 Task: Find connections with filter location Rakovník with filter topic #Jobinterviewswith filter profile language German with filter current company VMLY&R with filter school Rajagiri School of Engineering & Technology with filter industry Internet Publishing with filter service category Strategic Planning with filter keywords title Continuous Improvement Consultant
Action: Mouse moved to (695, 88)
Screenshot: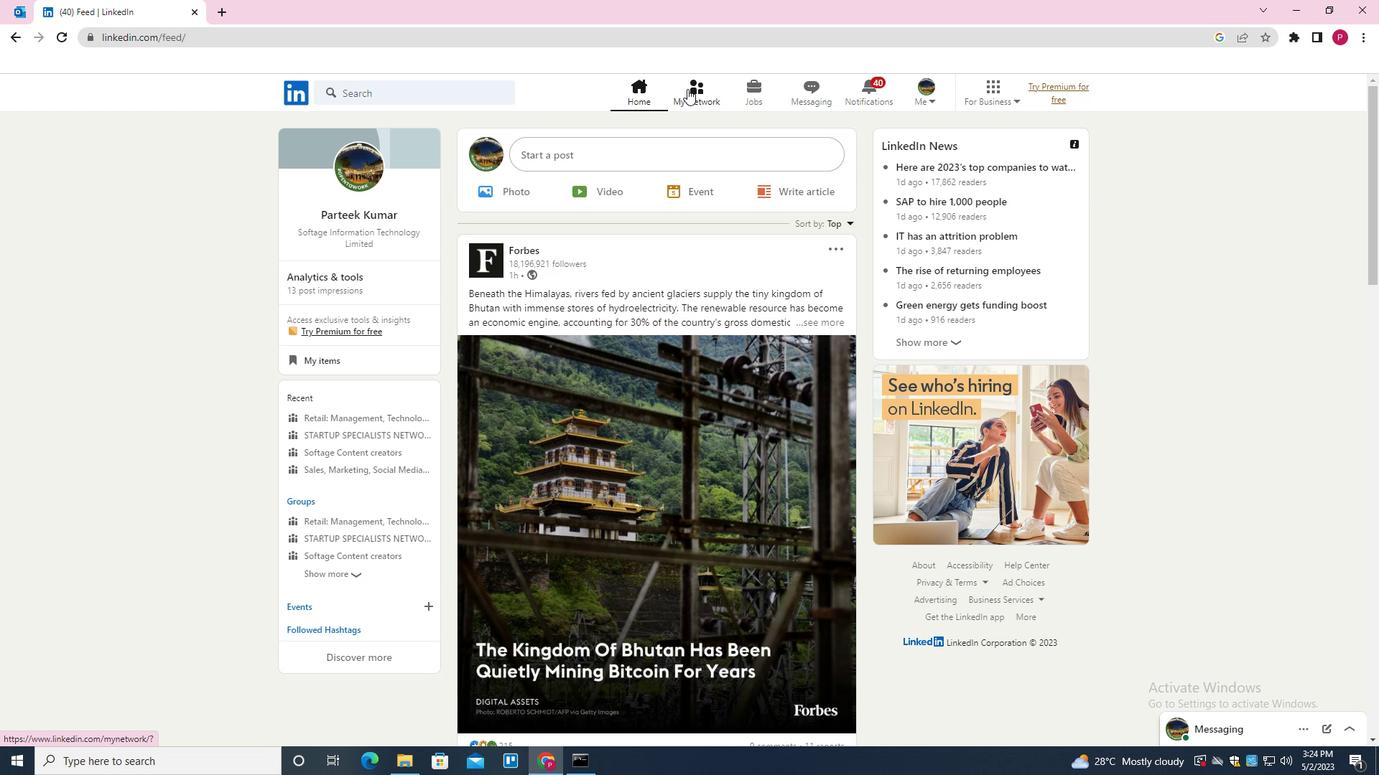 
Action: Mouse pressed left at (695, 88)
Screenshot: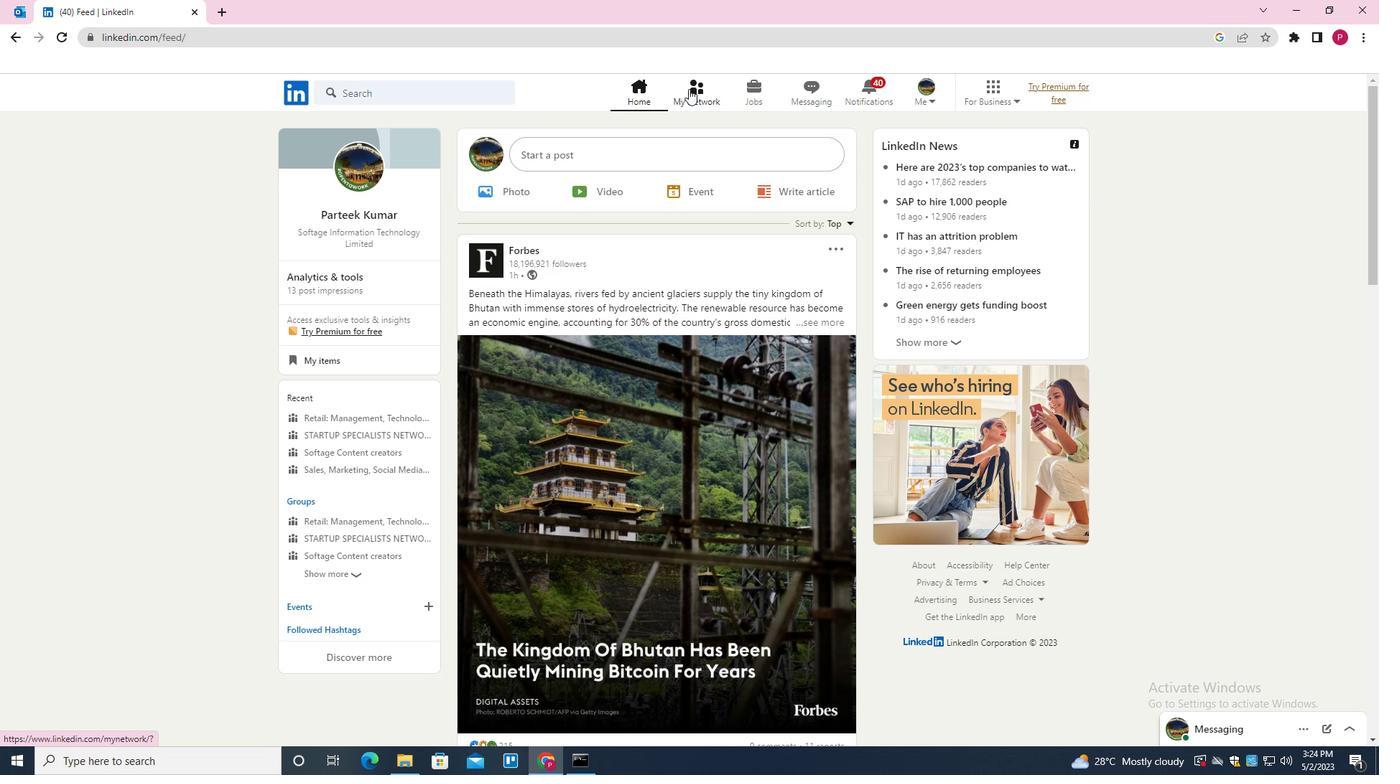 
Action: Mouse moved to (441, 178)
Screenshot: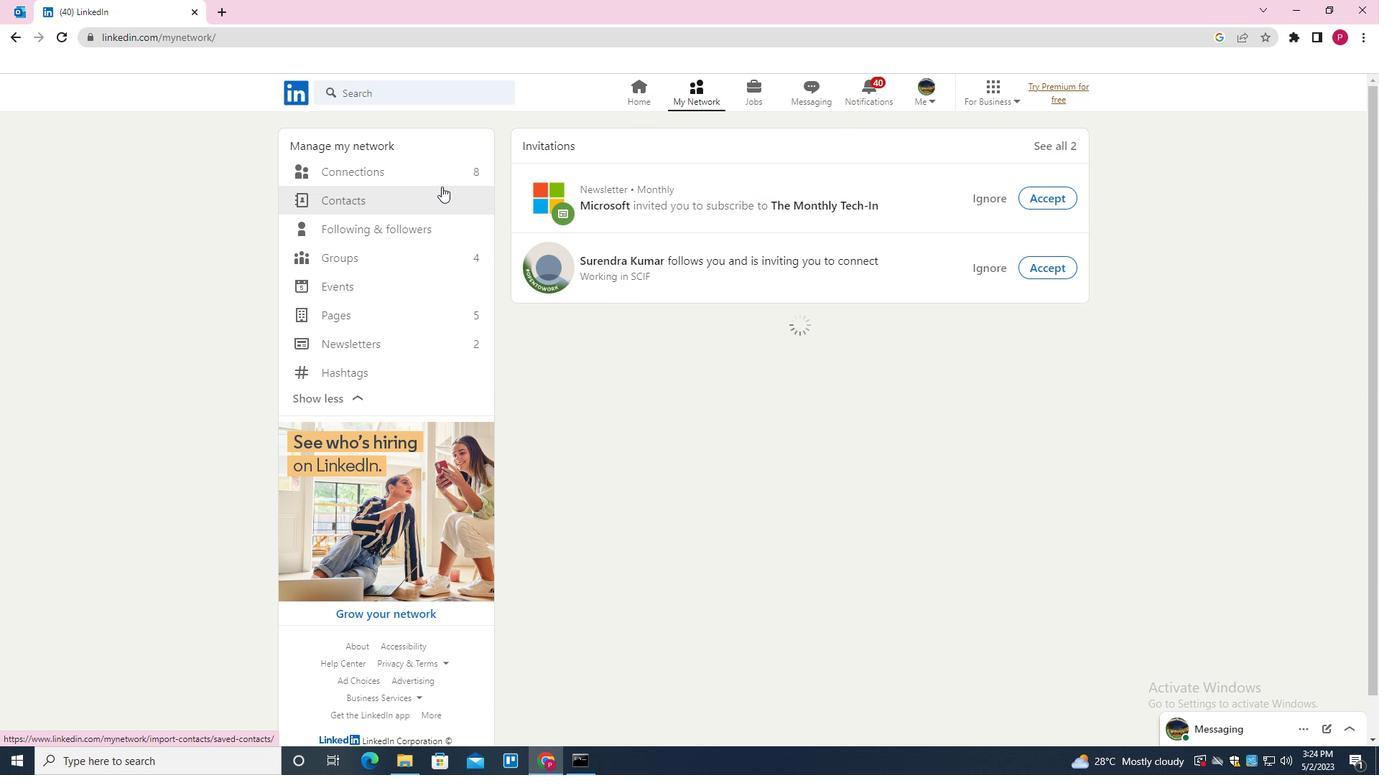 
Action: Mouse pressed left at (441, 178)
Screenshot: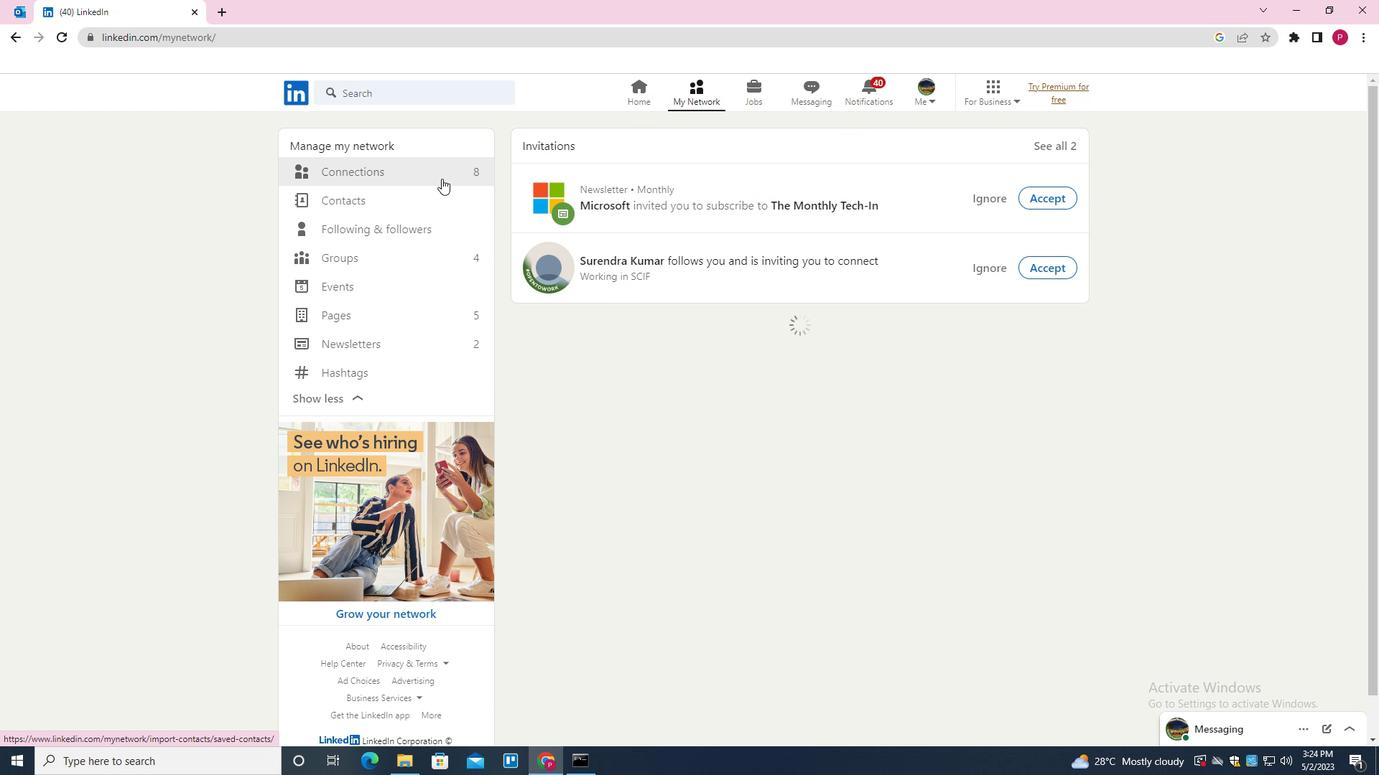 
Action: Mouse moved to (825, 168)
Screenshot: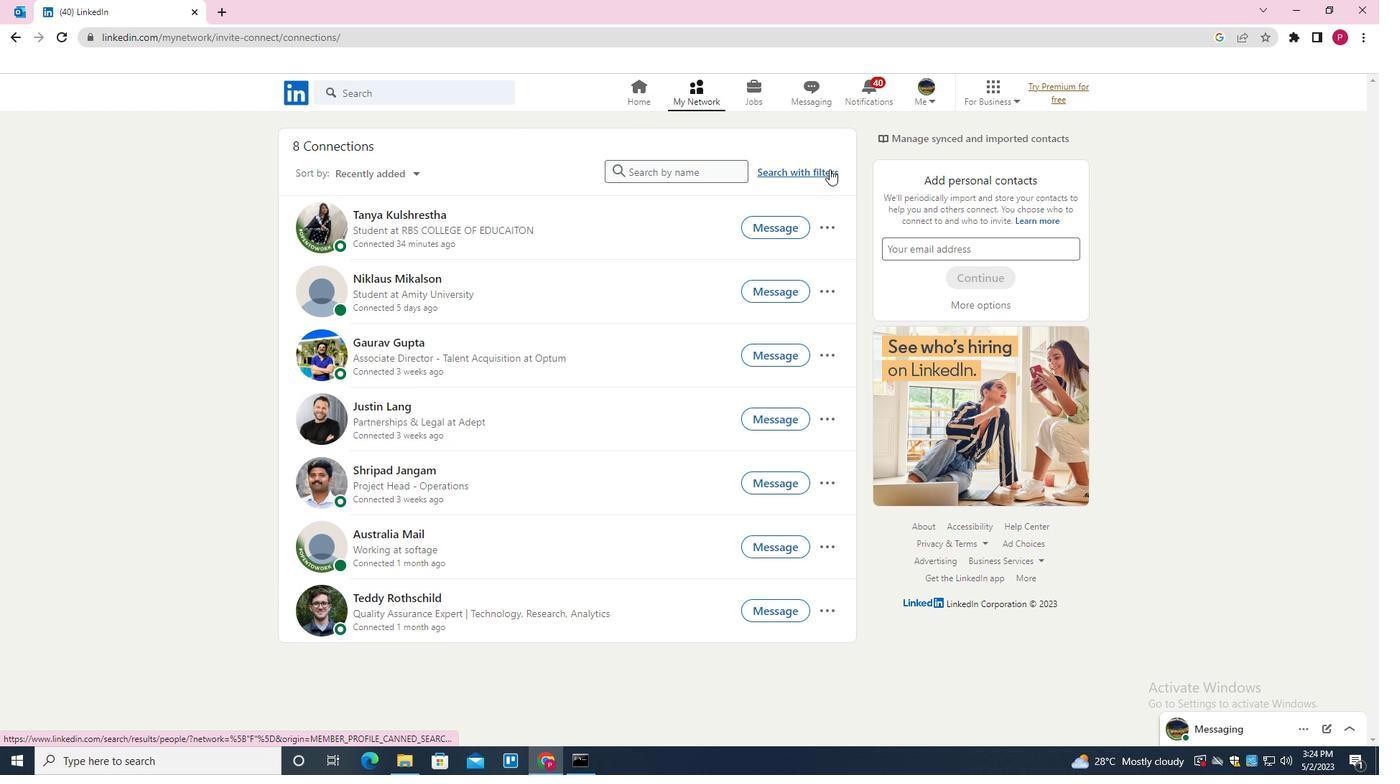 
Action: Mouse pressed left at (825, 168)
Screenshot: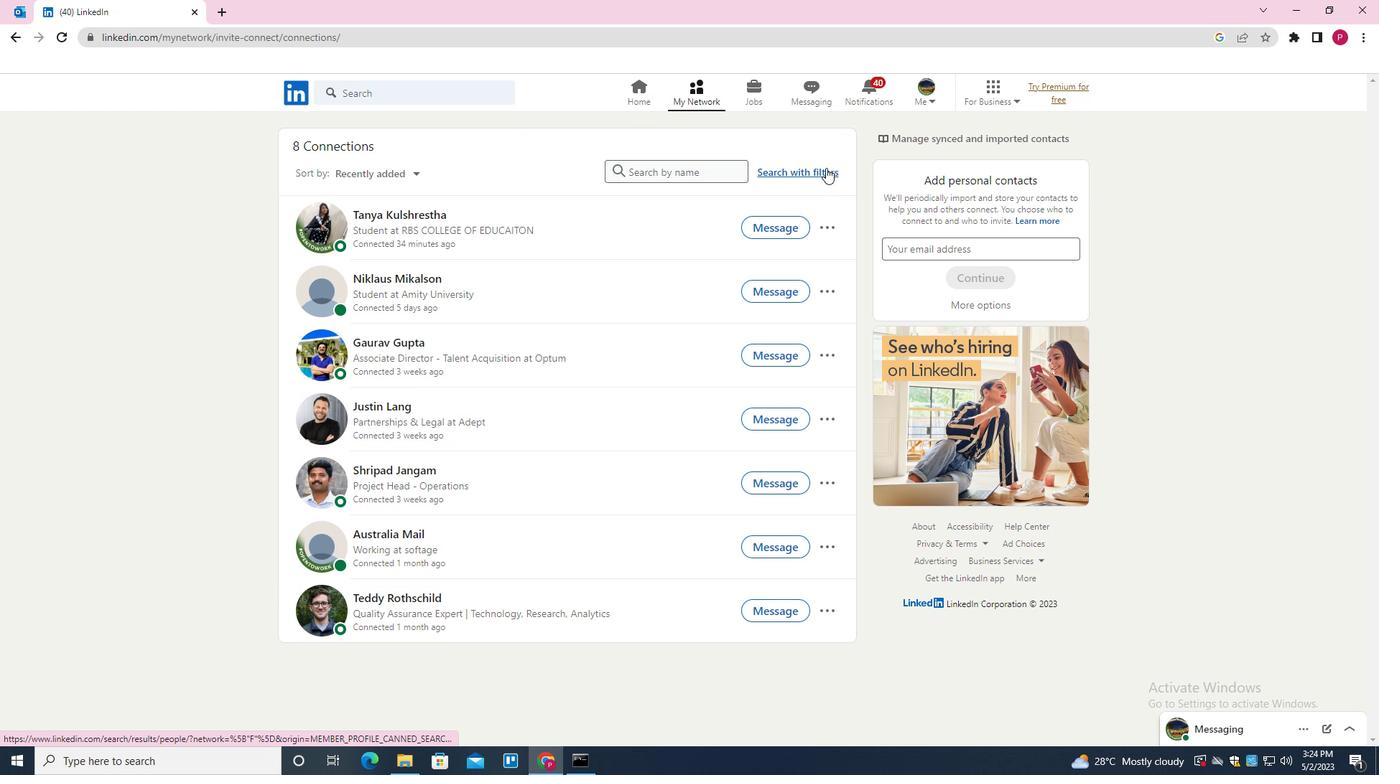 
Action: Mouse moved to (736, 137)
Screenshot: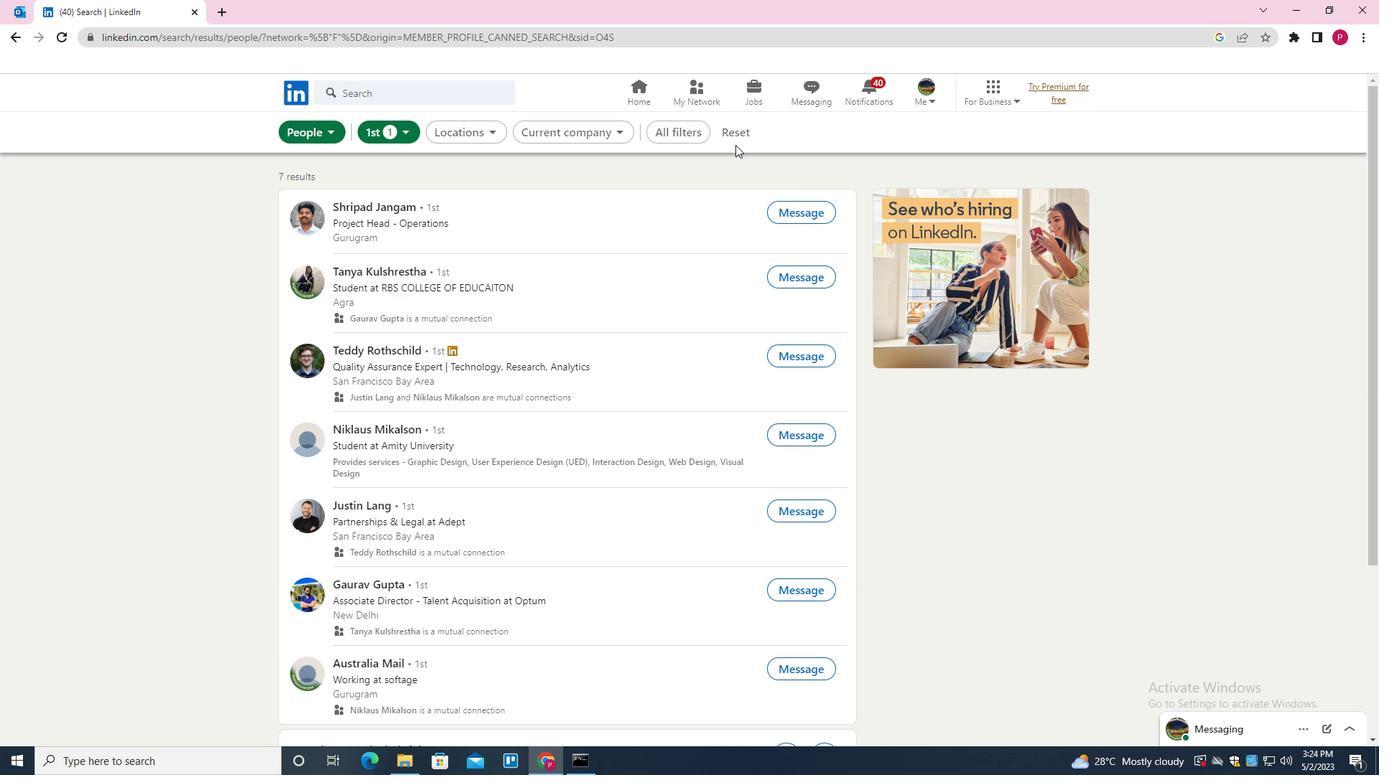 
Action: Mouse pressed left at (736, 137)
Screenshot: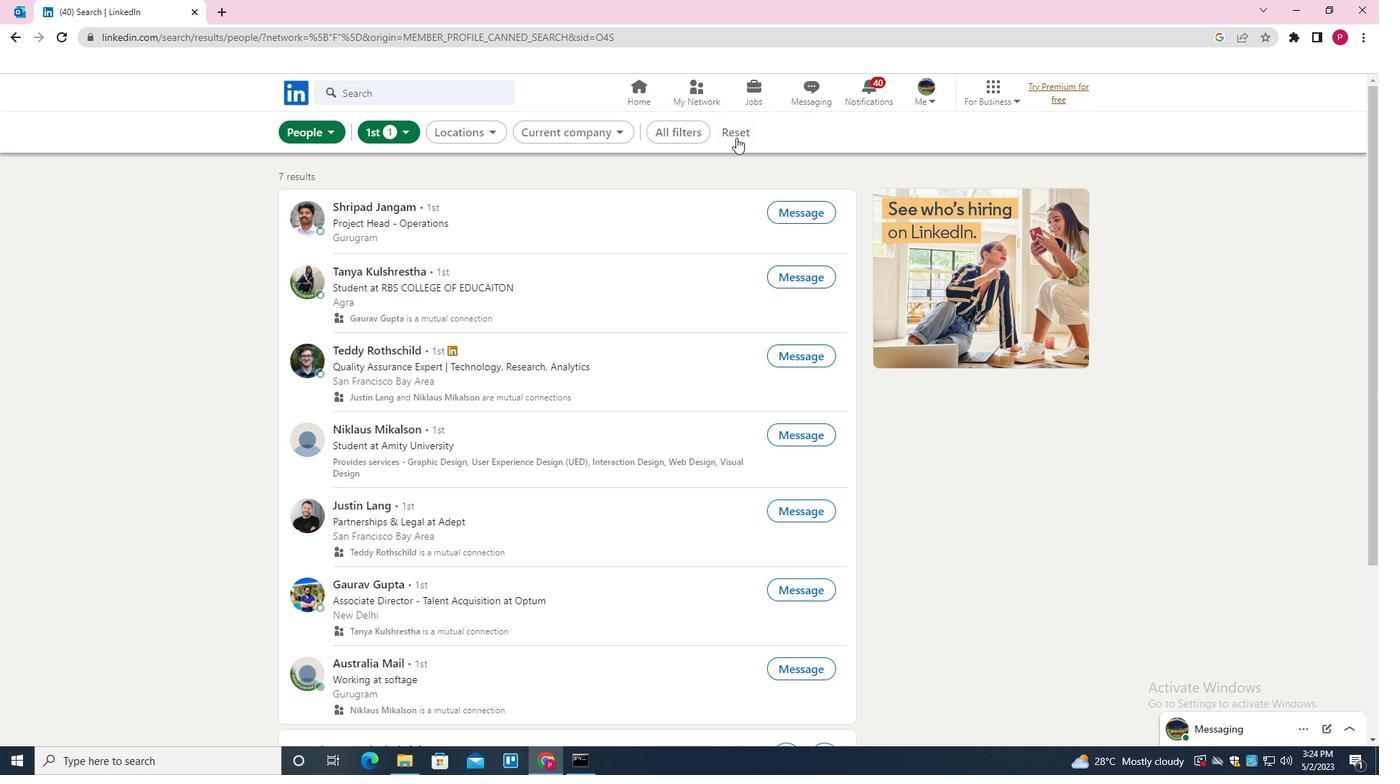
Action: Mouse moved to (707, 136)
Screenshot: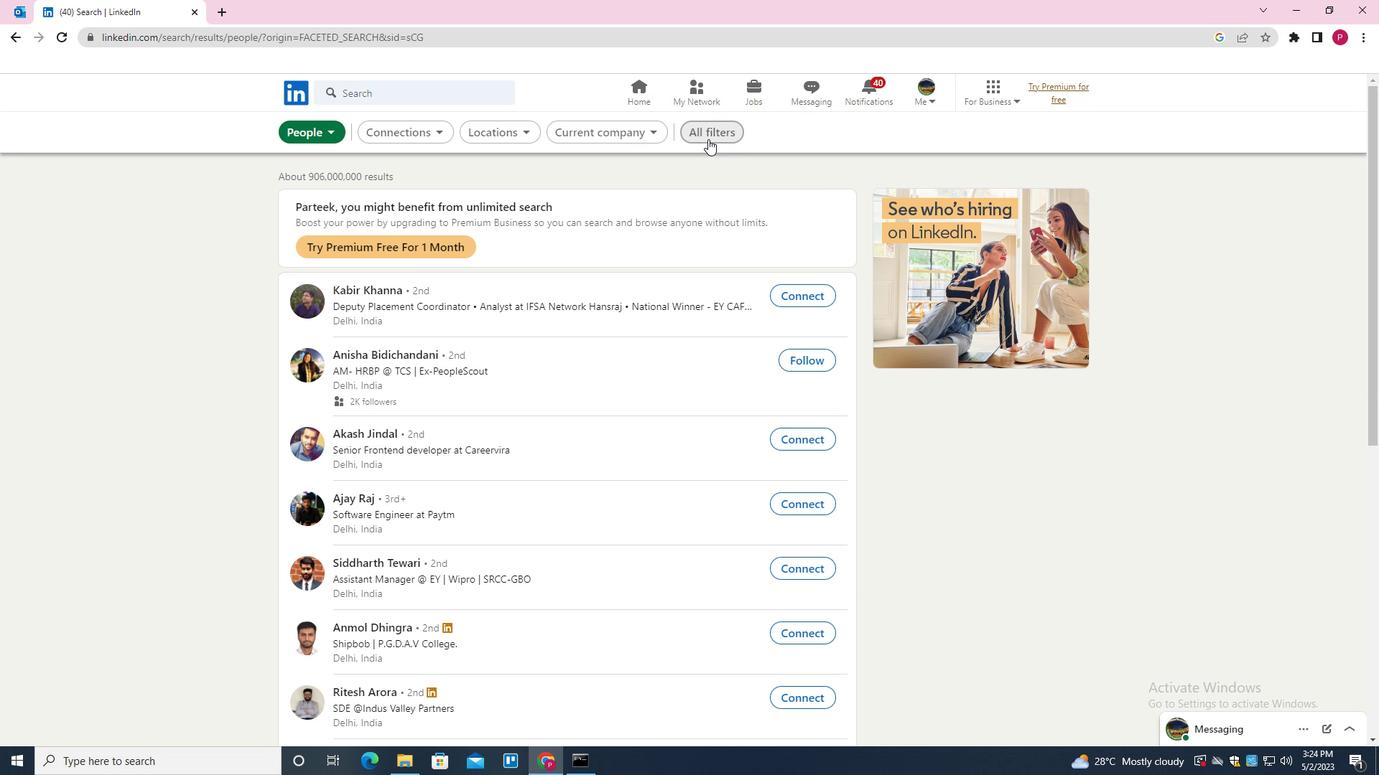 
Action: Mouse pressed left at (707, 136)
Screenshot: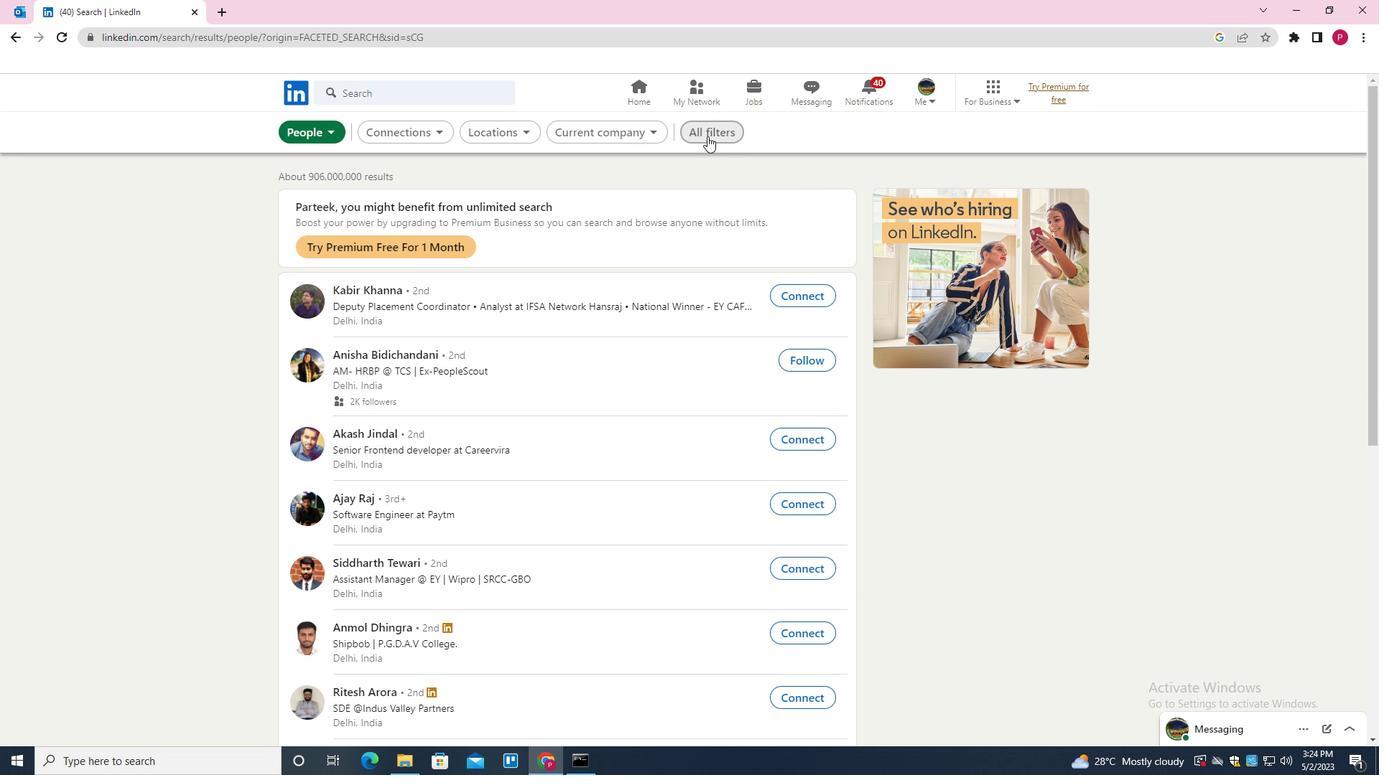 
Action: Mouse moved to (1105, 372)
Screenshot: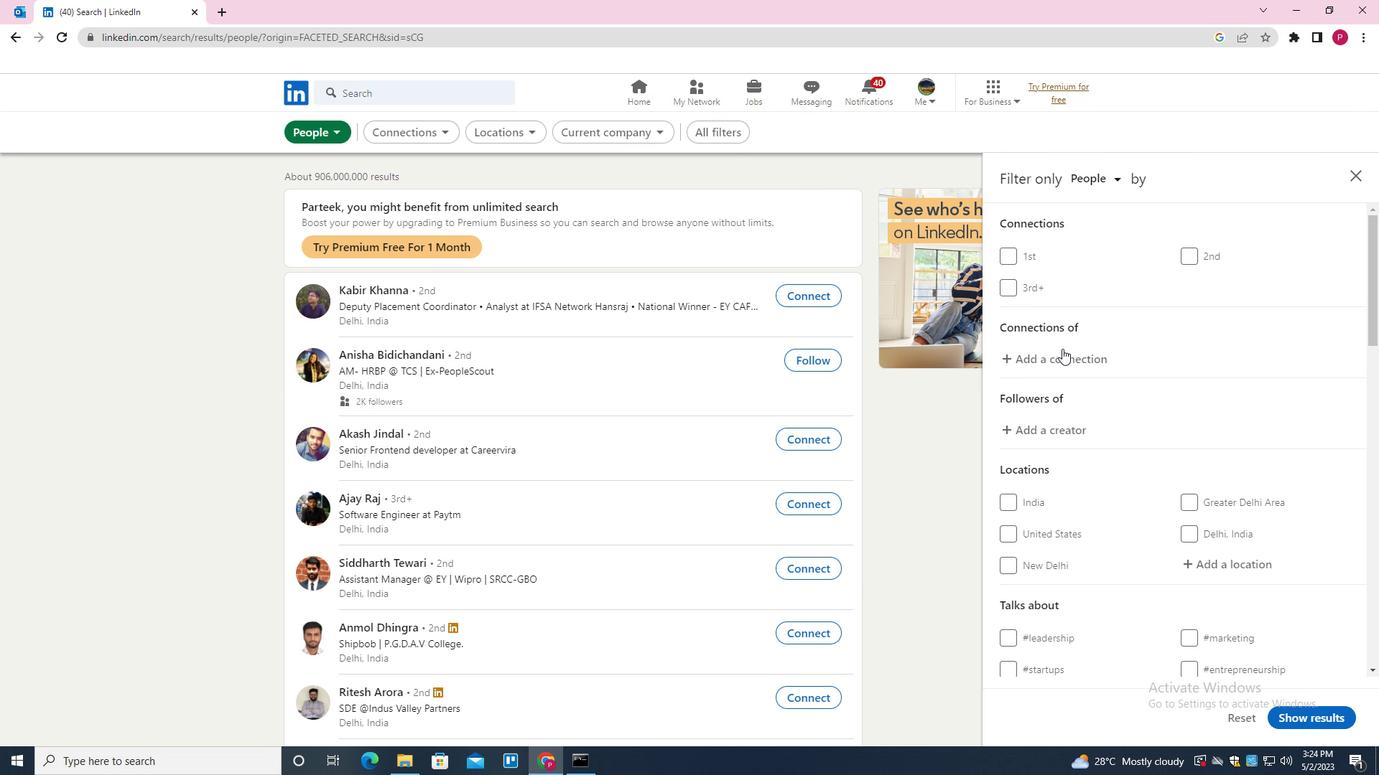 
Action: Mouse scrolled (1105, 372) with delta (0, 0)
Screenshot: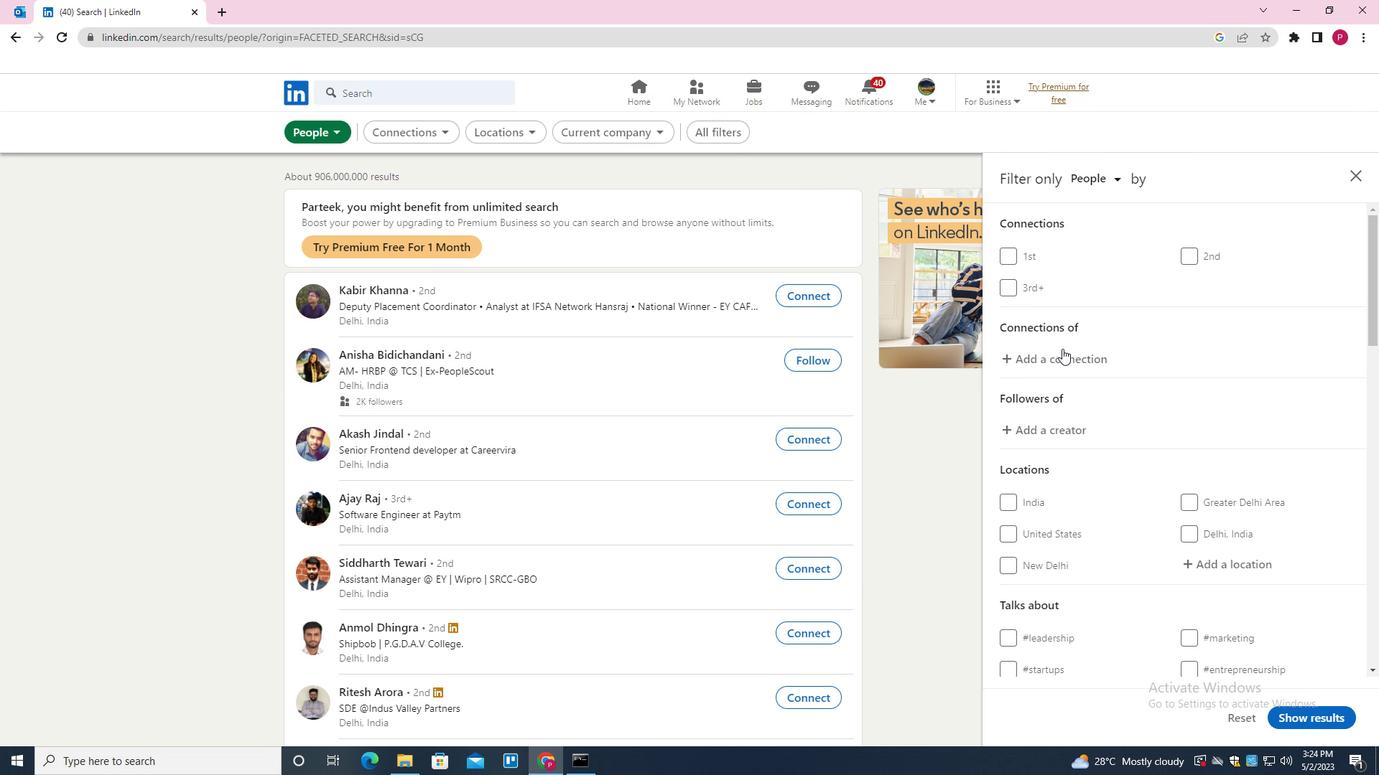 
Action: Mouse moved to (1107, 372)
Screenshot: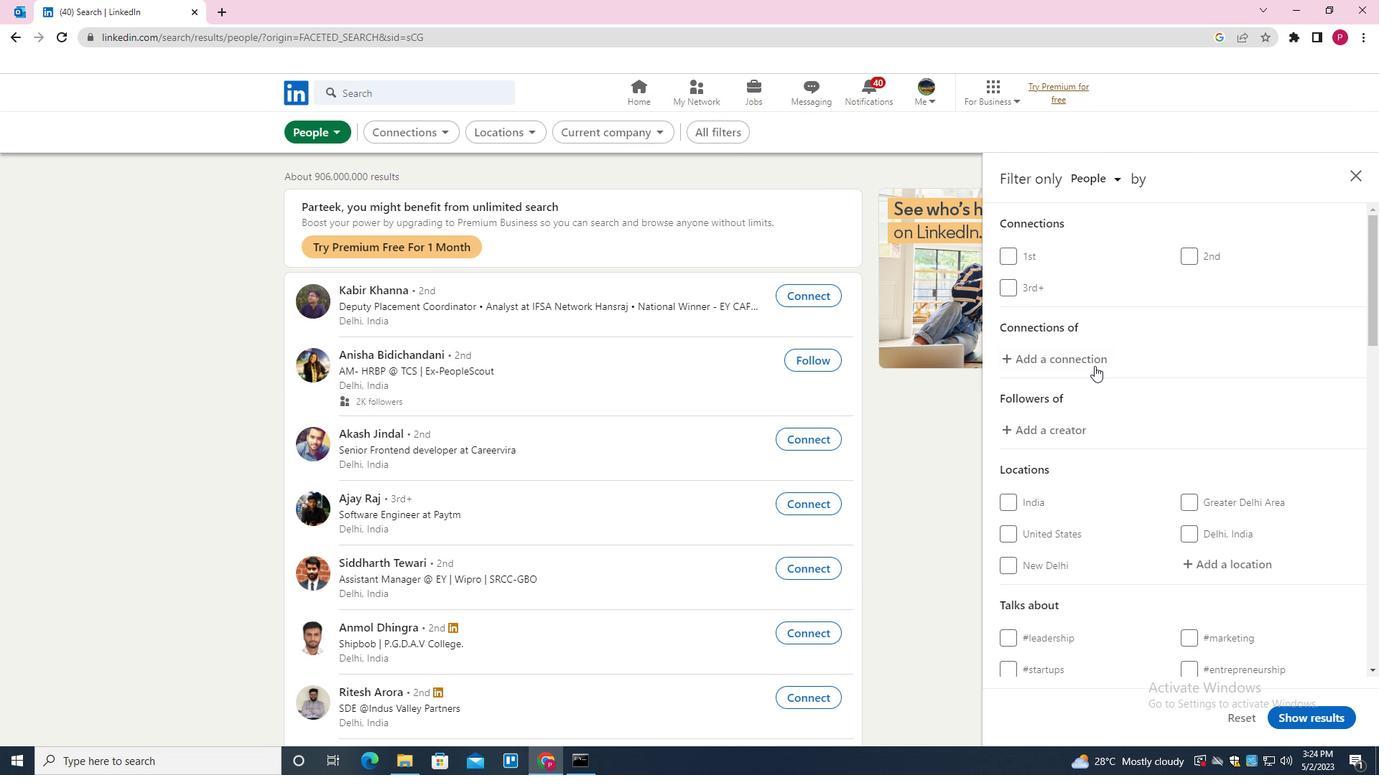 
Action: Mouse scrolled (1107, 372) with delta (0, 0)
Screenshot: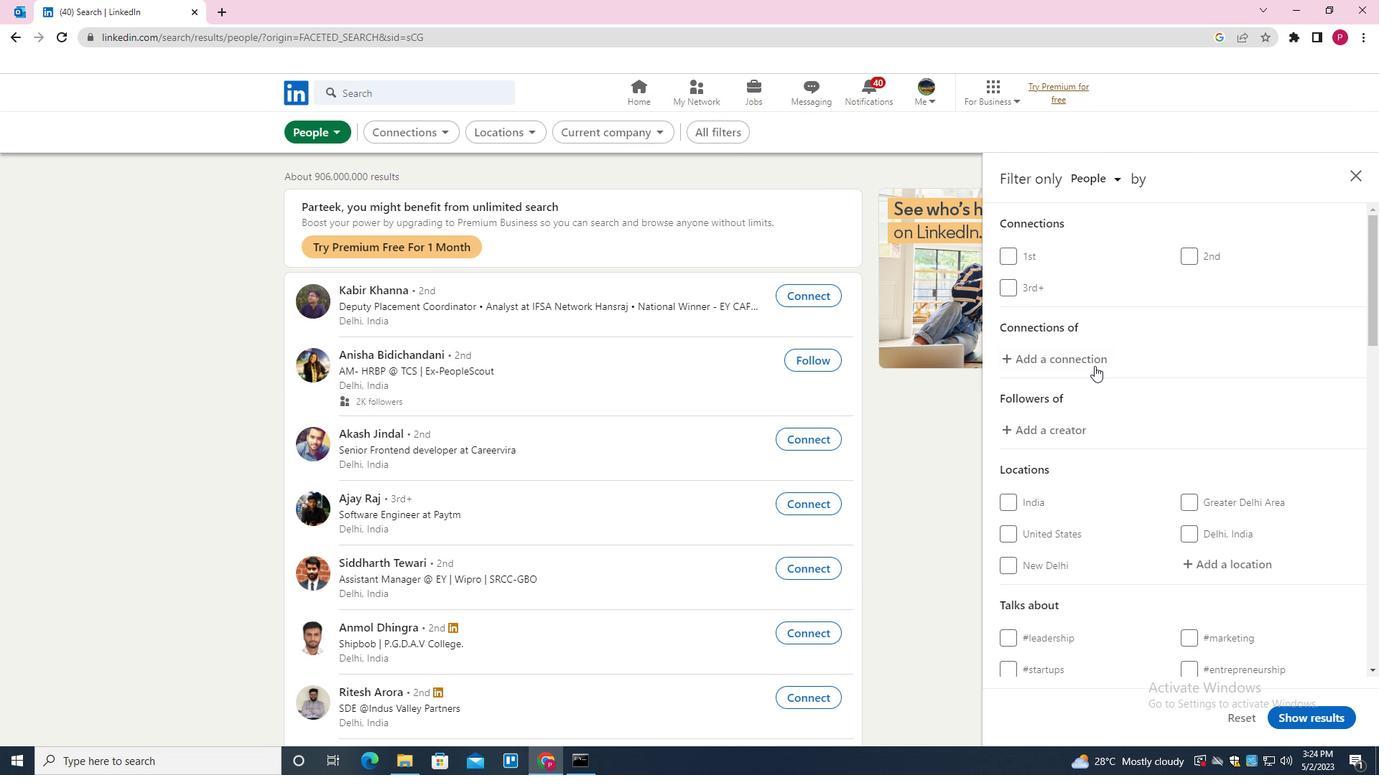 
Action: Mouse moved to (1230, 423)
Screenshot: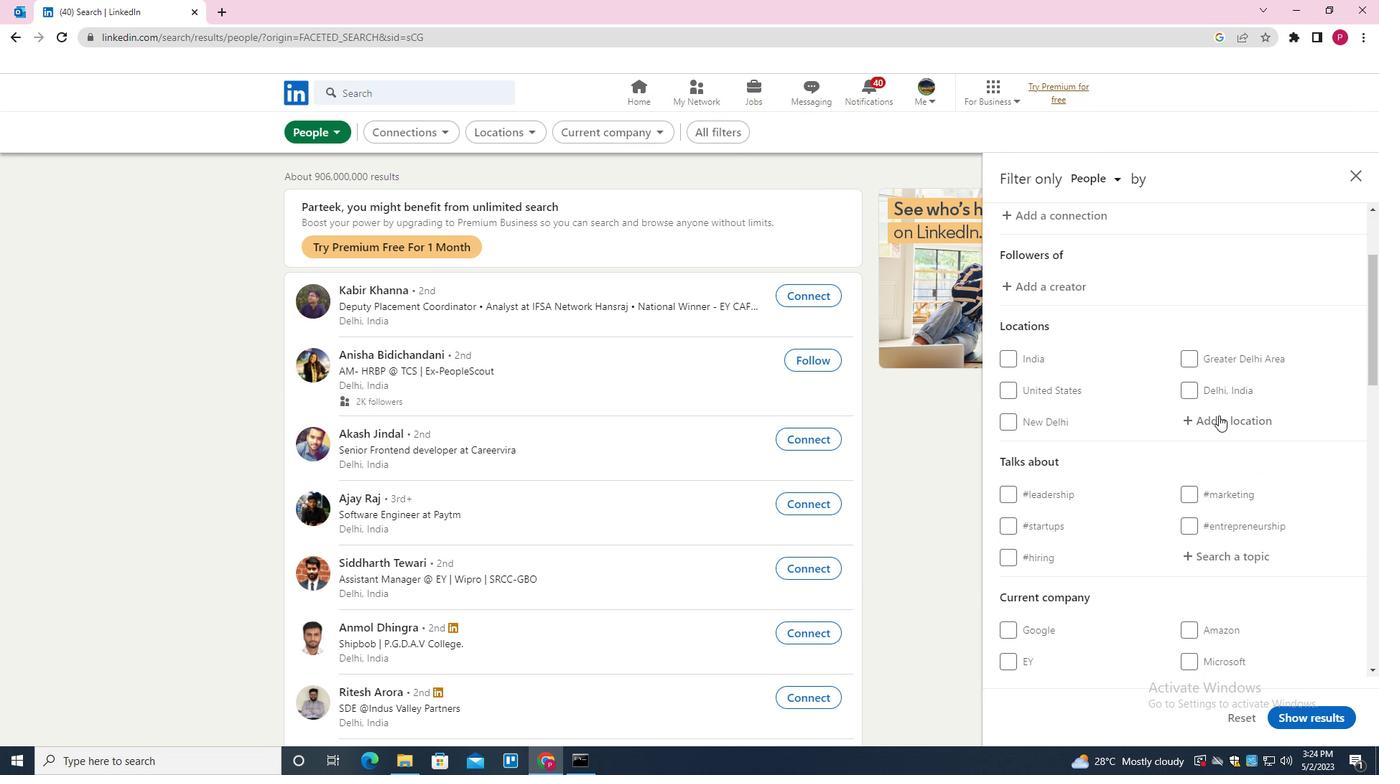 
Action: Mouse pressed left at (1230, 423)
Screenshot: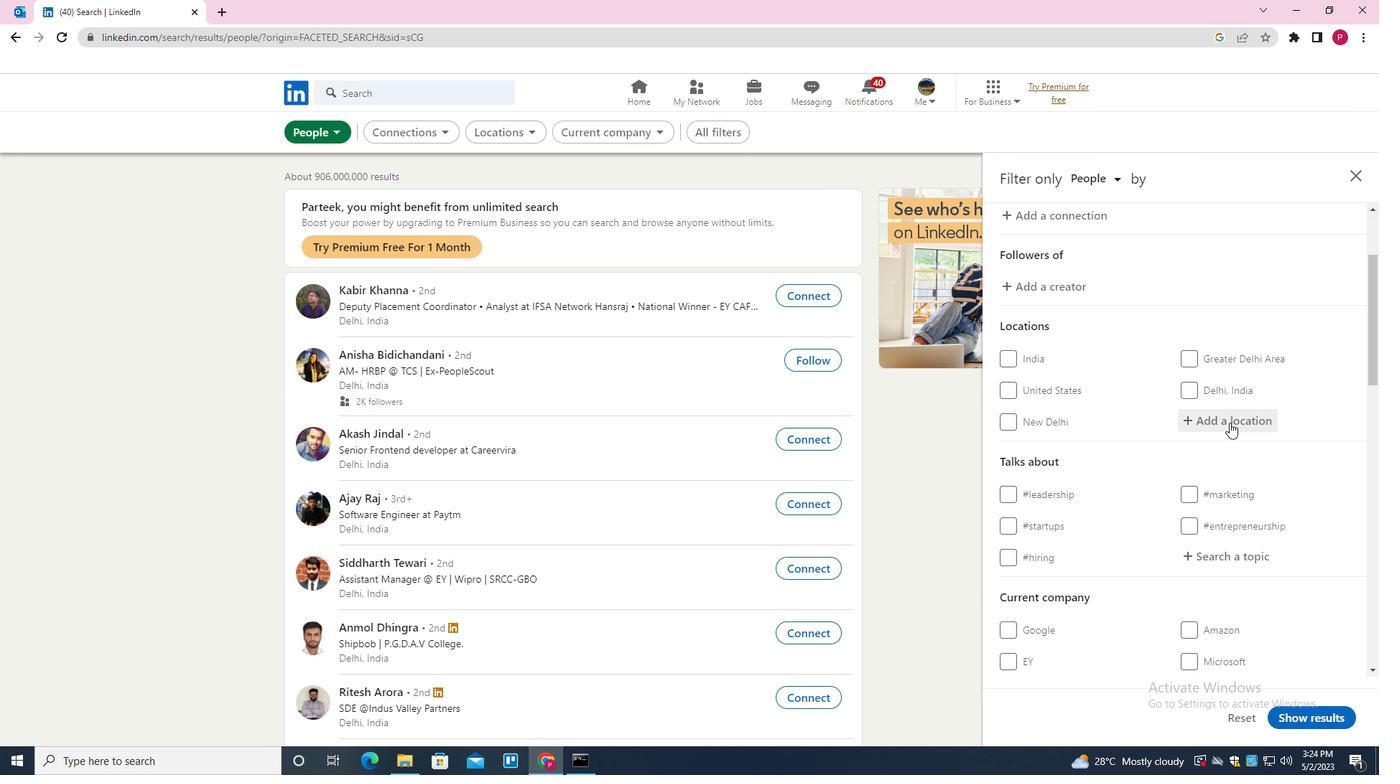 
Action: Mouse moved to (1222, 427)
Screenshot: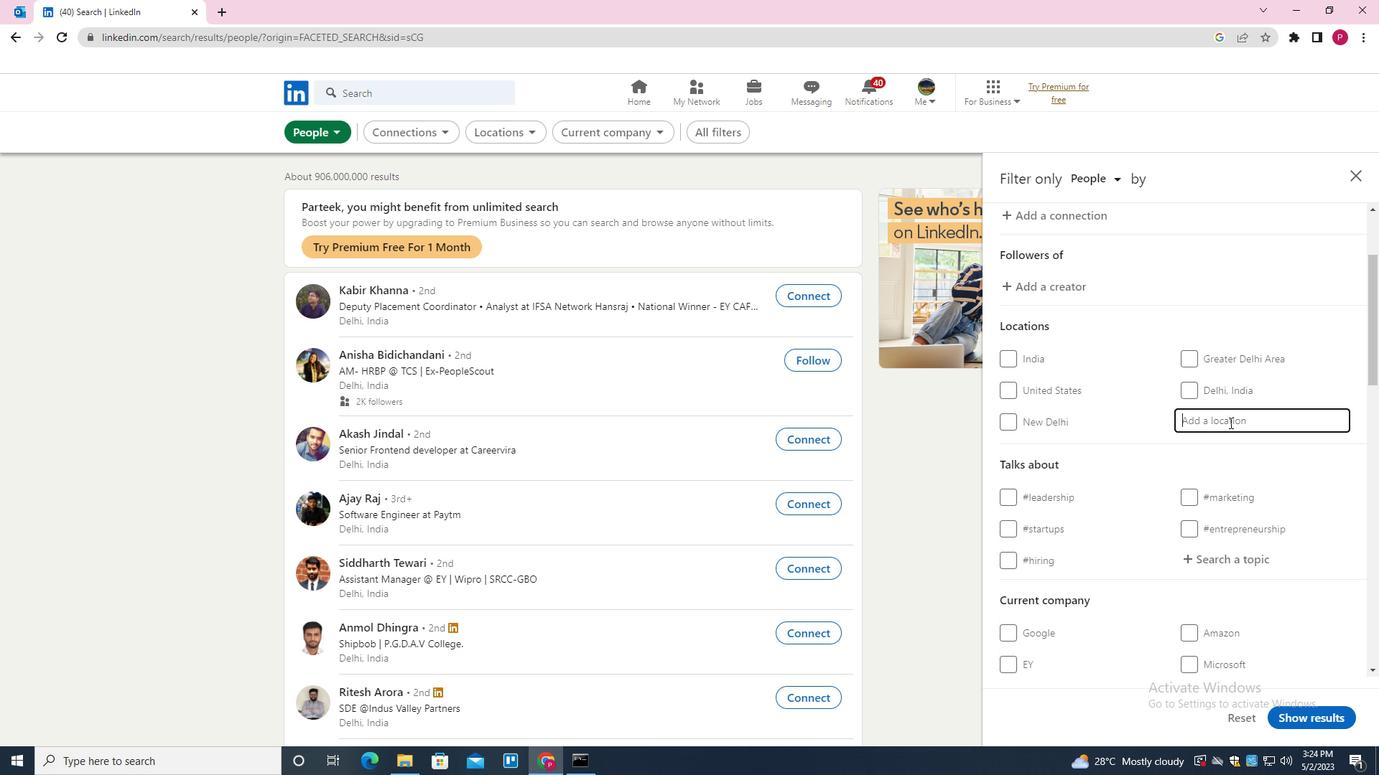 
Action: Key pressed <Key.shift>RAKOVNIK<Key.down><Key.enter>
Screenshot: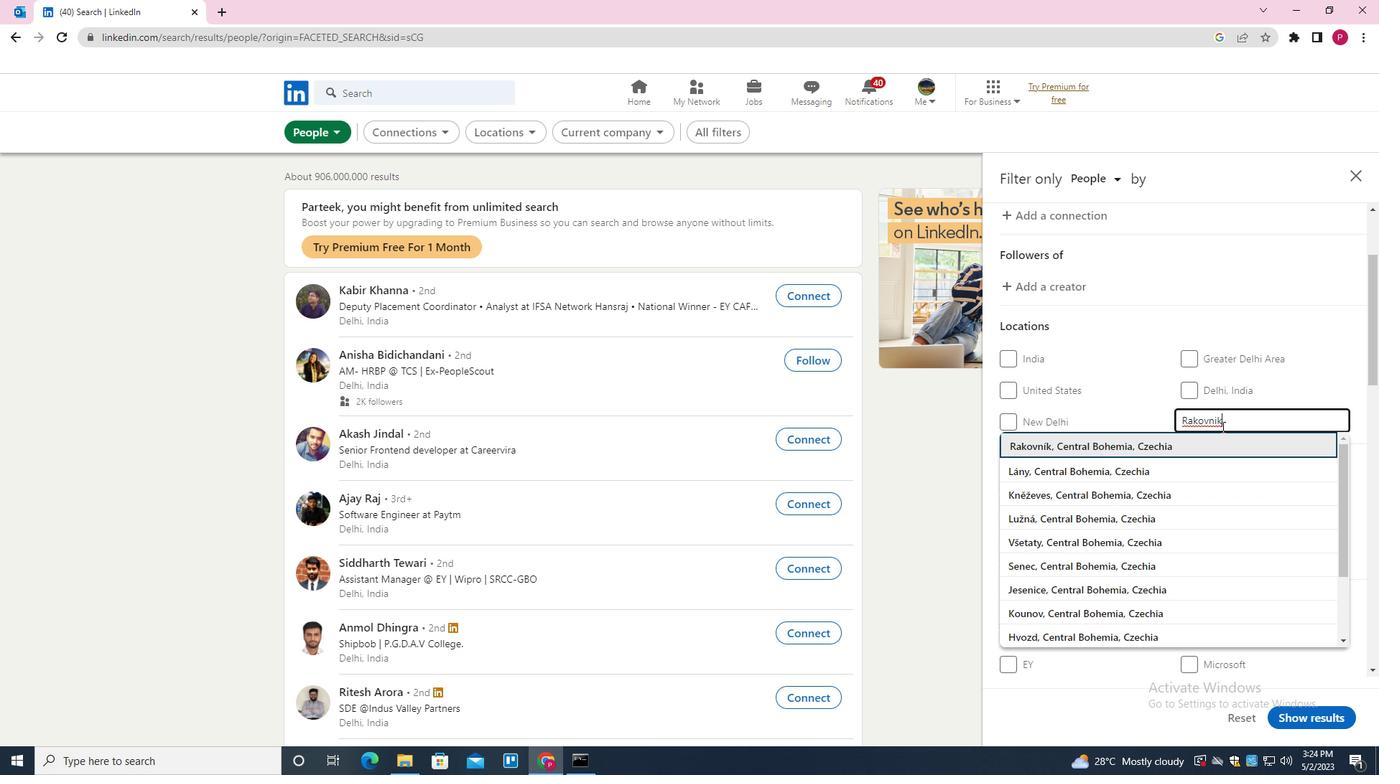 
Action: Mouse moved to (1133, 439)
Screenshot: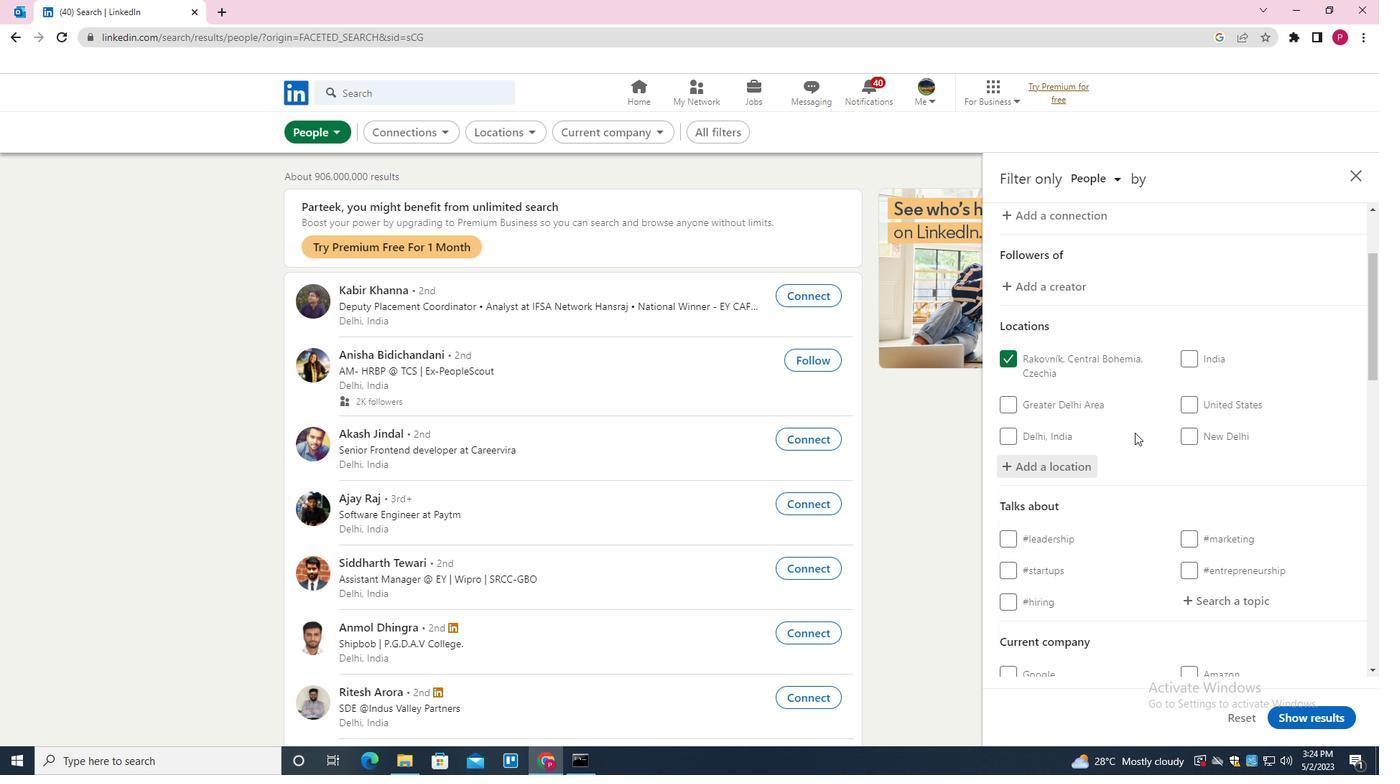 
Action: Mouse scrolled (1133, 438) with delta (0, 0)
Screenshot: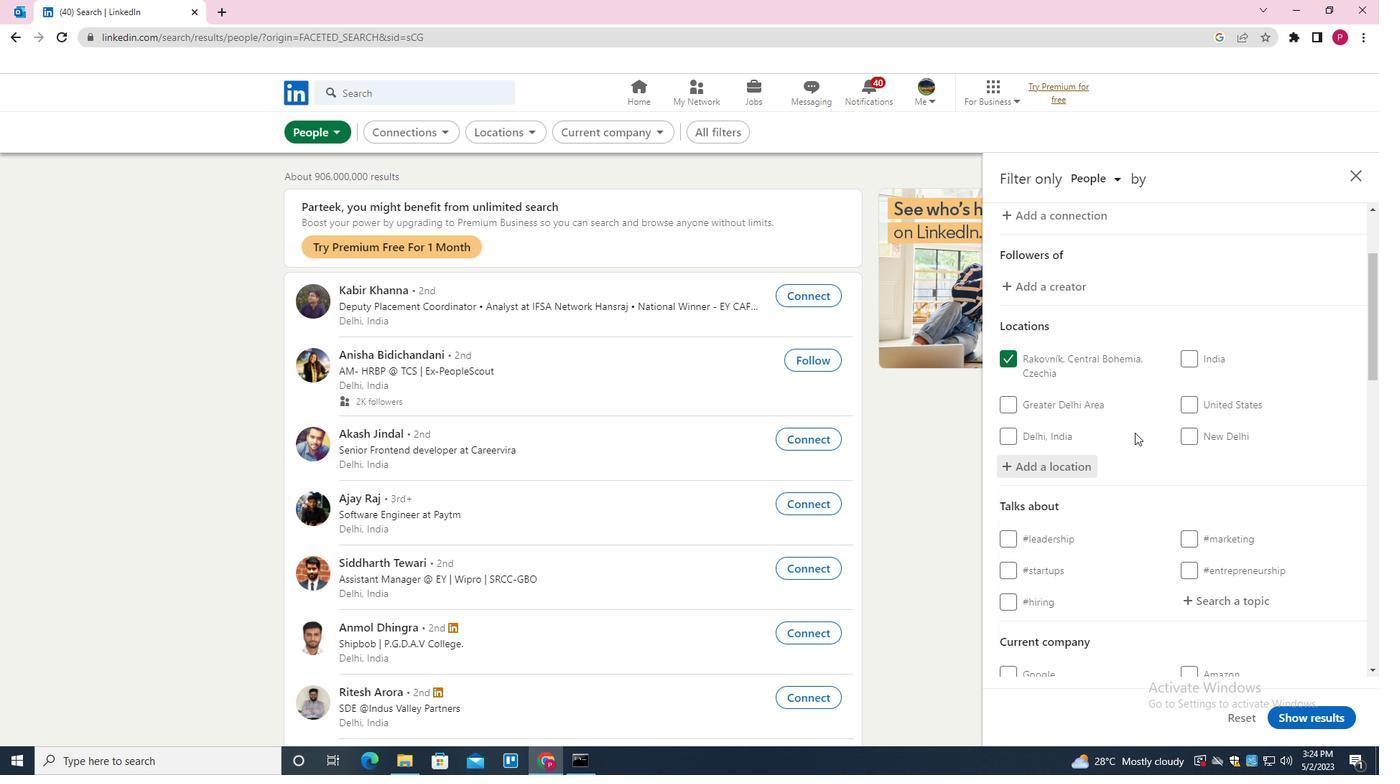 
Action: Mouse moved to (1135, 444)
Screenshot: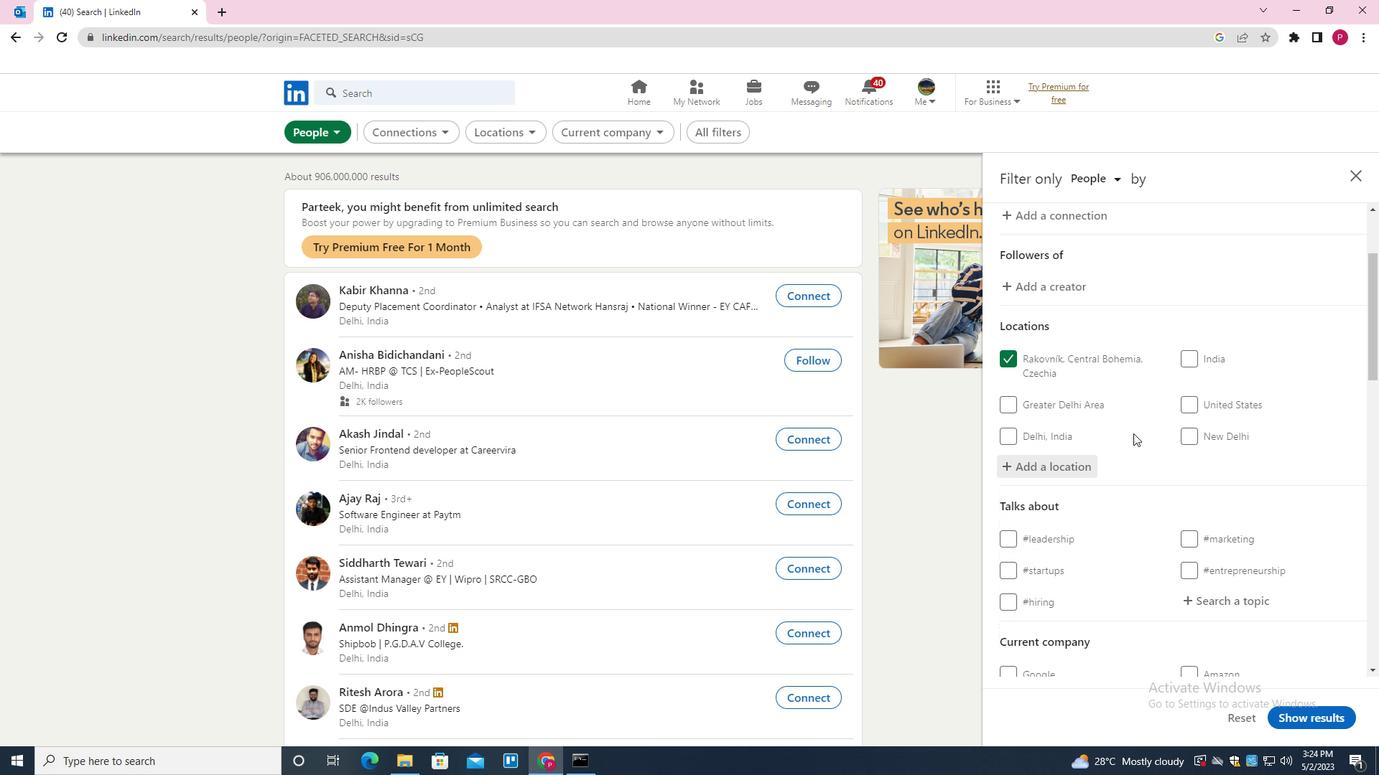 
Action: Mouse scrolled (1135, 443) with delta (0, 0)
Screenshot: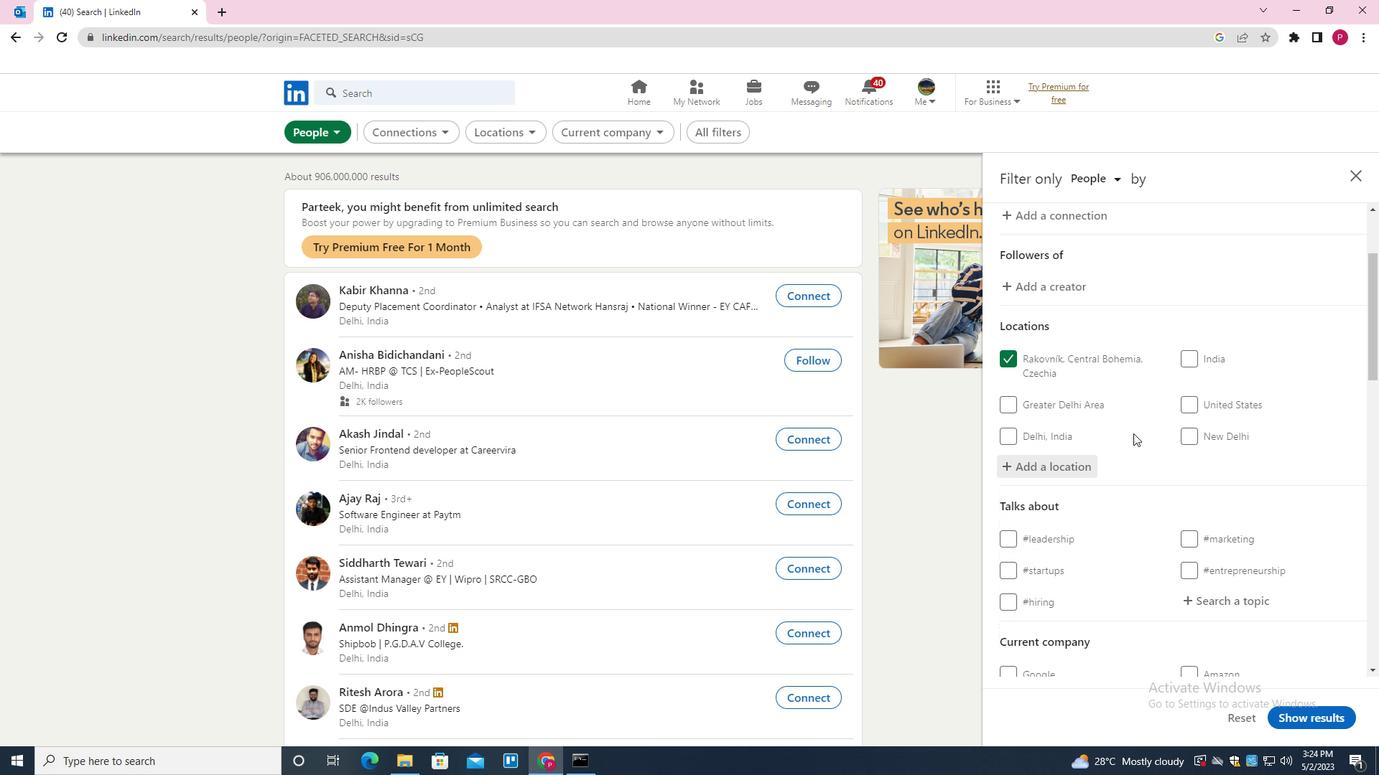 
Action: Mouse moved to (1138, 446)
Screenshot: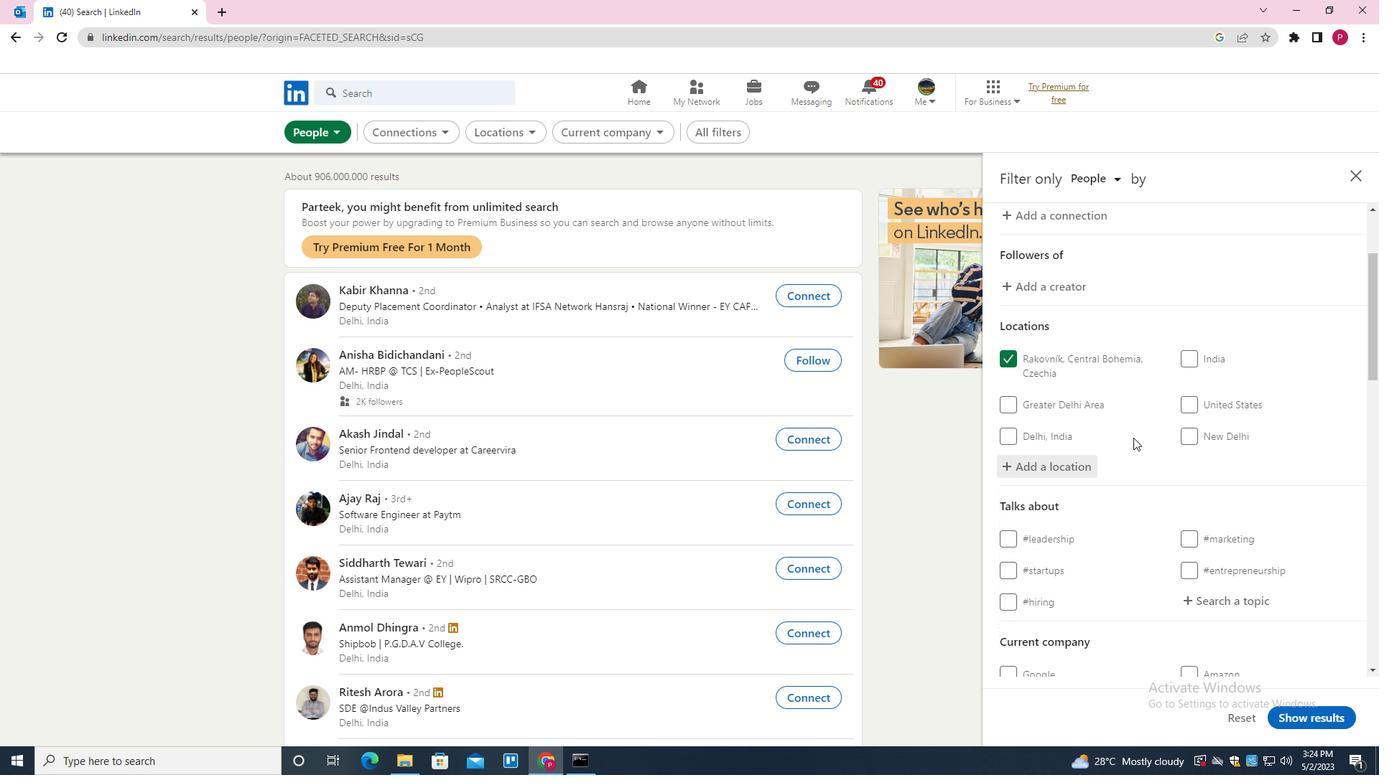 
Action: Mouse scrolled (1138, 445) with delta (0, 0)
Screenshot: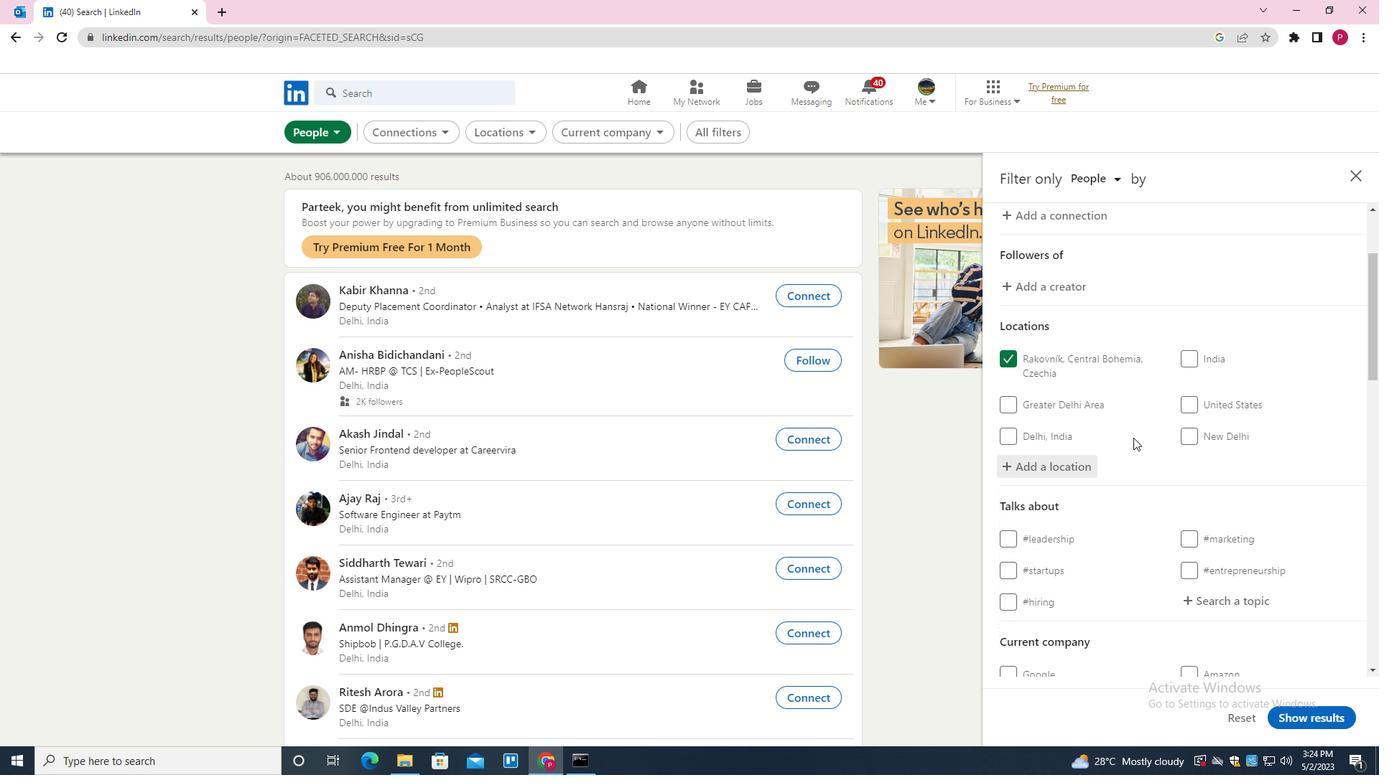 
Action: Mouse moved to (1215, 385)
Screenshot: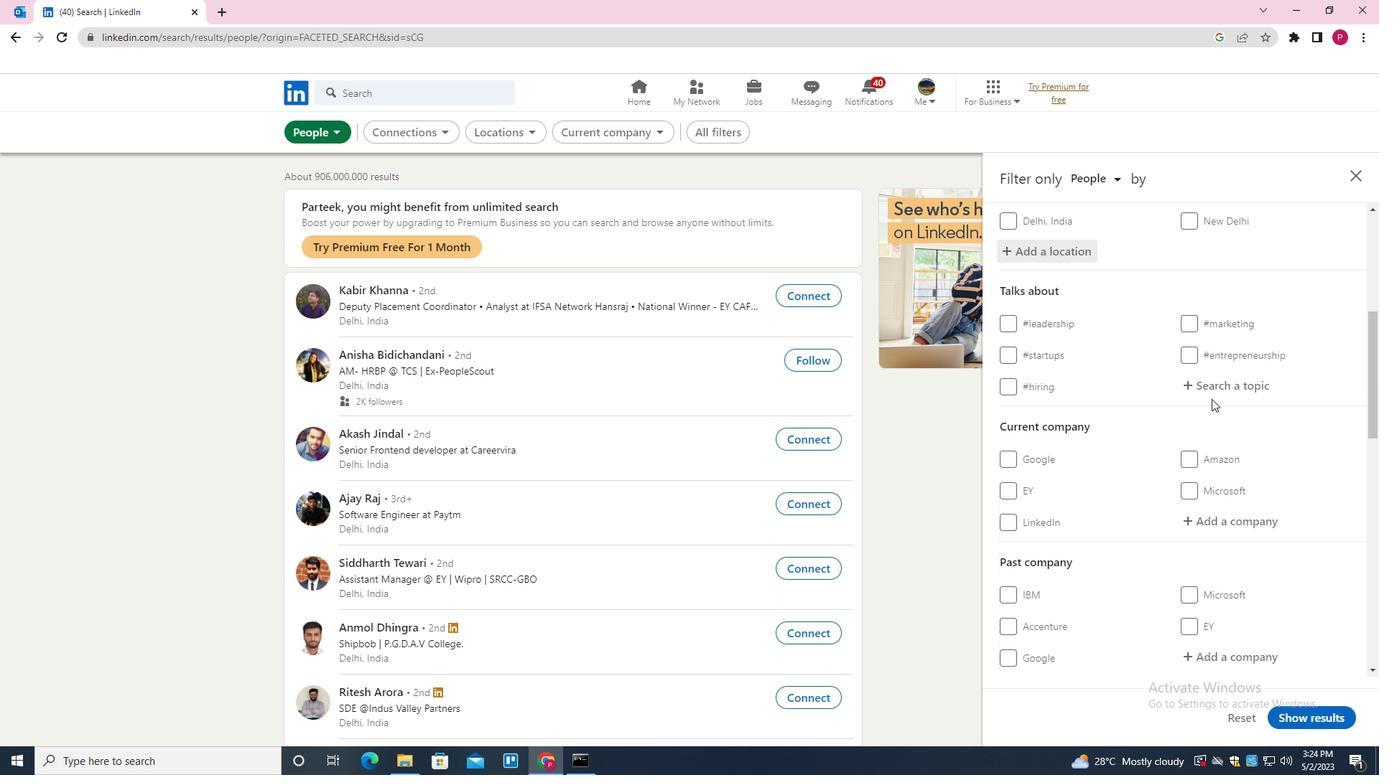 
Action: Mouse pressed left at (1215, 385)
Screenshot: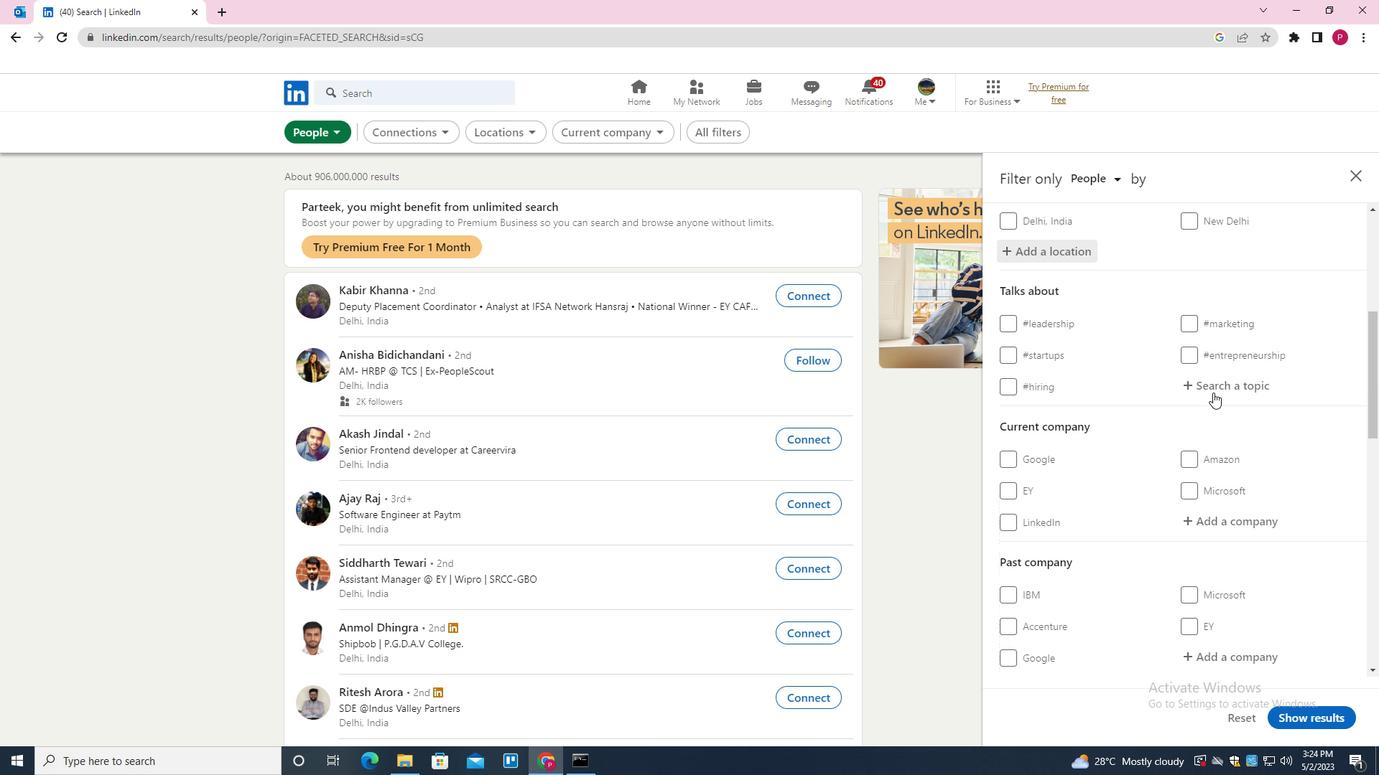 
Action: Mouse moved to (1209, 382)
Screenshot: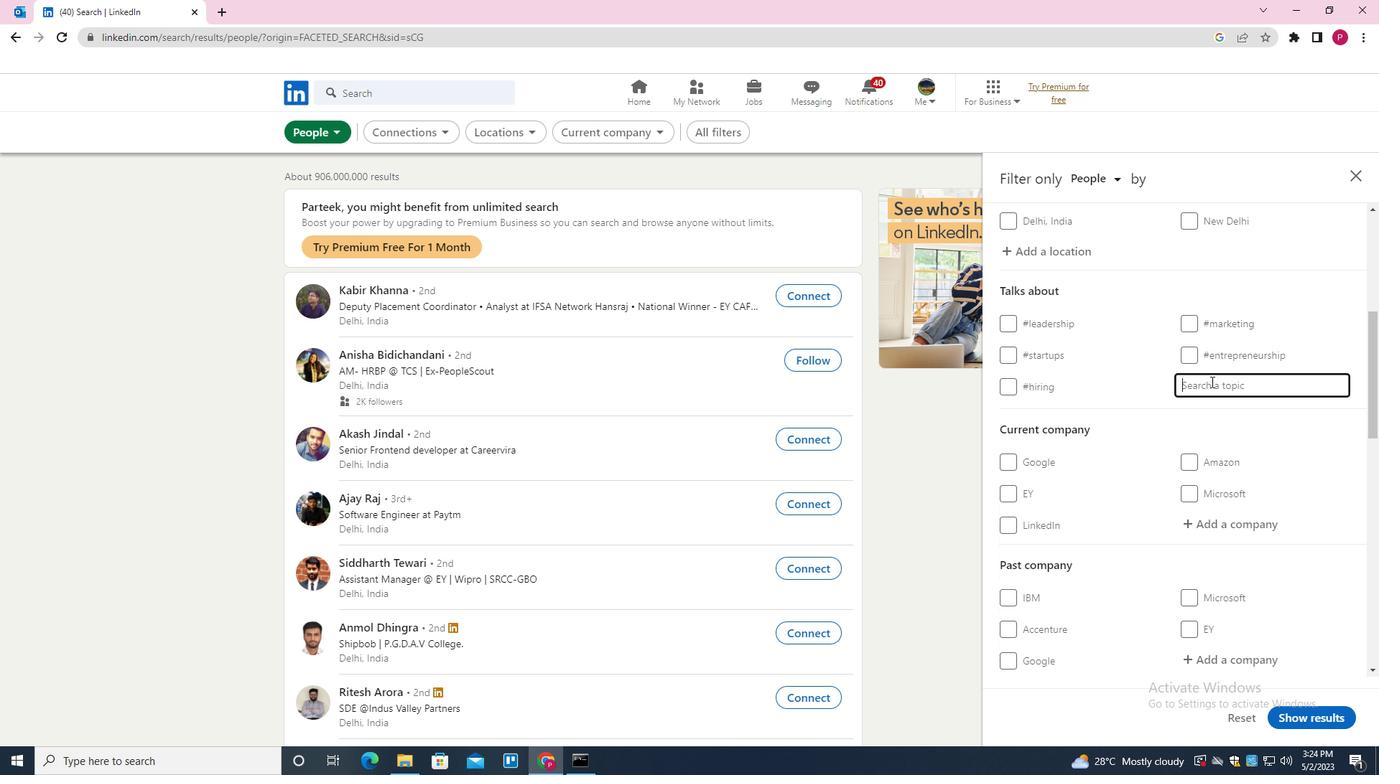 
Action: Key pressed JOBINTERVIEW<Key.down><Key.enter>
Screenshot: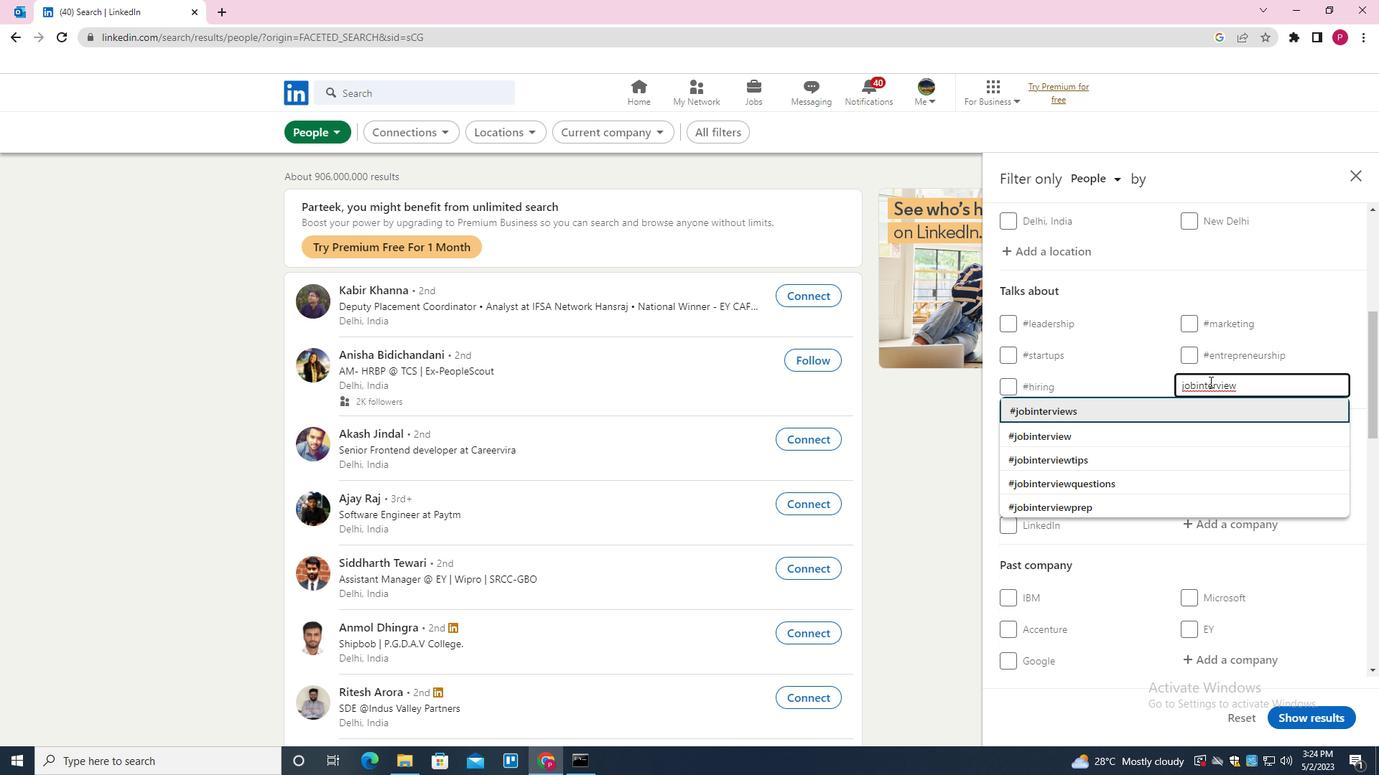 
Action: Mouse moved to (1214, 441)
Screenshot: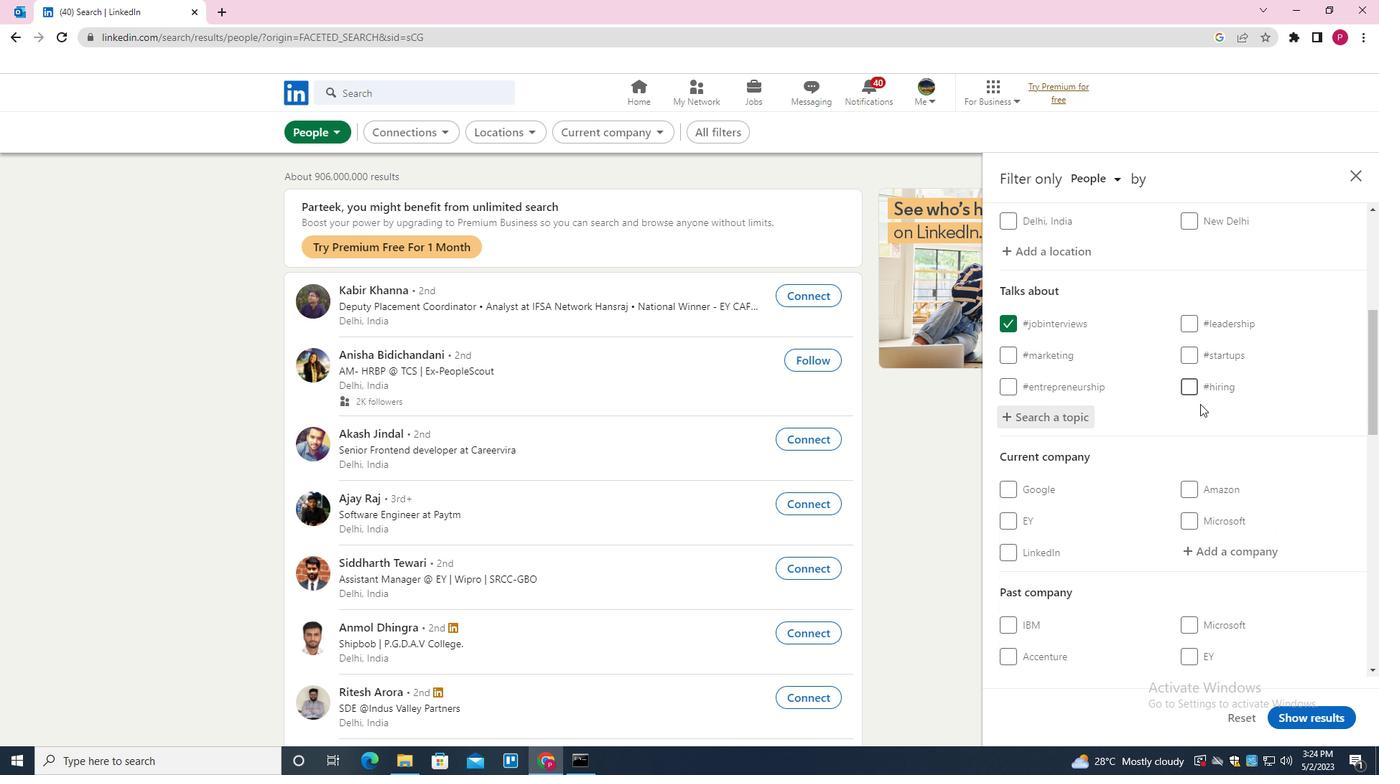
Action: Mouse scrolled (1214, 441) with delta (0, 0)
Screenshot: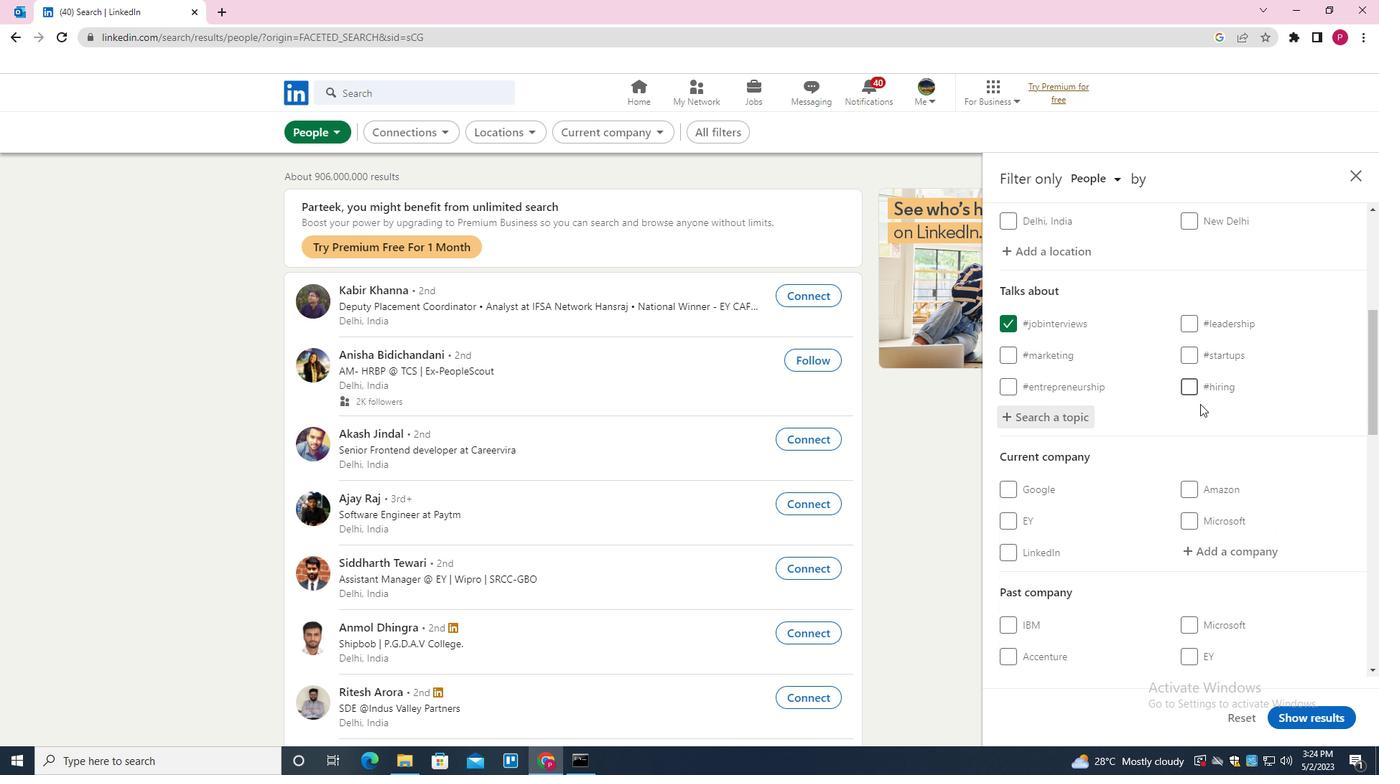 
Action: Mouse moved to (1212, 448)
Screenshot: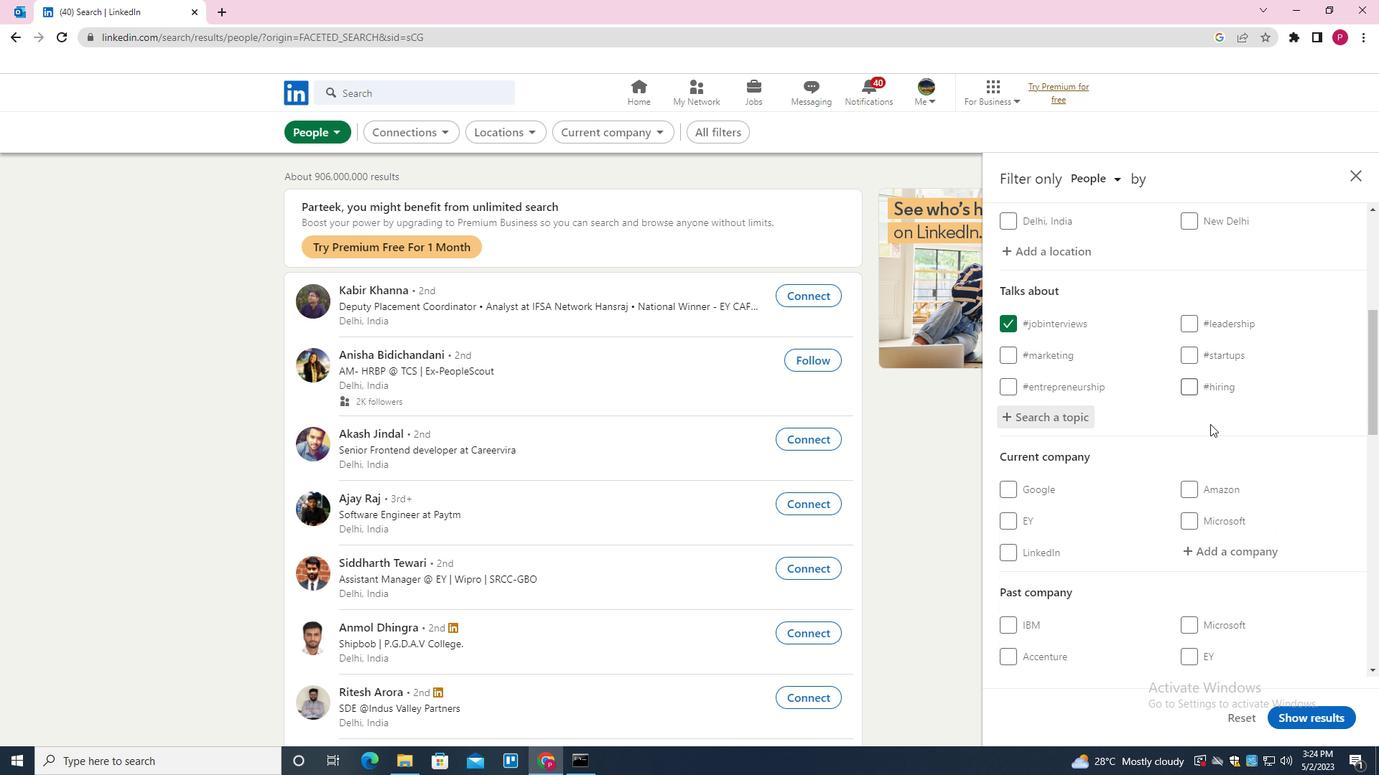 
Action: Mouse scrolled (1212, 447) with delta (0, 0)
Screenshot: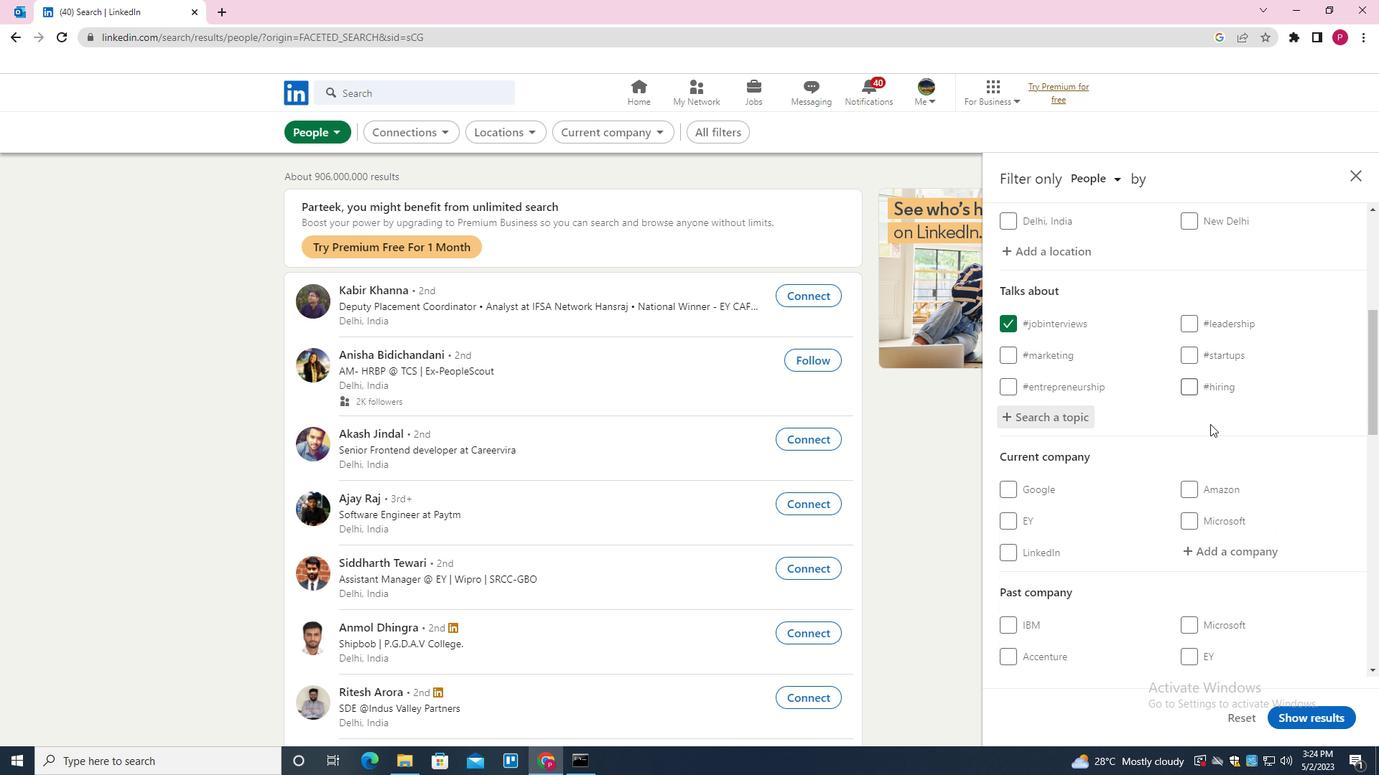 
Action: Mouse moved to (1207, 456)
Screenshot: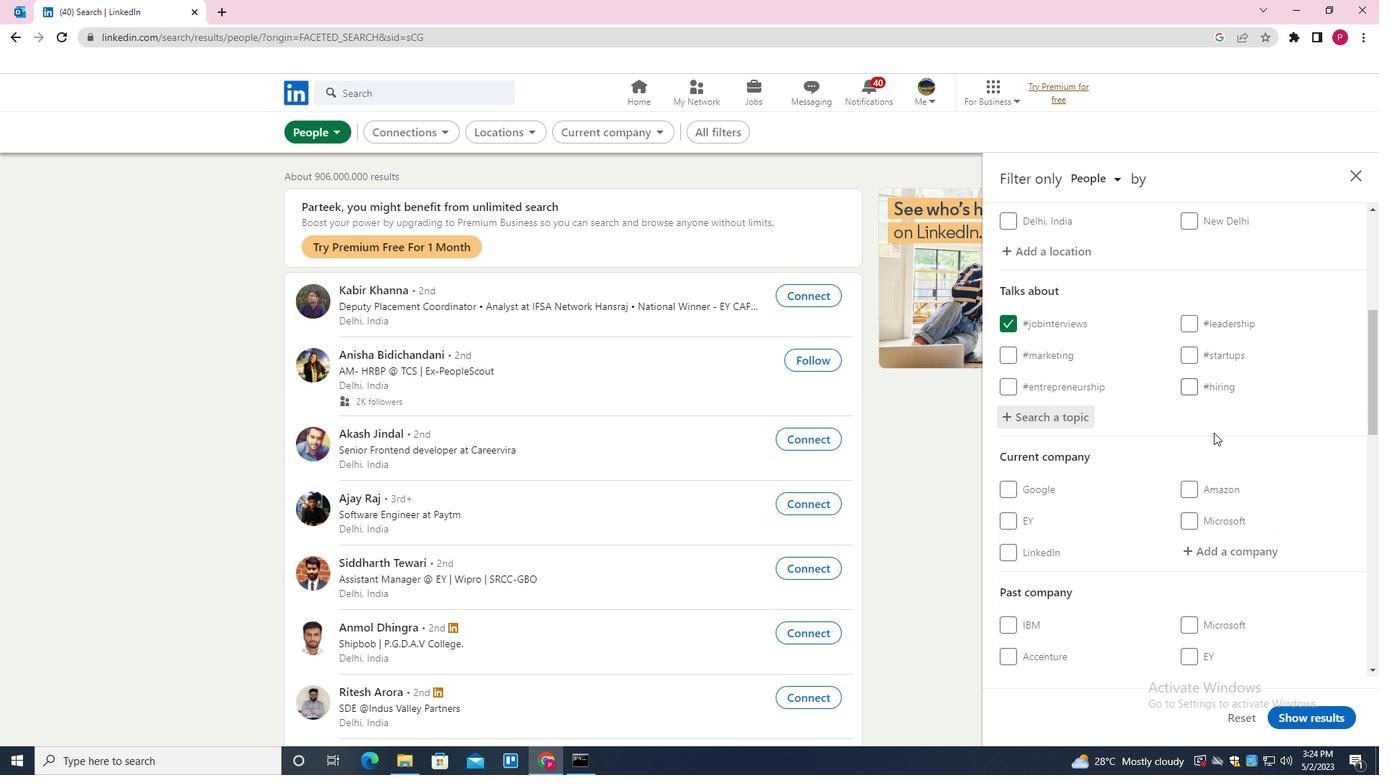 
Action: Mouse scrolled (1207, 456) with delta (0, 0)
Screenshot: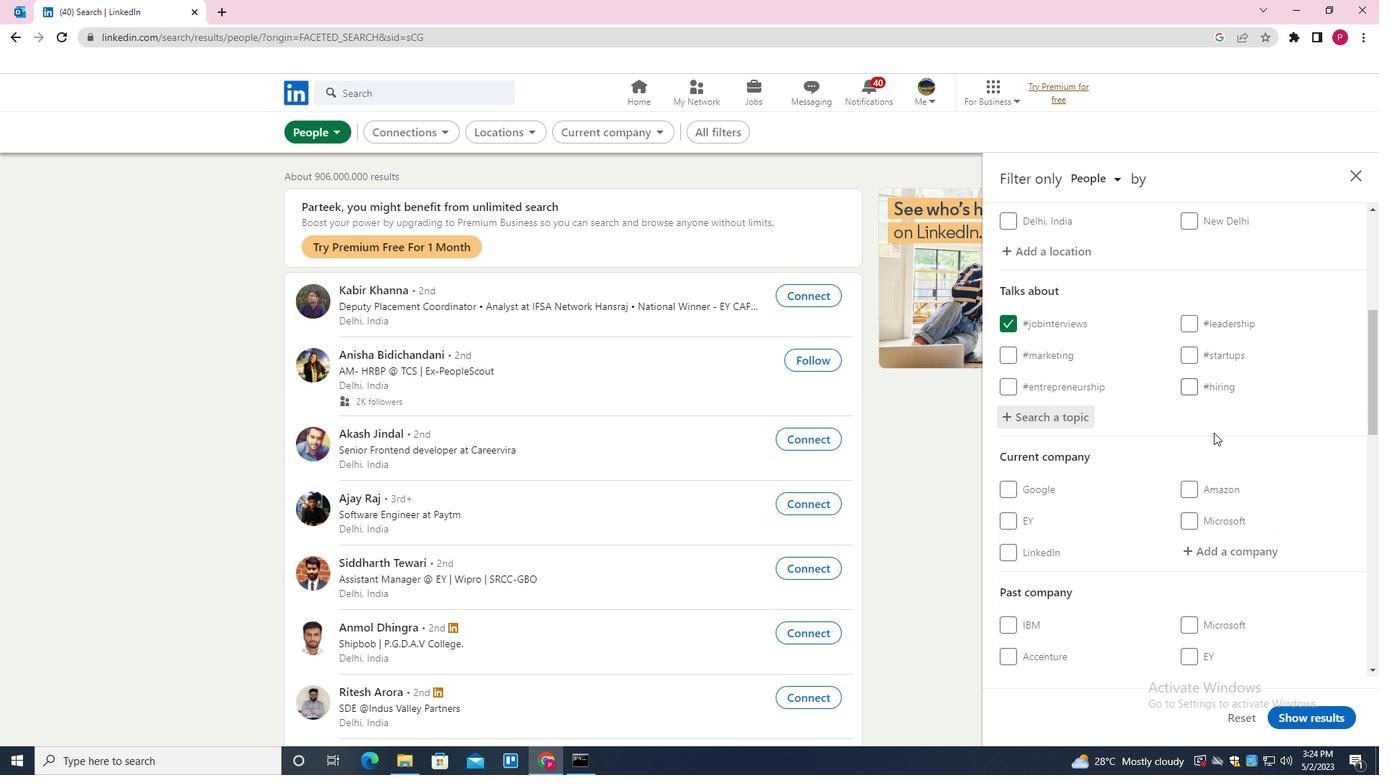 
Action: Mouse moved to (1204, 461)
Screenshot: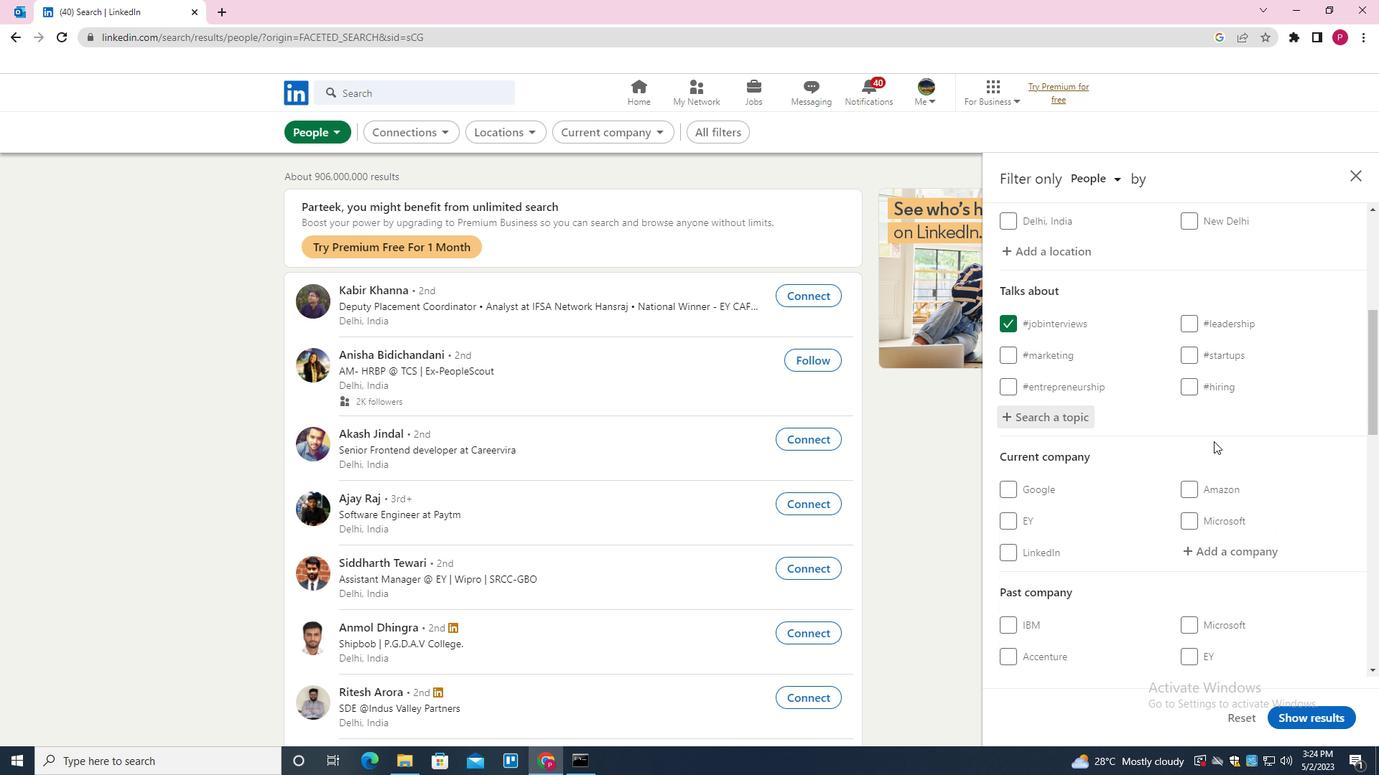 
Action: Mouse scrolled (1204, 461) with delta (0, 0)
Screenshot: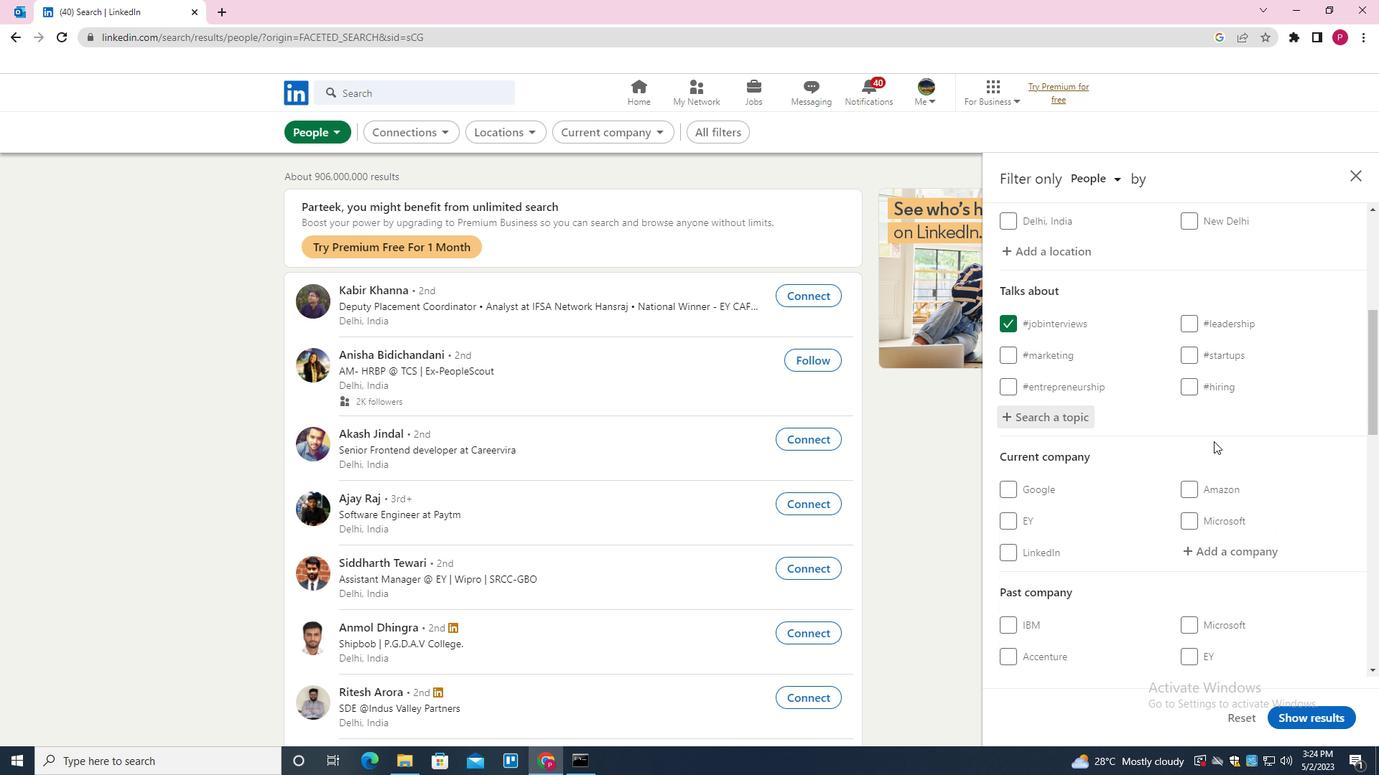 
Action: Mouse moved to (1201, 467)
Screenshot: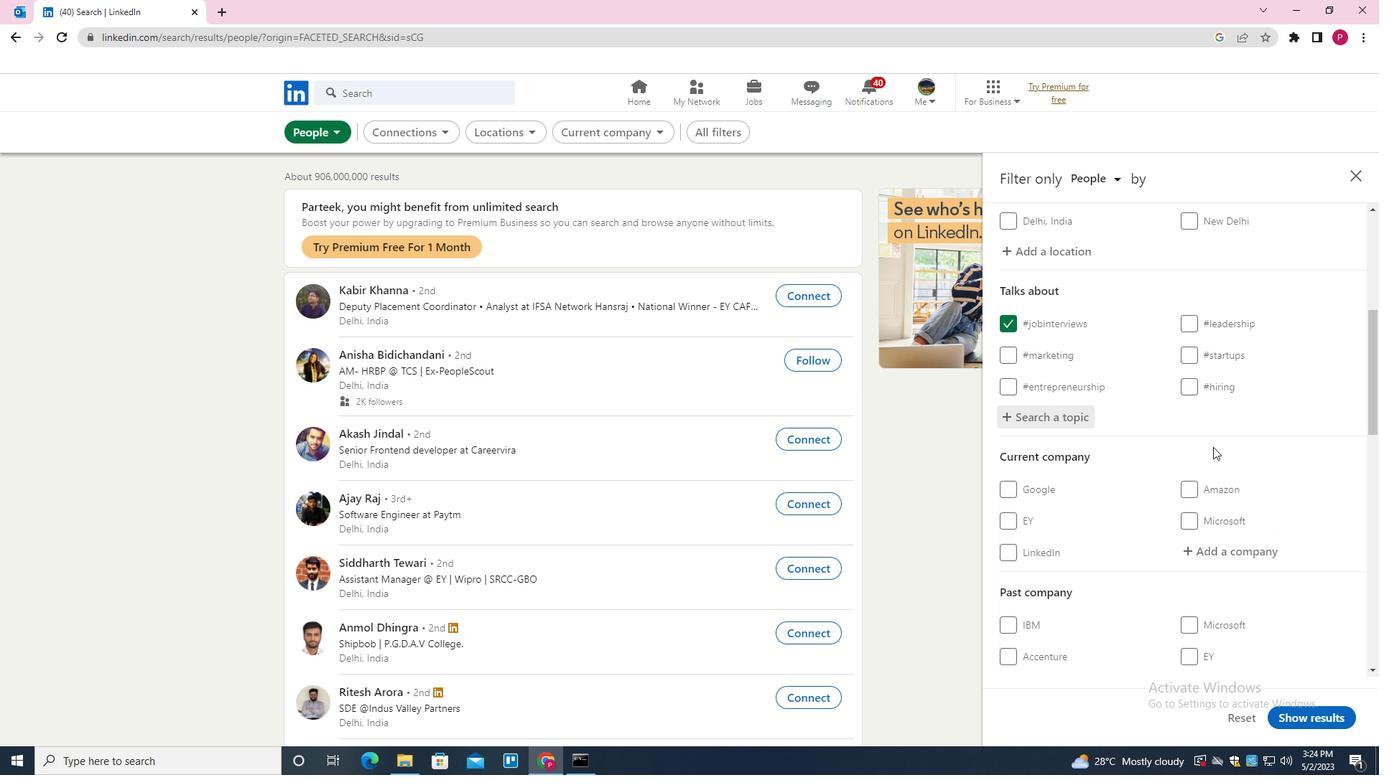 
Action: Mouse scrolled (1201, 466) with delta (0, 0)
Screenshot: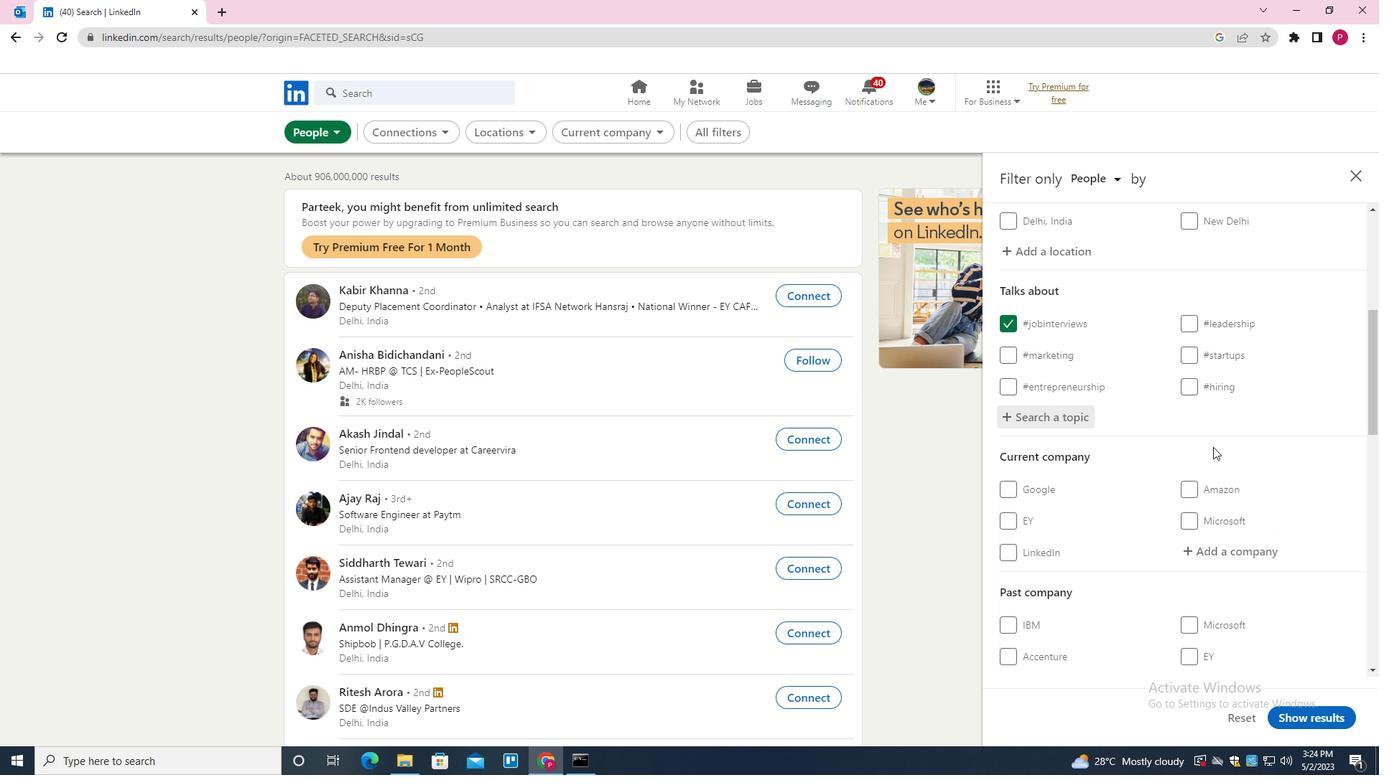 
Action: Mouse moved to (1200, 472)
Screenshot: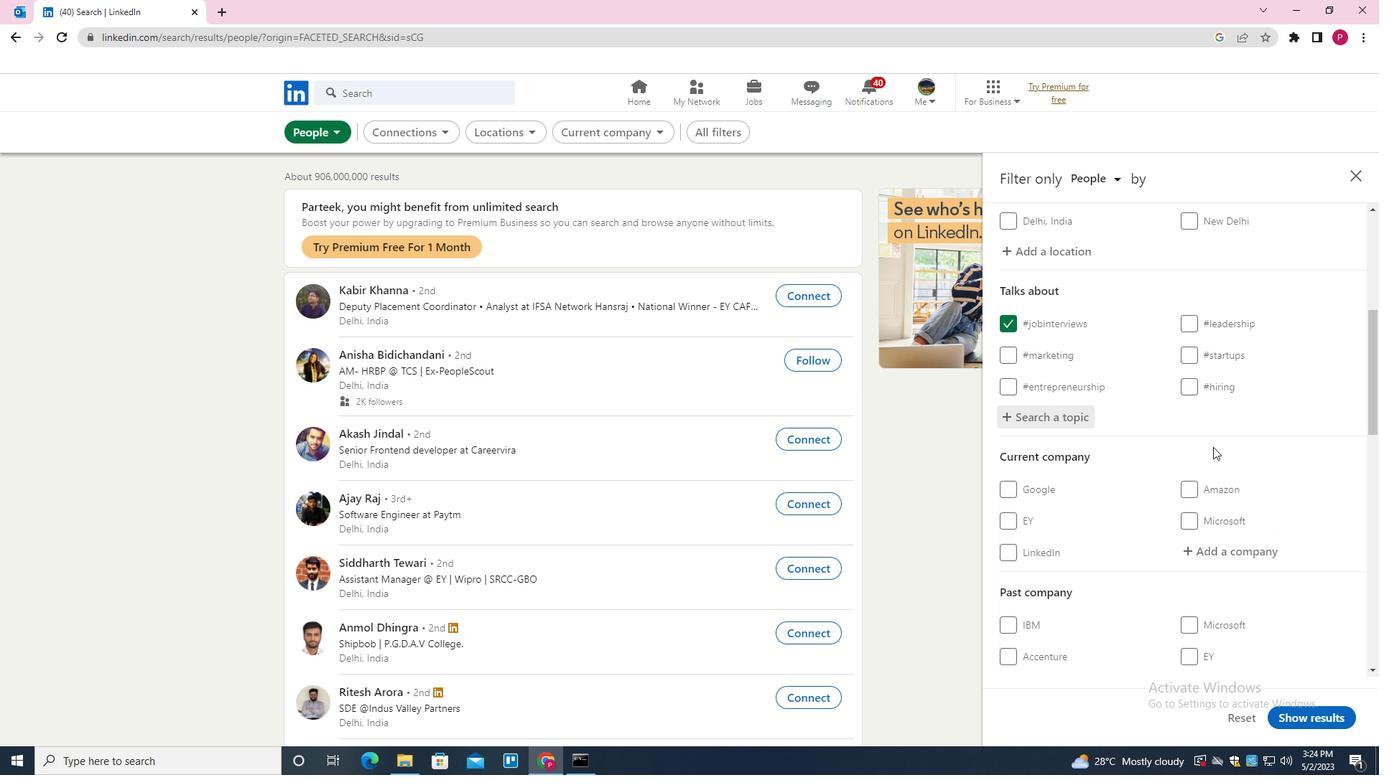 
Action: Mouse scrolled (1200, 471) with delta (0, 0)
Screenshot: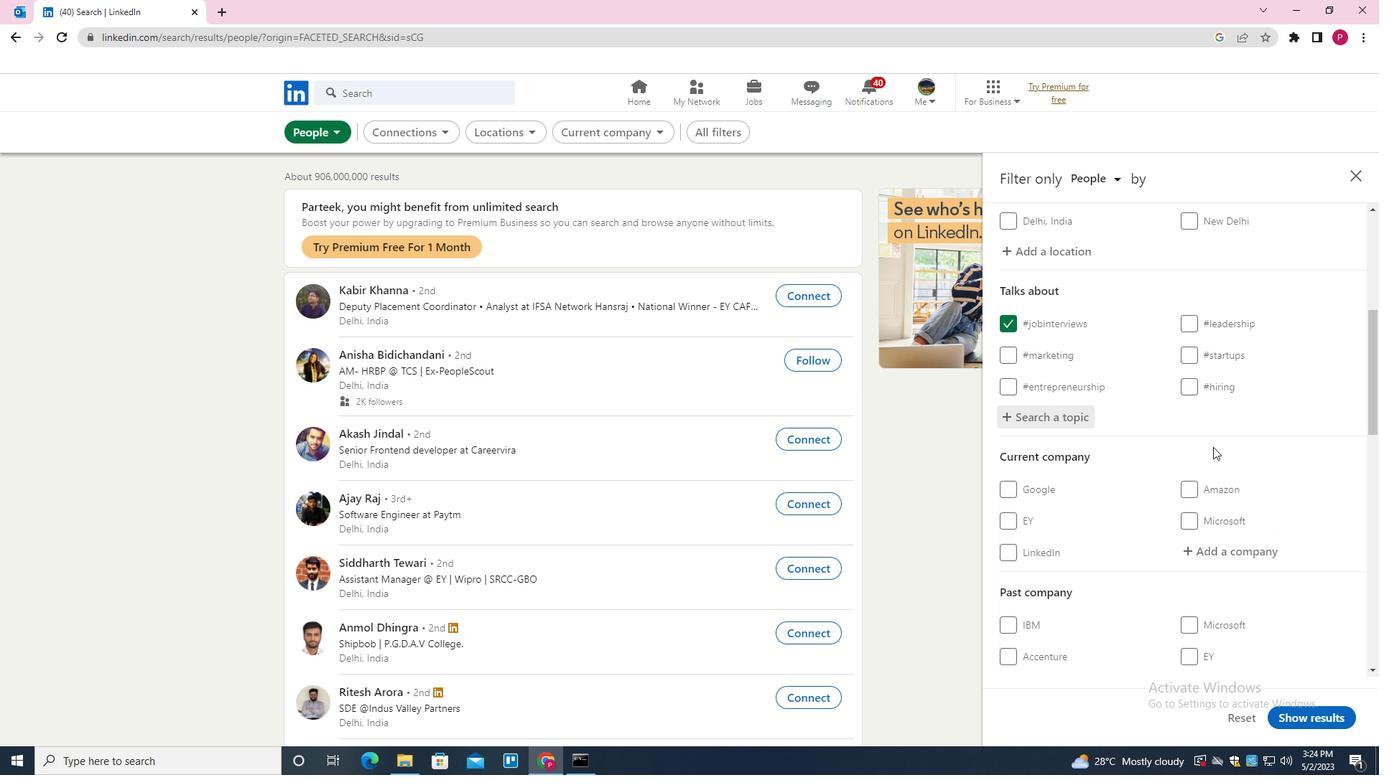 
Action: Mouse moved to (1092, 493)
Screenshot: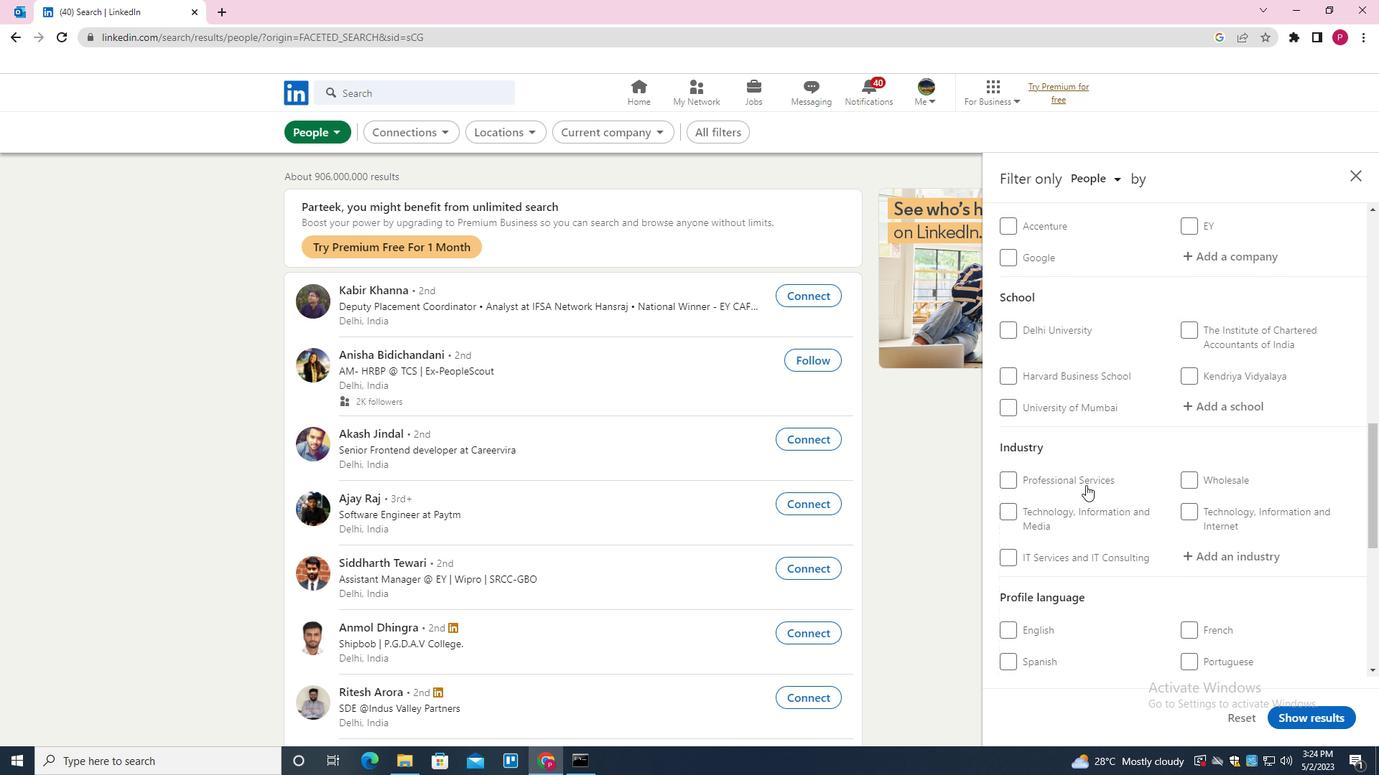 
Action: Mouse scrolled (1092, 492) with delta (0, 0)
Screenshot: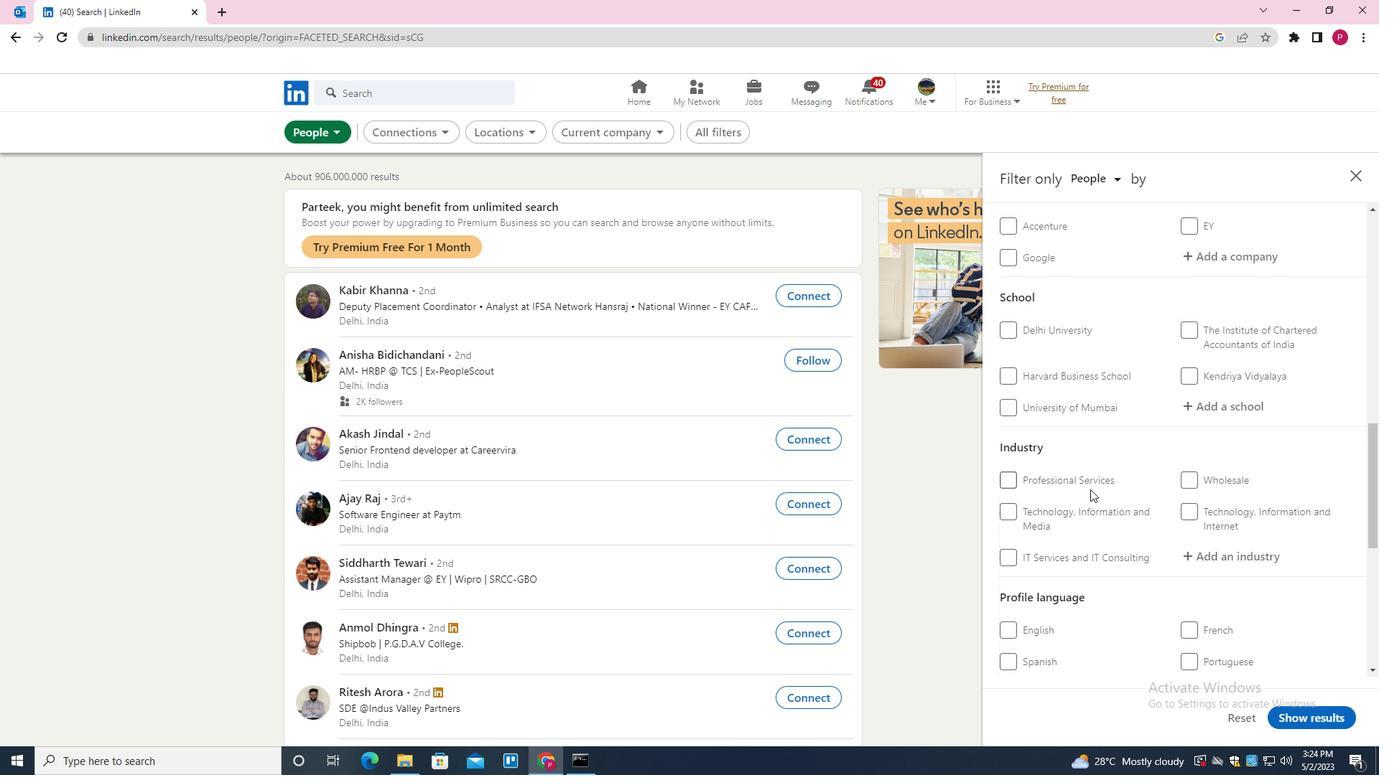 
Action: Mouse moved to (1092, 495)
Screenshot: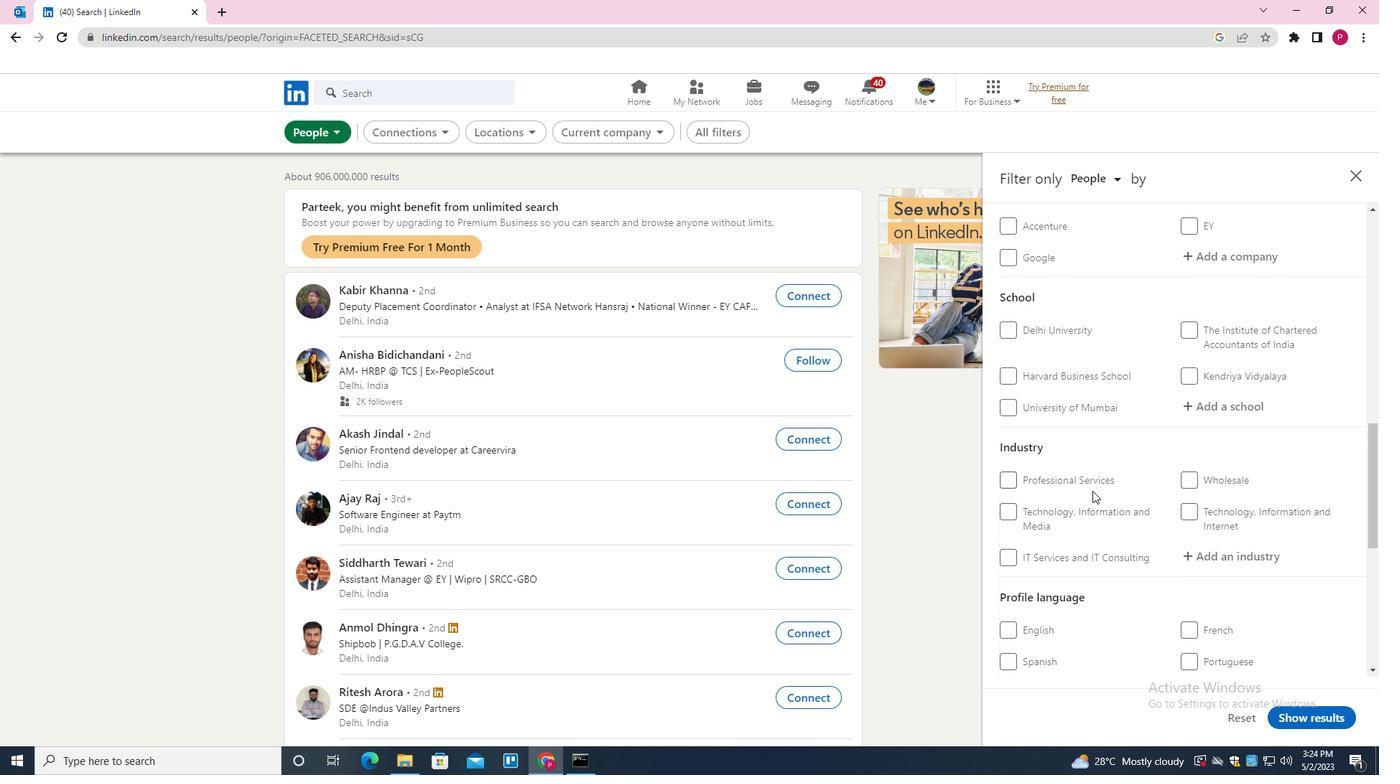 
Action: Mouse scrolled (1092, 494) with delta (0, 0)
Screenshot: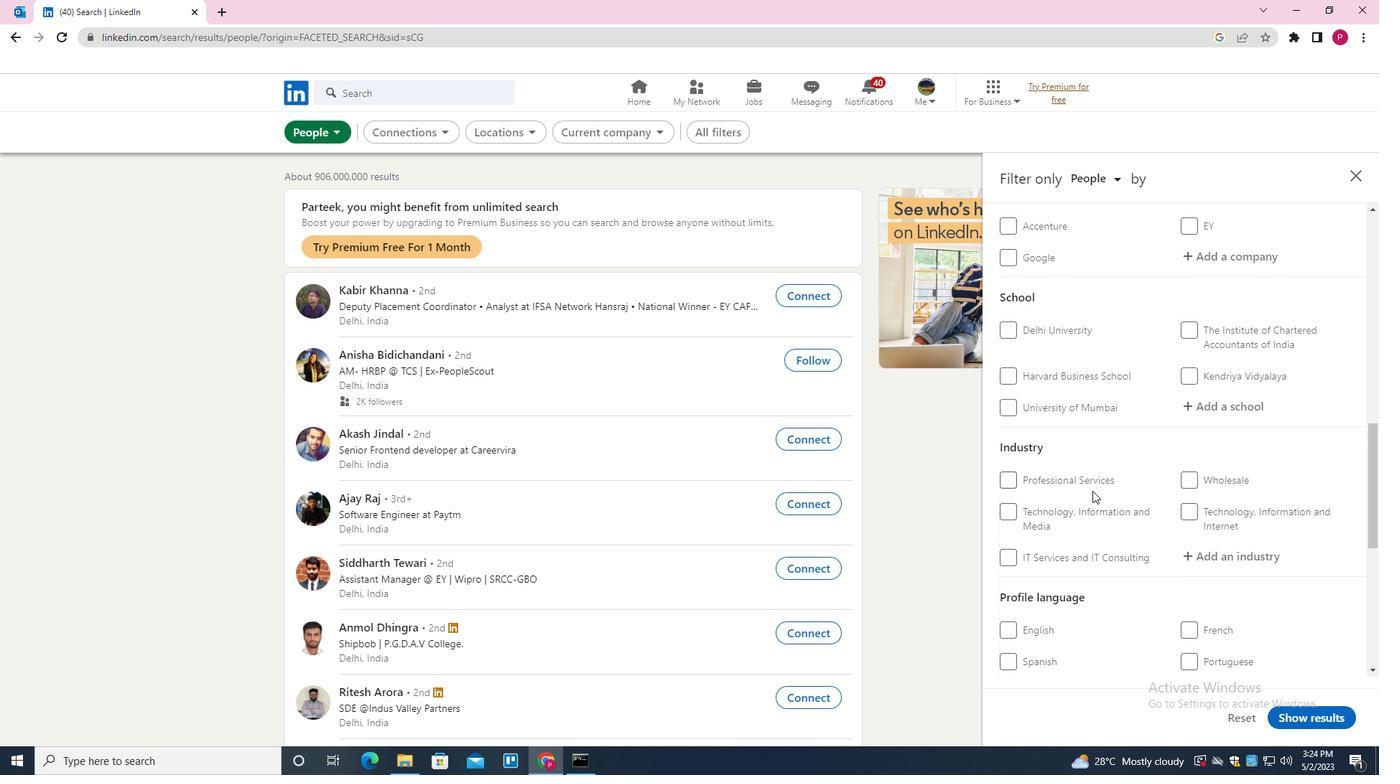 
Action: Mouse moved to (1092, 495)
Screenshot: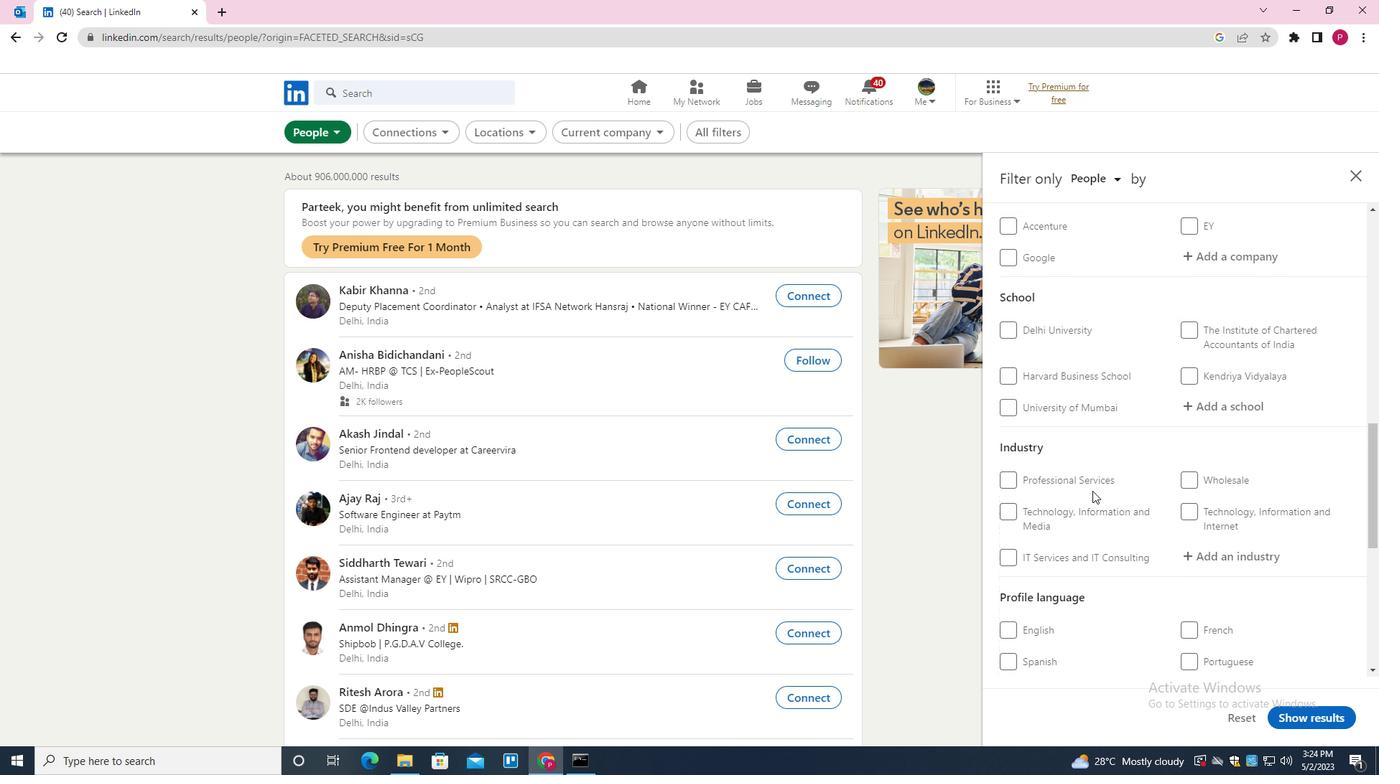 
Action: Mouse scrolled (1092, 495) with delta (0, 0)
Screenshot: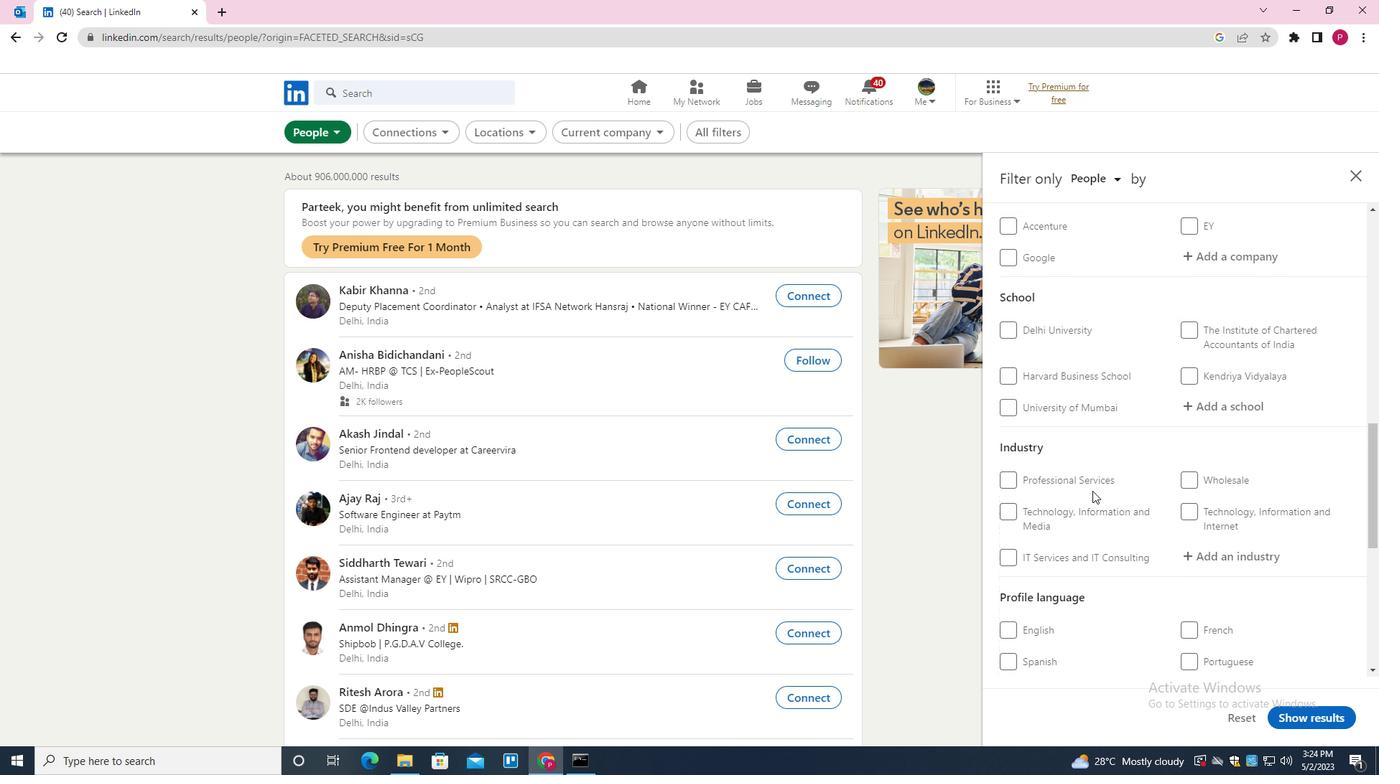 
Action: Mouse moved to (1036, 482)
Screenshot: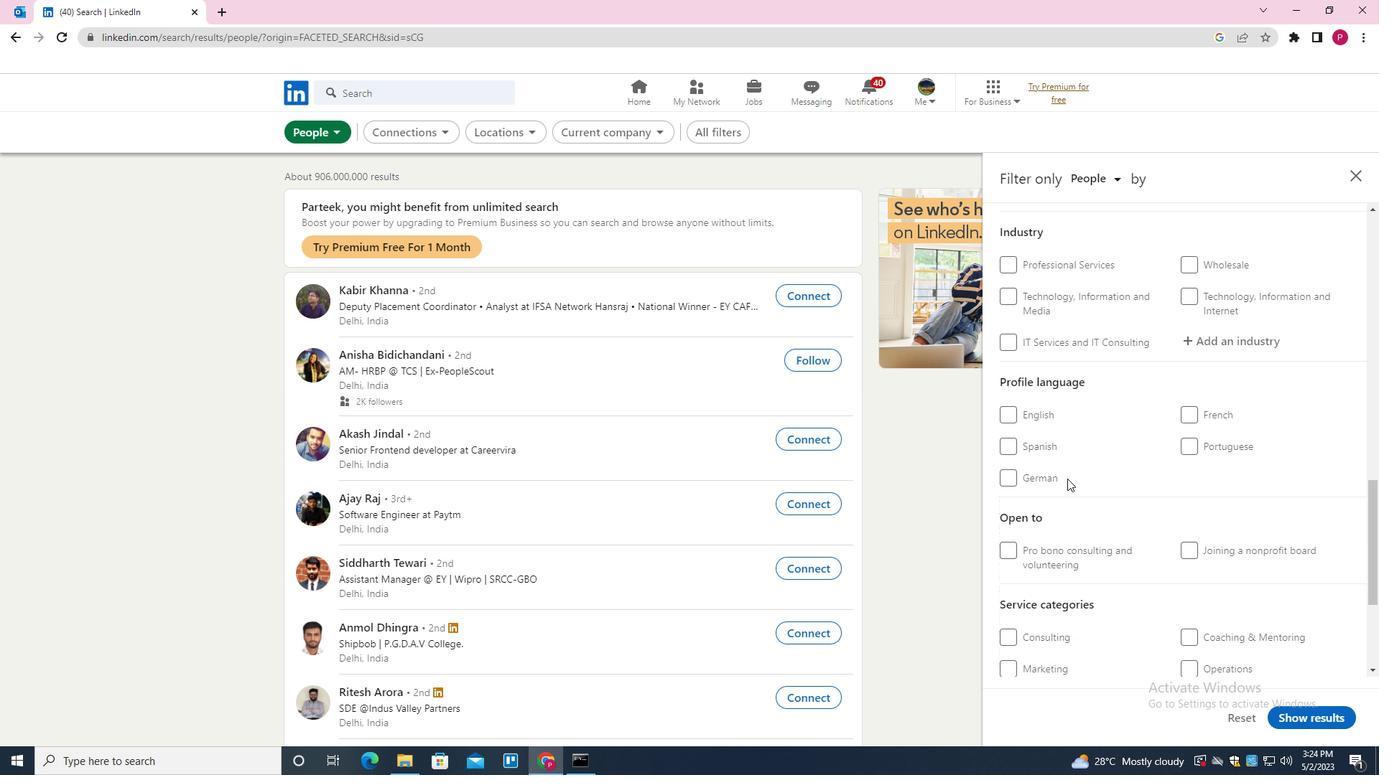 
Action: Mouse pressed left at (1036, 482)
Screenshot: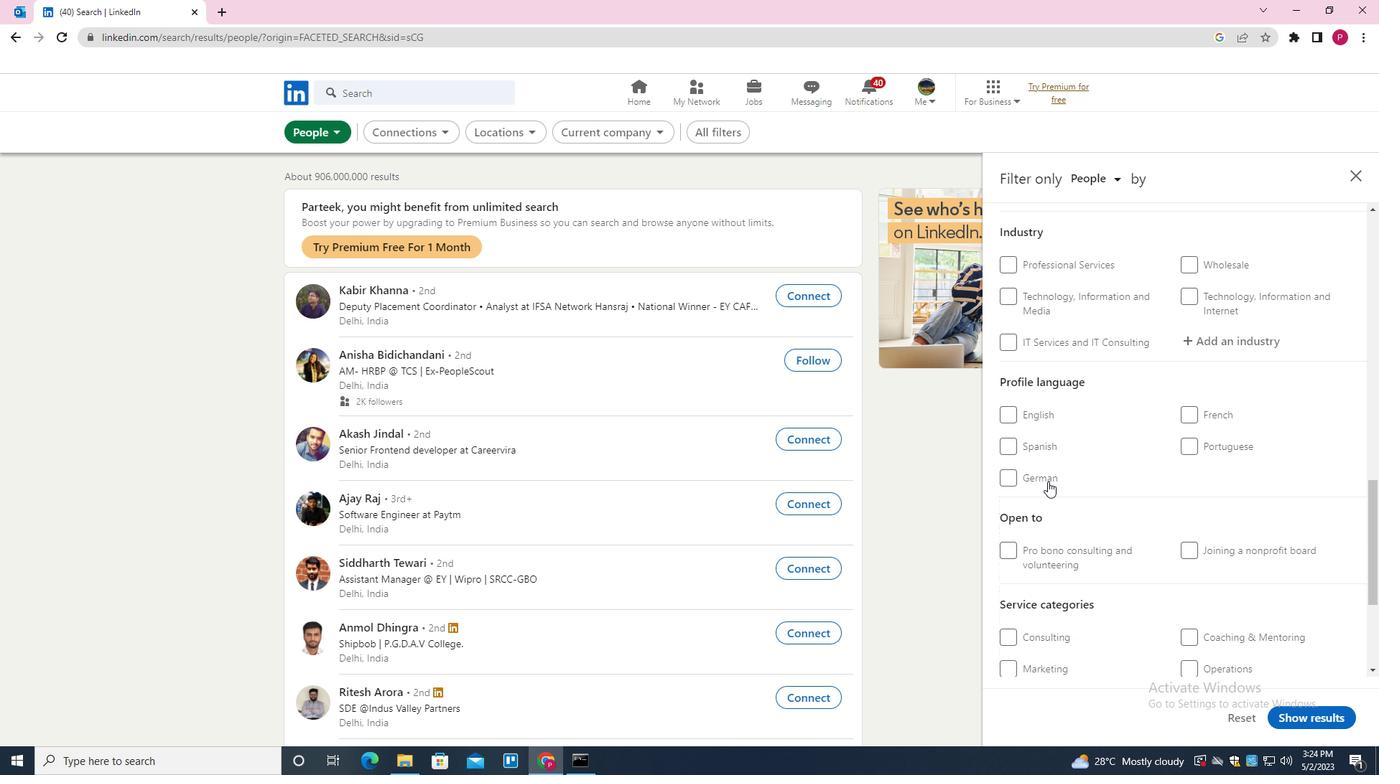 
Action: Mouse moved to (1135, 495)
Screenshot: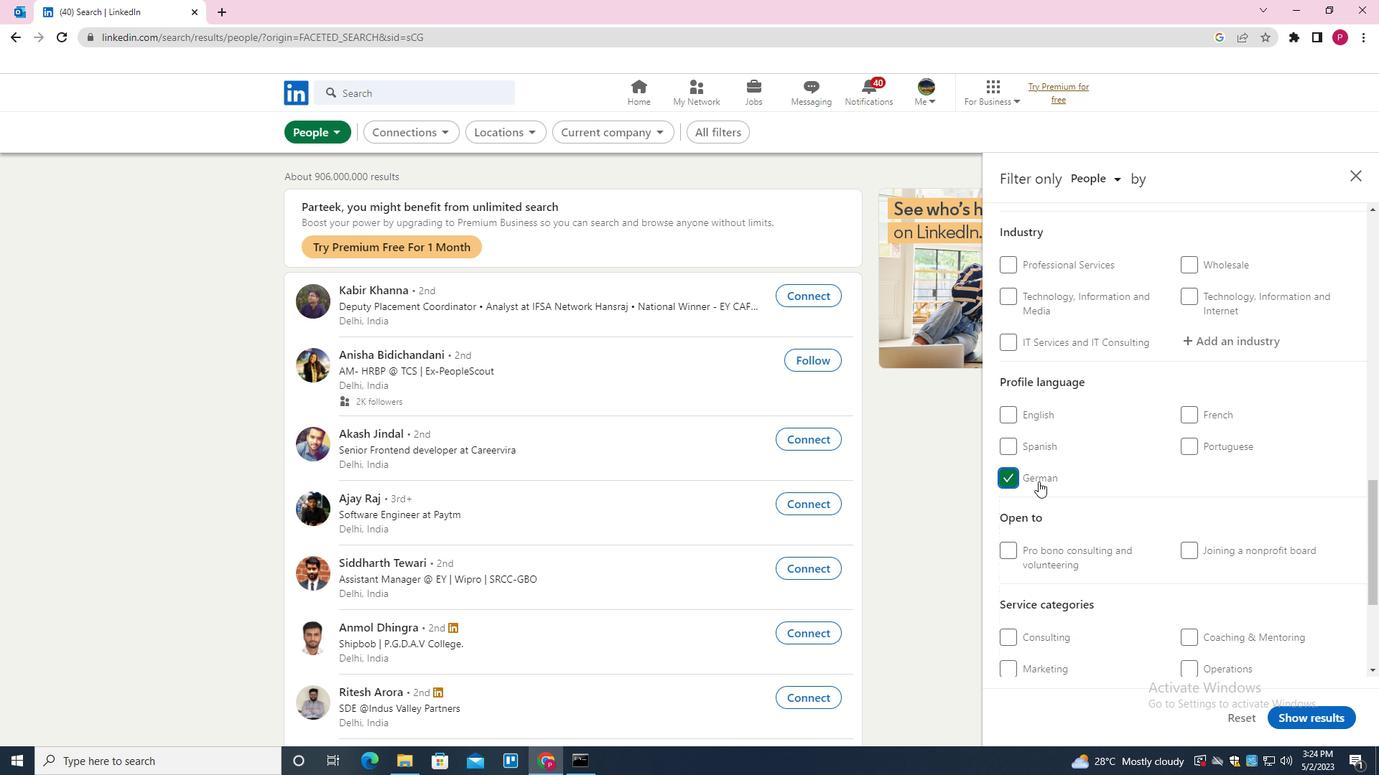
Action: Mouse scrolled (1135, 496) with delta (0, 0)
Screenshot: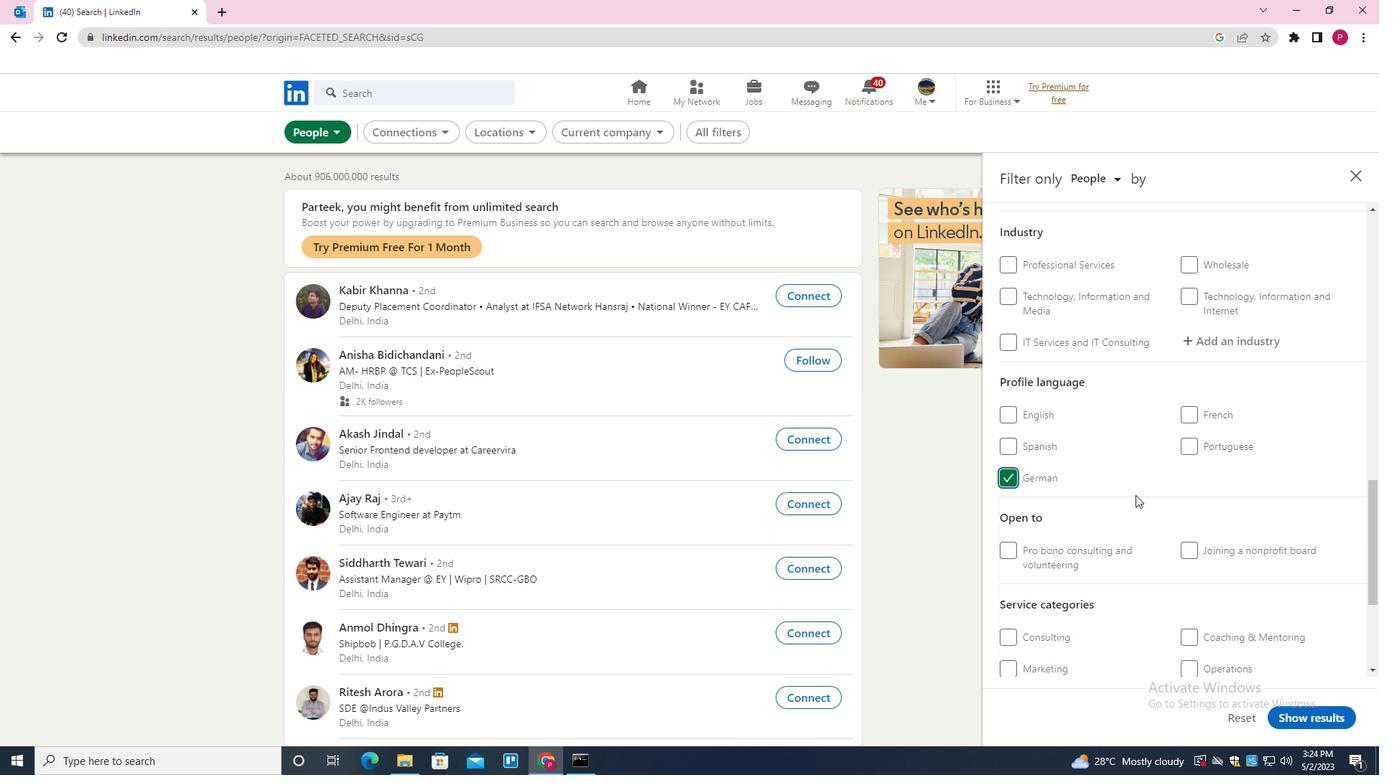 
Action: Mouse scrolled (1135, 496) with delta (0, 0)
Screenshot: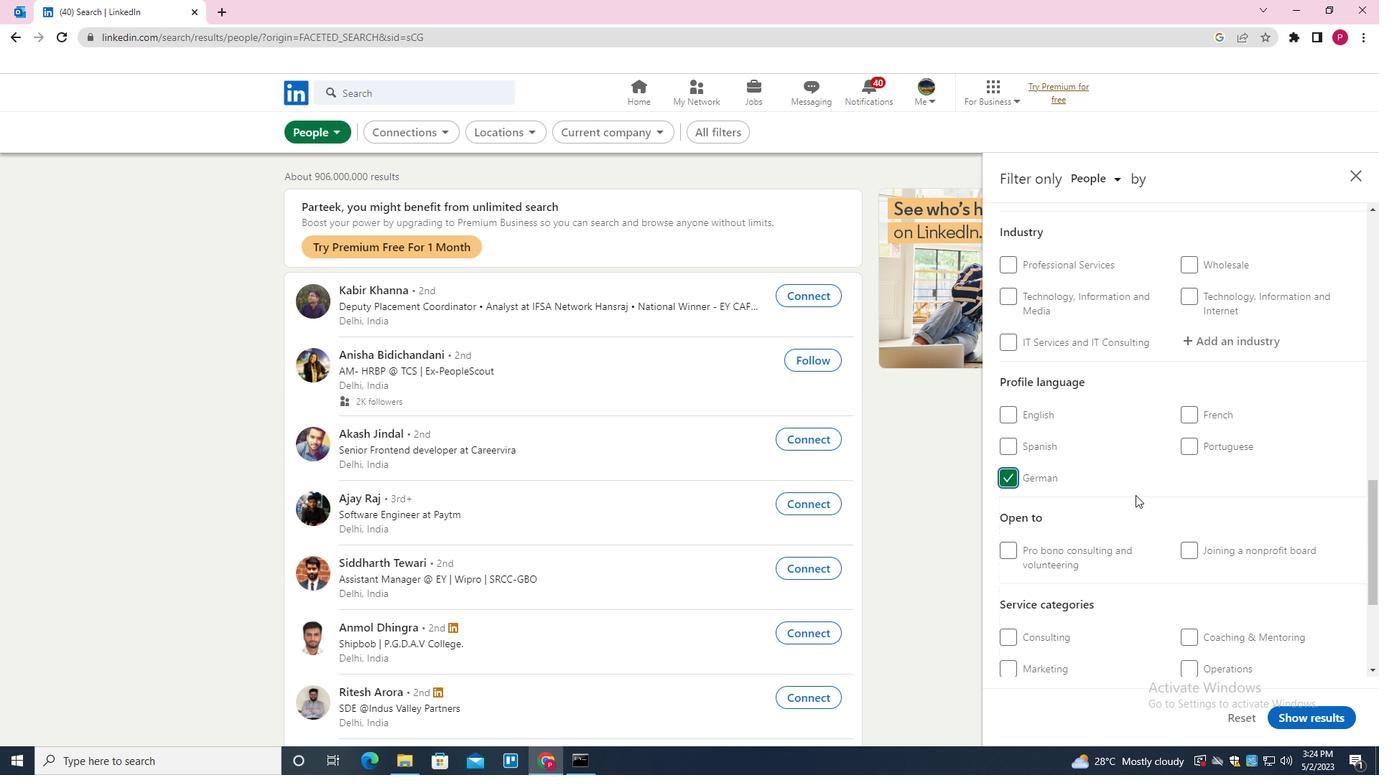 
Action: Mouse scrolled (1135, 496) with delta (0, 0)
Screenshot: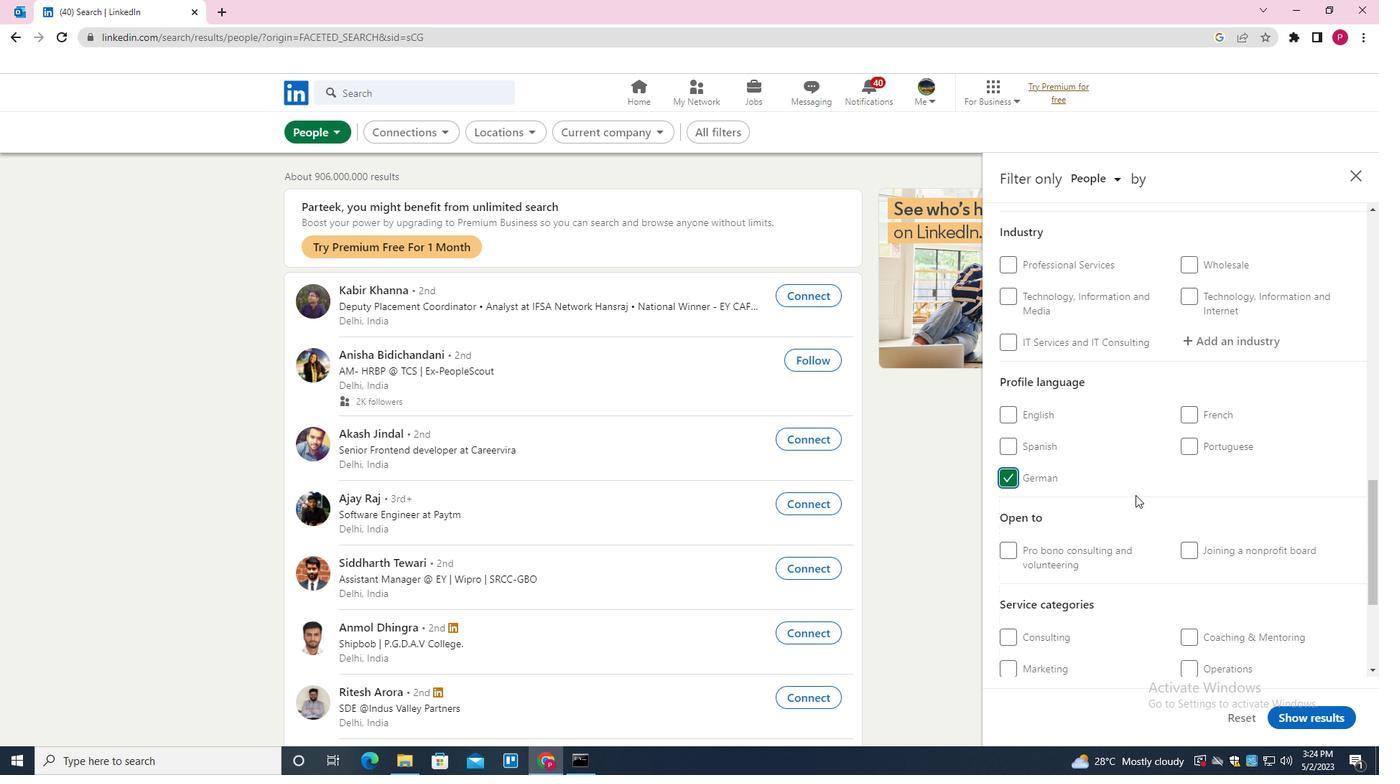 
Action: Mouse scrolled (1135, 496) with delta (0, 0)
Screenshot: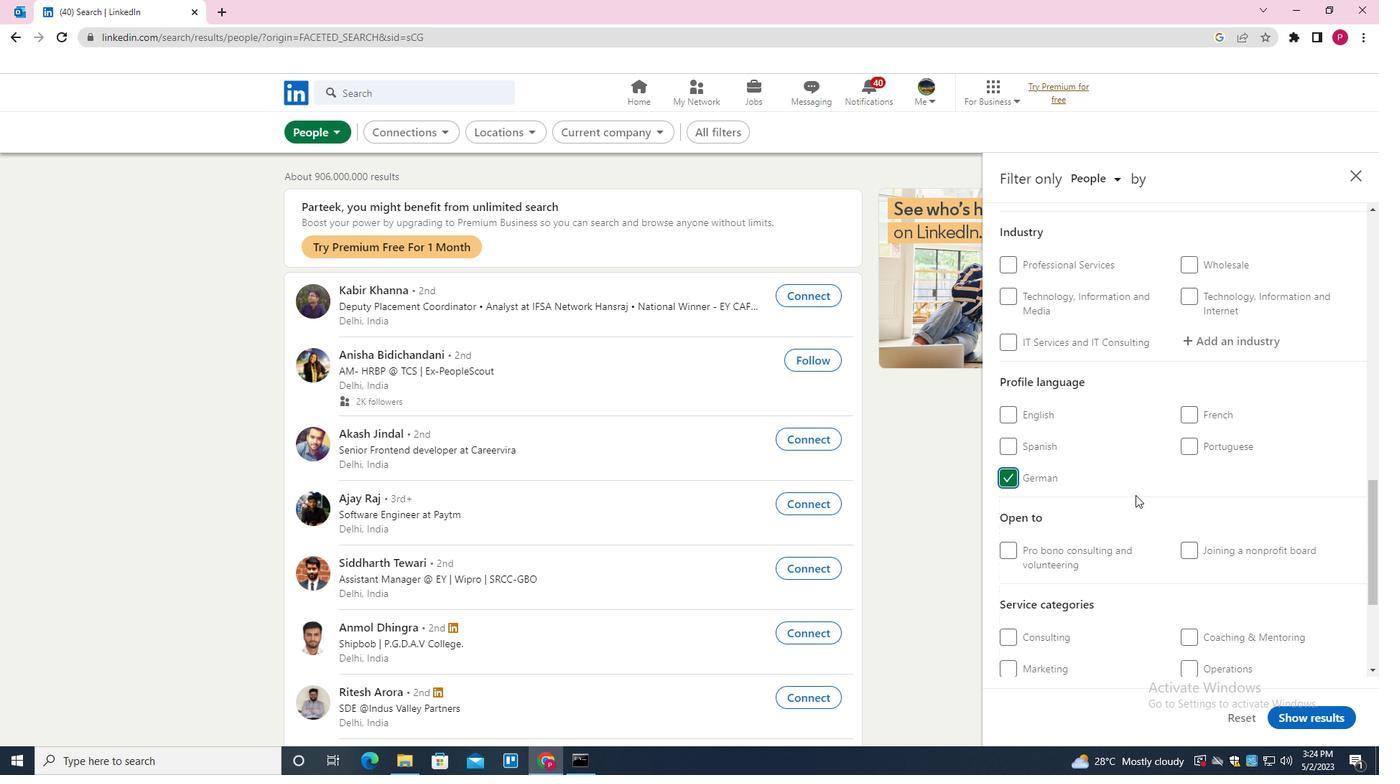 
Action: Mouse scrolled (1135, 496) with delta (0, 0)
Screenshot: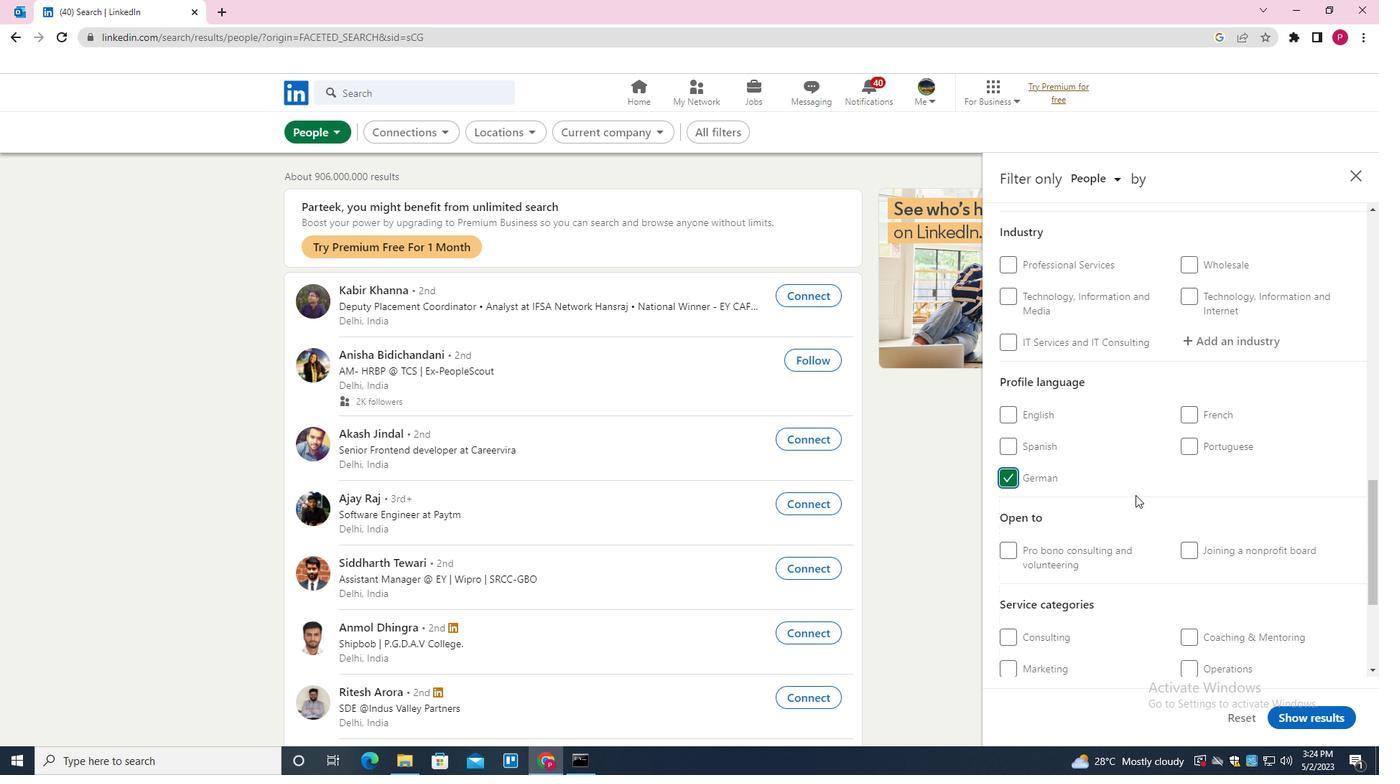 
Action: Mouse scrolled (1135, 496) with delta (0, 0)
Screenshot: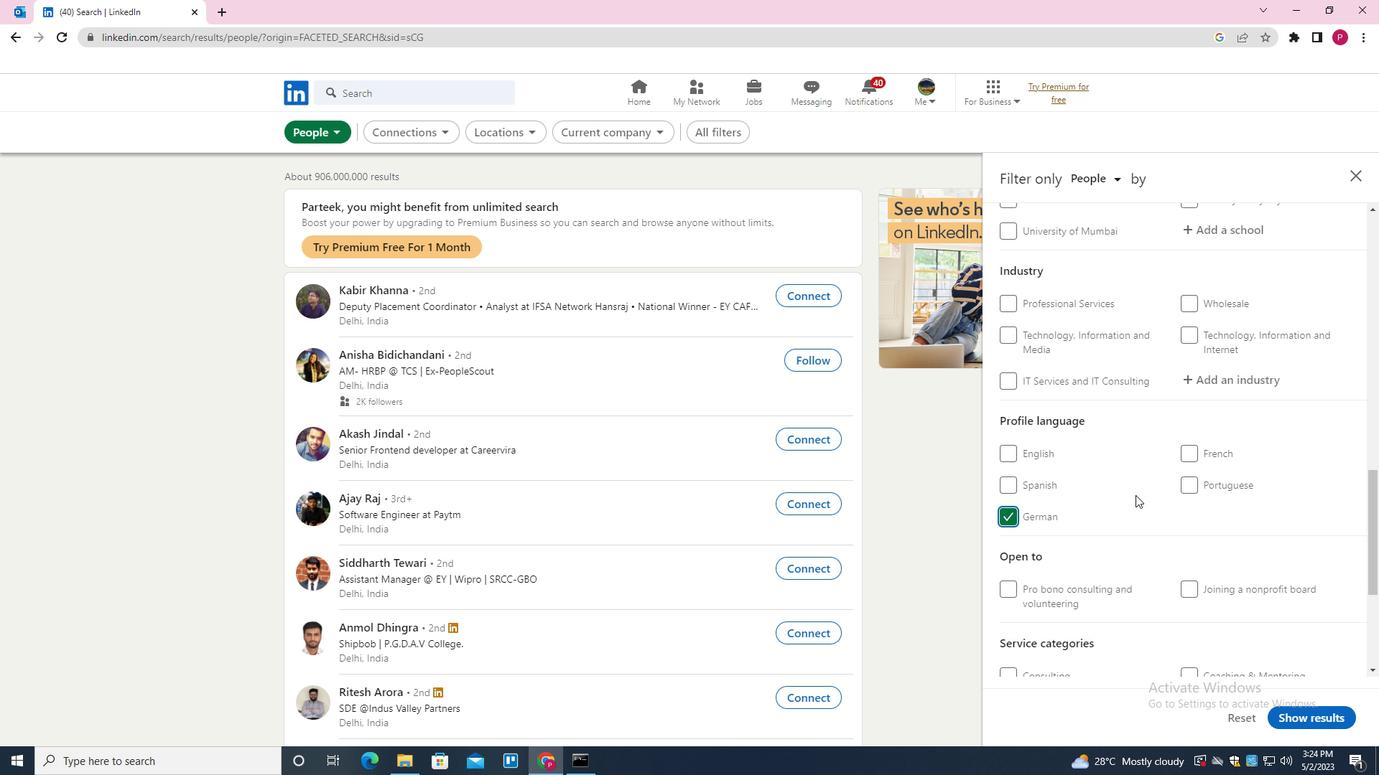 
Action: Mouse scrolled (1135, 496) with delta (0, 0)
Screenshot: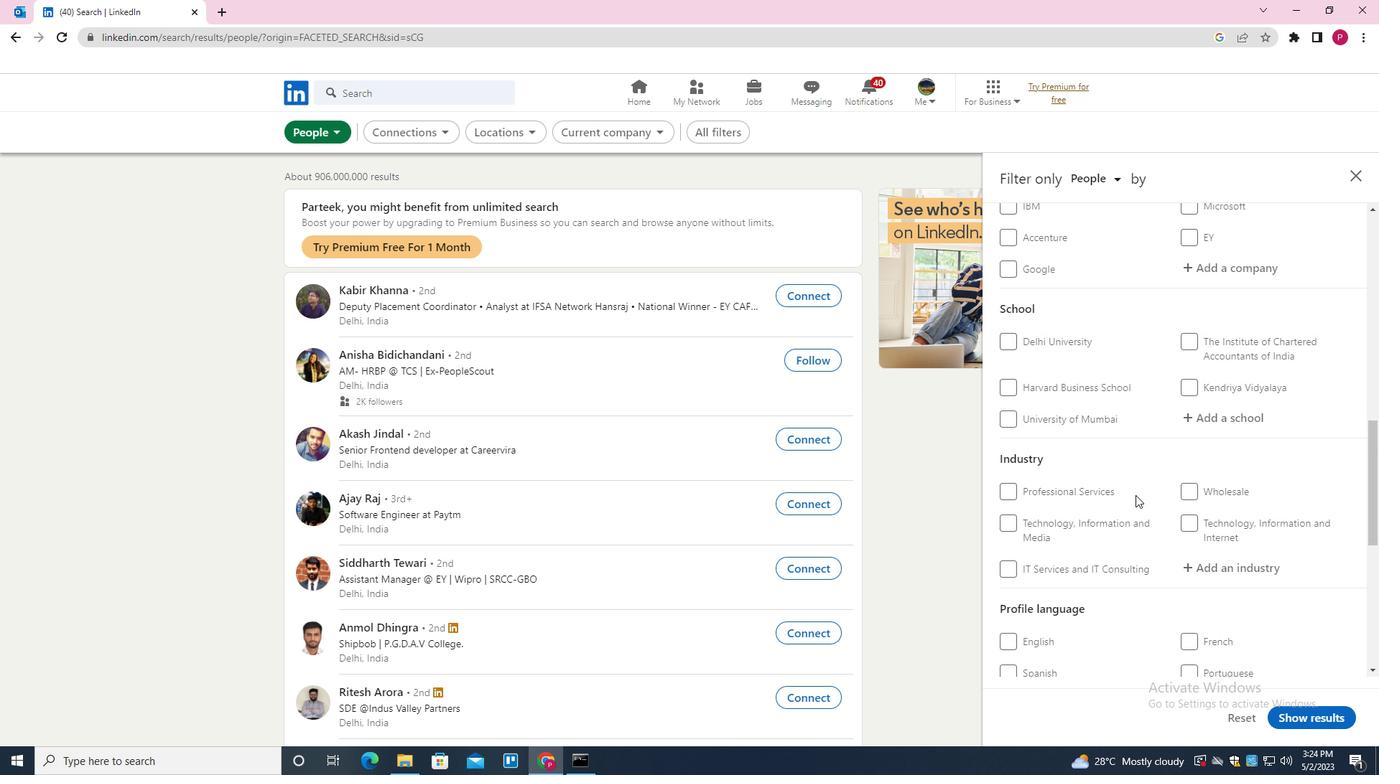 
Action: Mouse moved to (1206, 405)
Screenshot: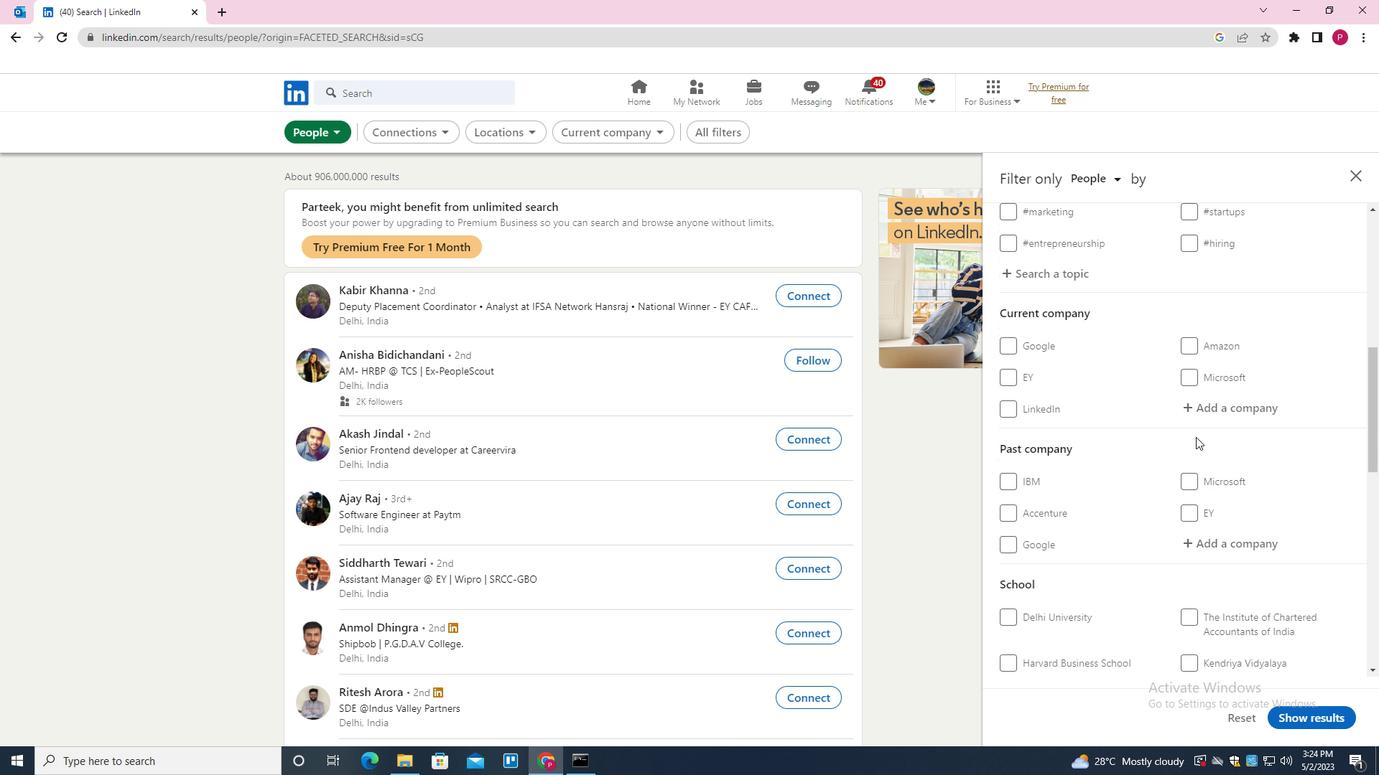 
Action: Mouse pressed left at (1206, 405)
Screenshot: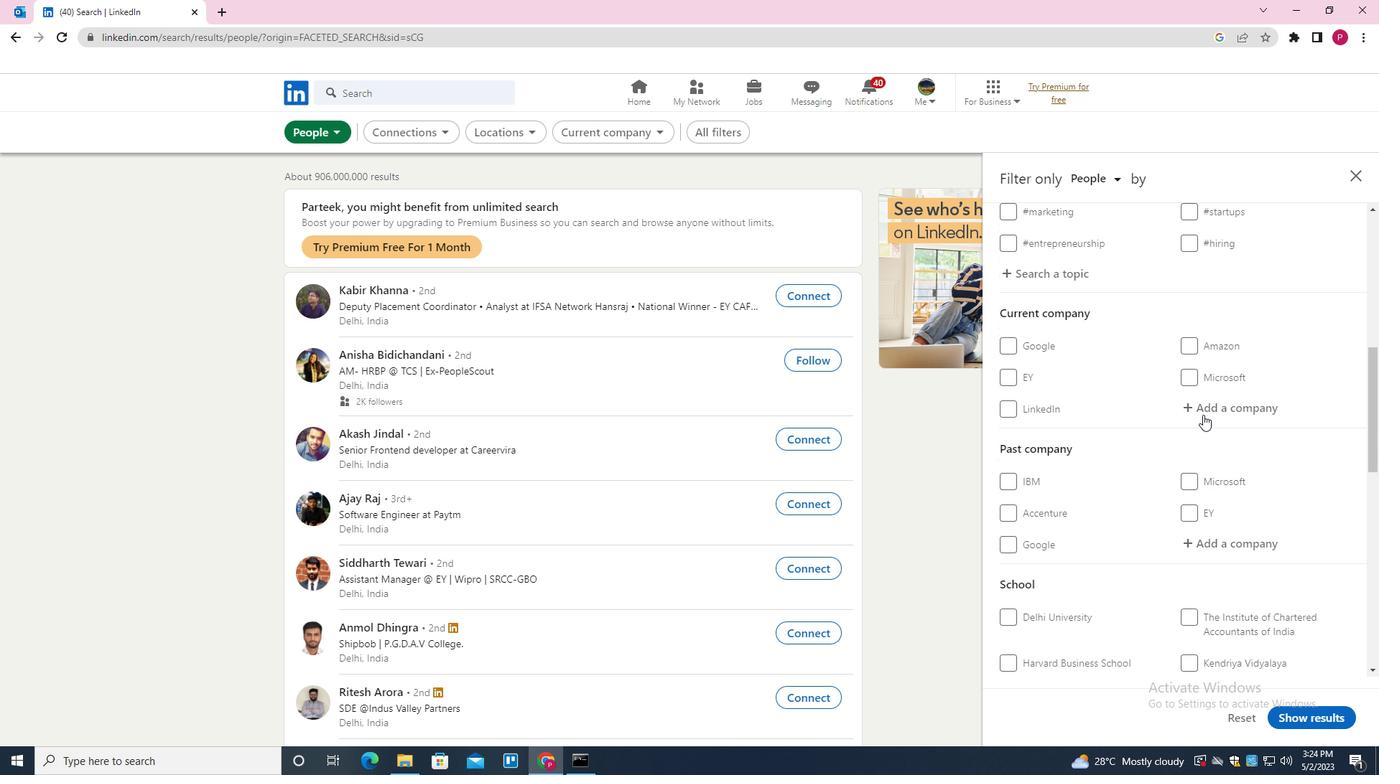 
Action: Mouse moved to (1197, 409)
Screenshot: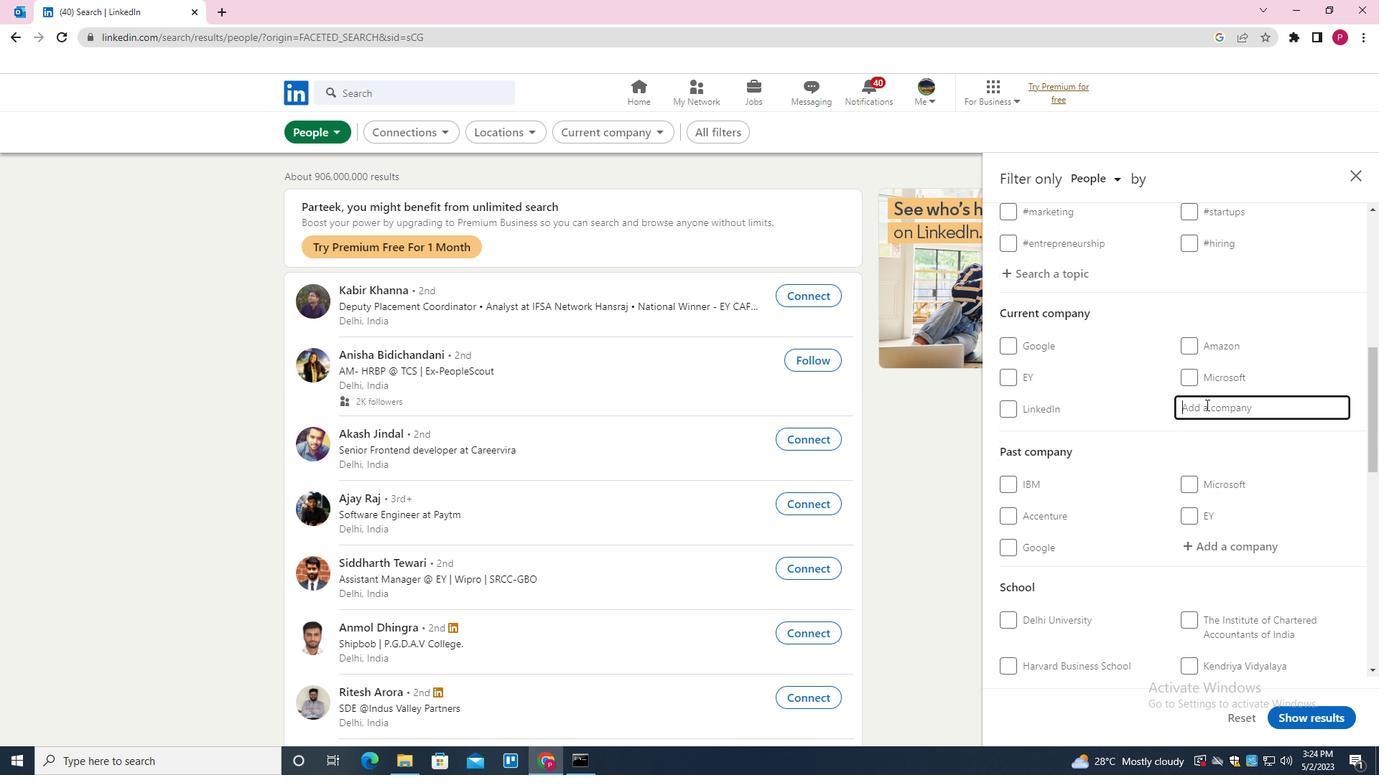 
Action: Key pressed <Key.shift><Key.shift><Key.shift><Key.shift><Key.shift><Key.shift><Key.shift><Key.shift><Key.shift><Key.shift><Key.shift><Key.shift><Key.shift><Key.shift><Key.shift><Key.shift><Key.shift><Key.shift><Key.shift><Key.shift><Key.shift><Key.shift>VMLY<Key.shift>&<Key.down><Key.enter>
Screenshot: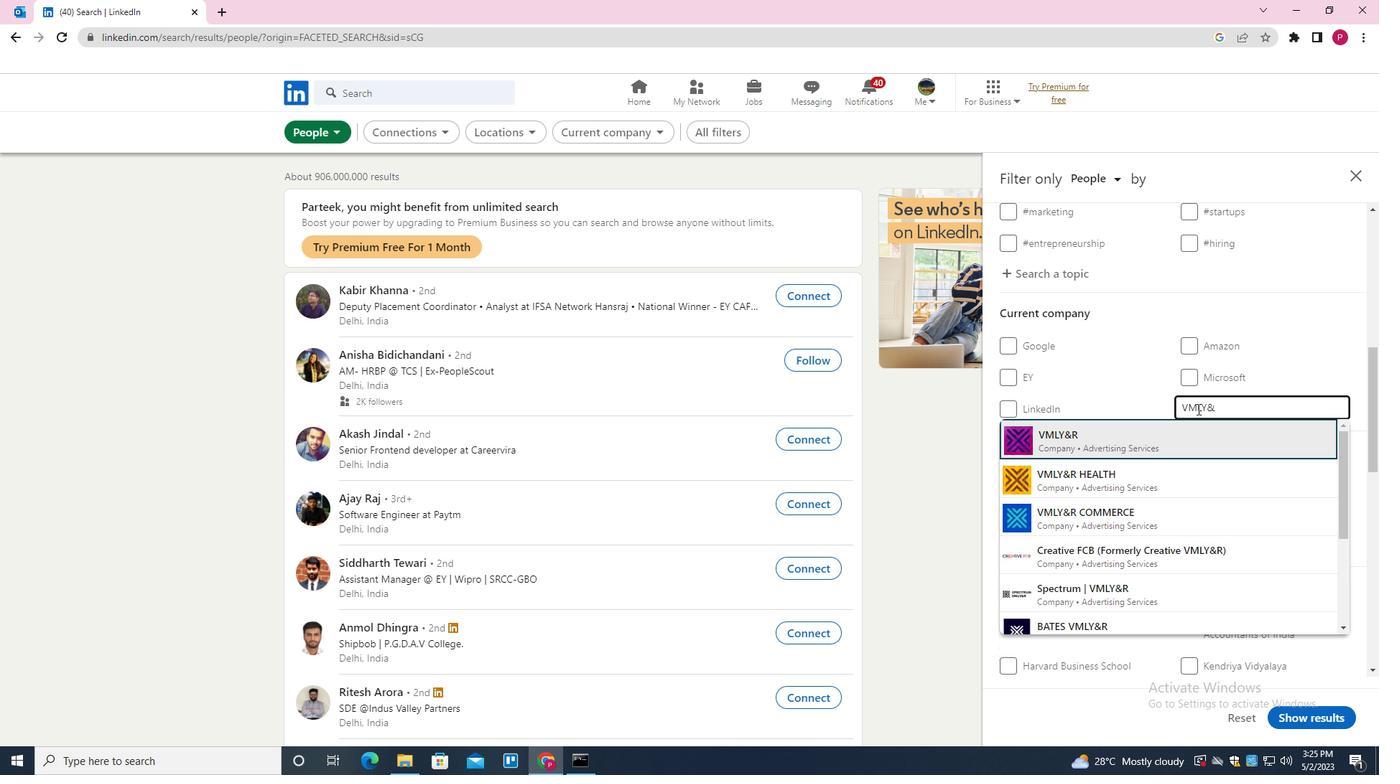 
Action: Mouse moved to (1185, 436)
Screenshot: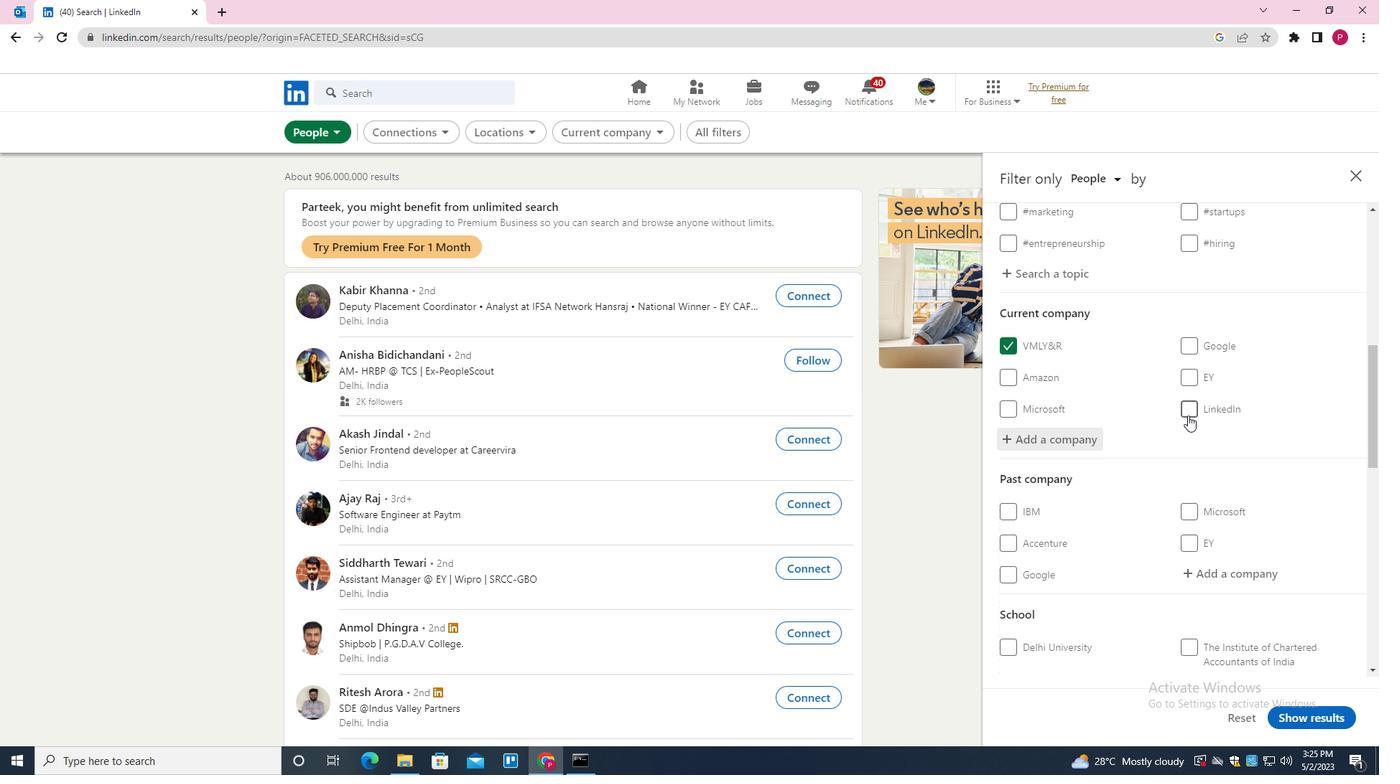 
Action: Mouse scrolled (1185, 436) with delta (0, 0)
Screenshot: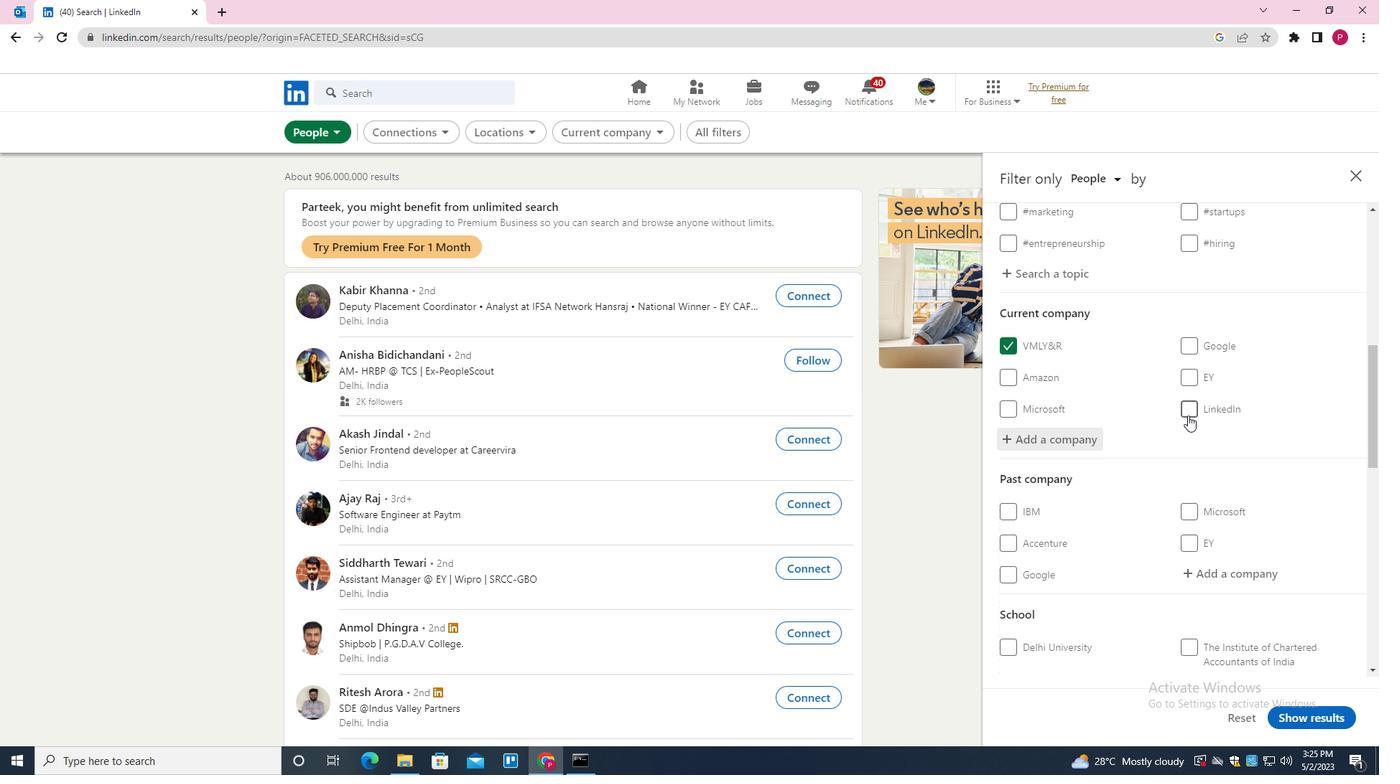 
Action: Mouse moved to (1185, 437)
Screenshot: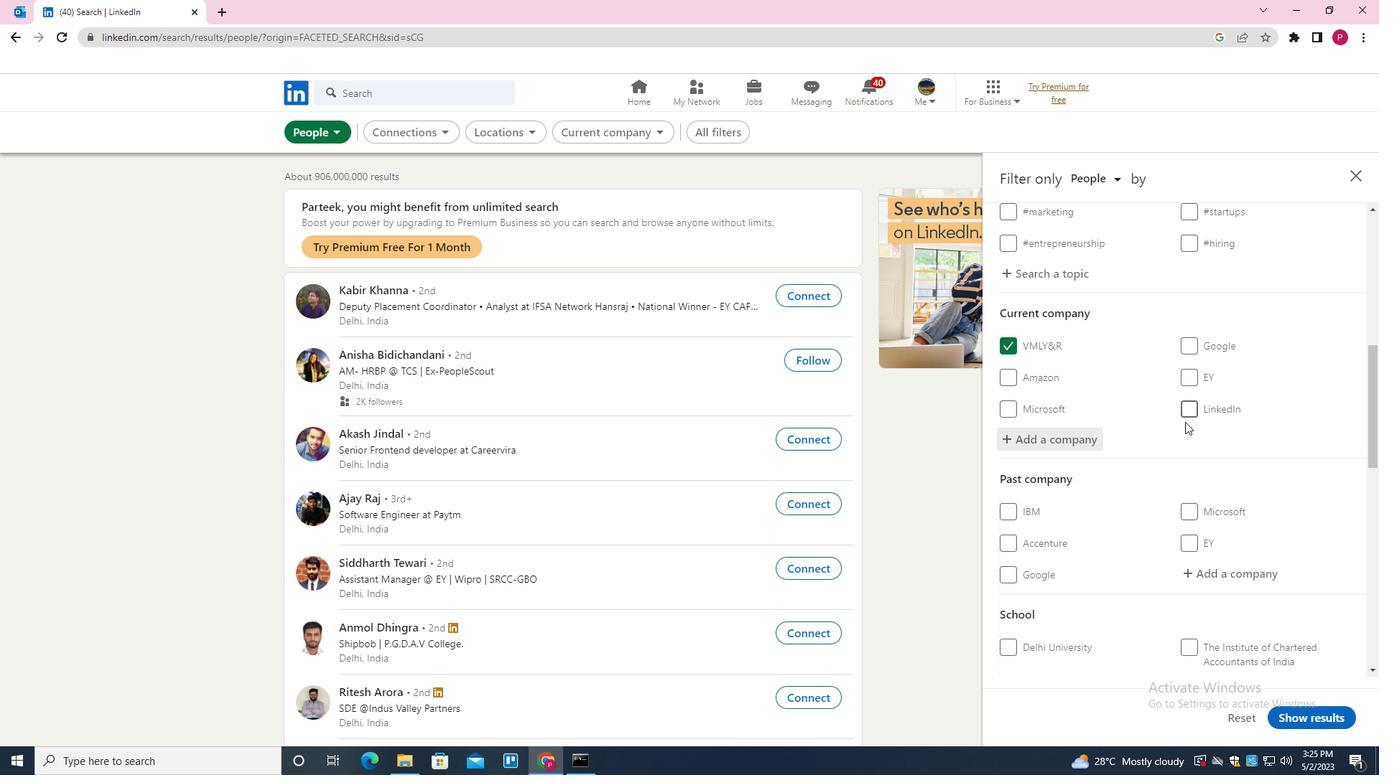 
Action: Mouse scrolled (1185, 436) with delta (0, 0)
Screenshot: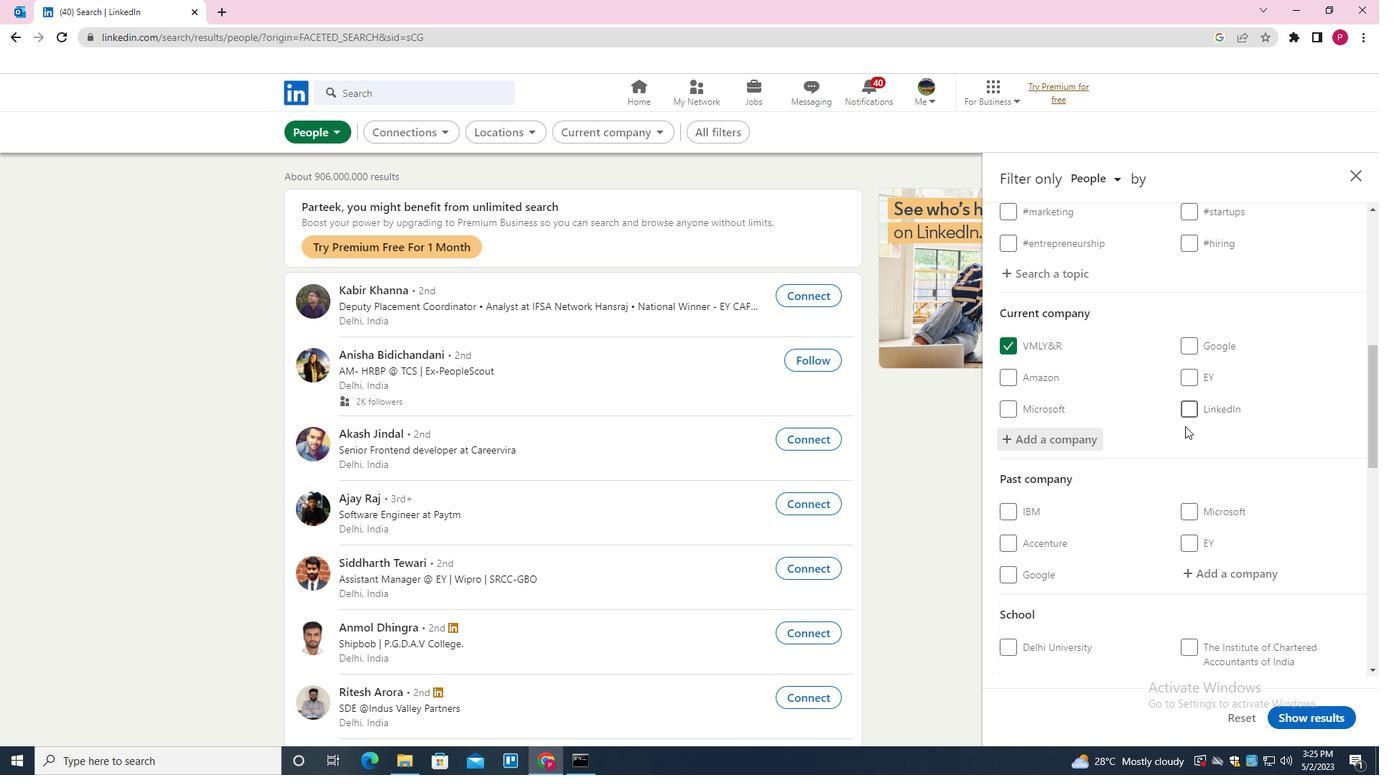 
Action: Mouse scrolled (1185, 436) with delta (0, 0)
Screenshot: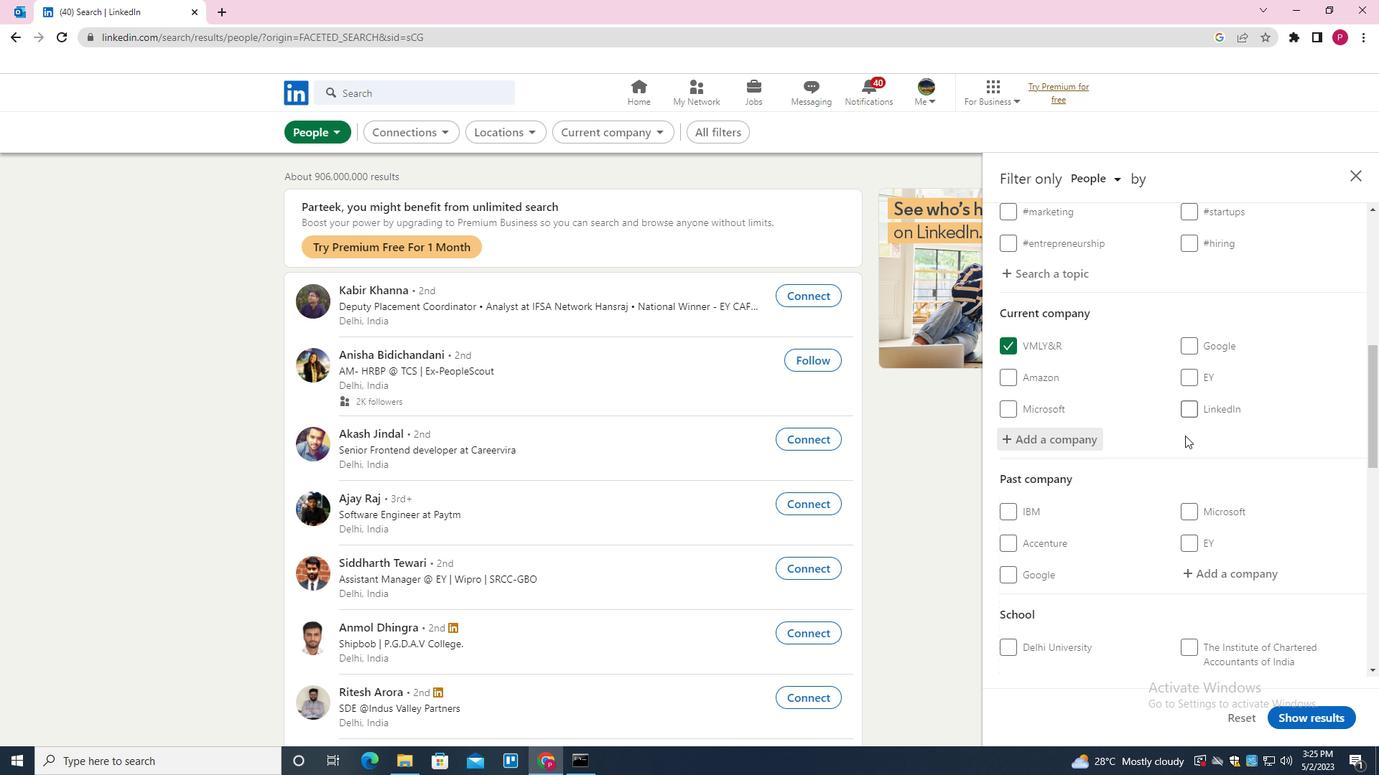 
Action: Mouse scrolled (1185, 436) with delta (0, 0)
Screenshot: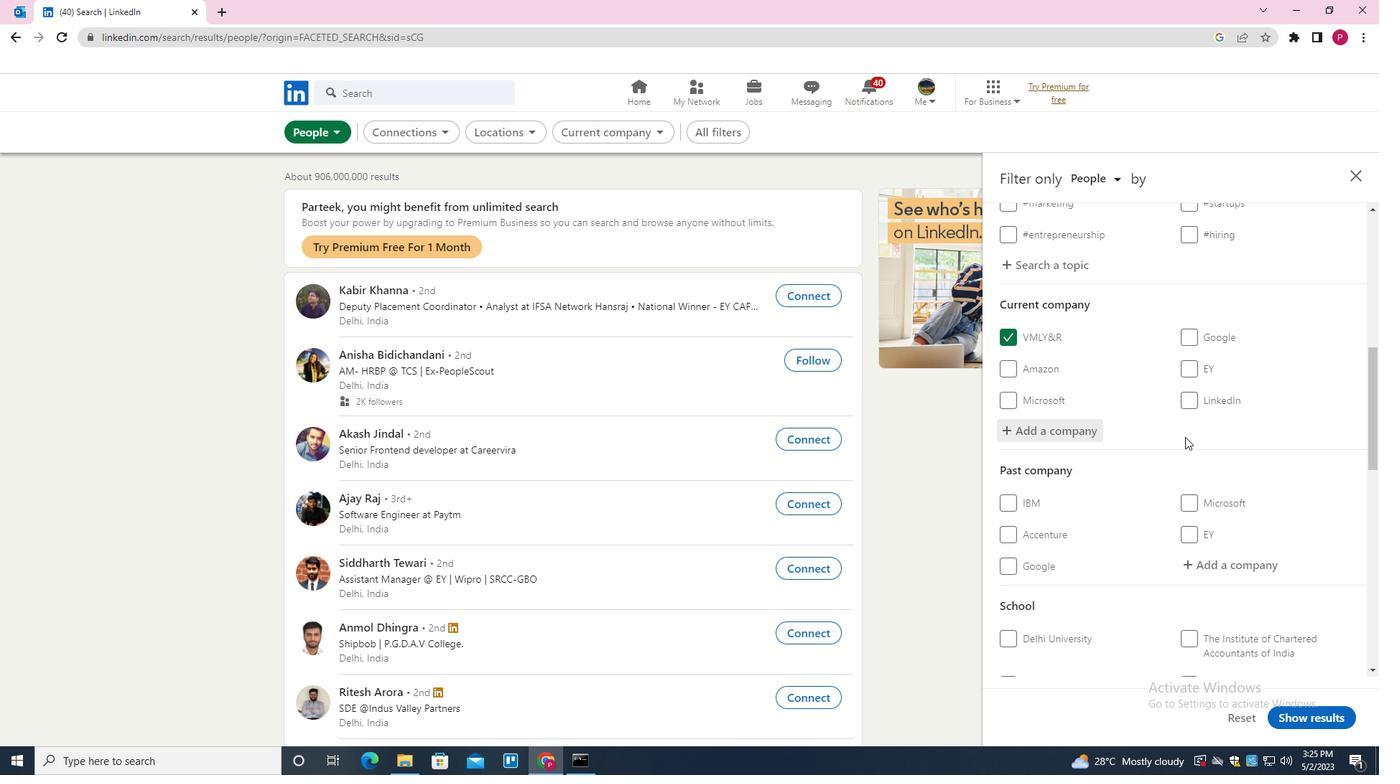 
Action: Mouse moved to (1214, 439)
Screenshot: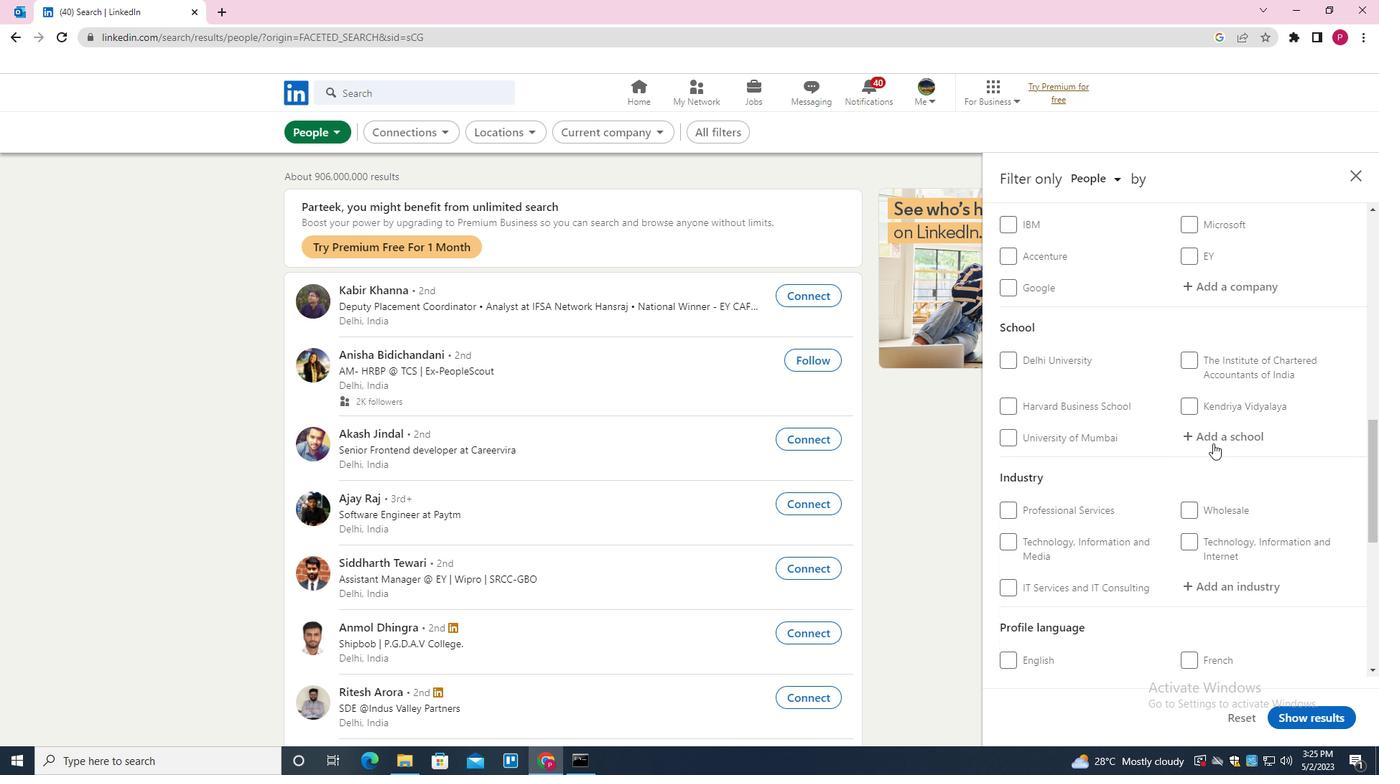 
Action: Mouse pressed left at (1214, 439)
Screenshot: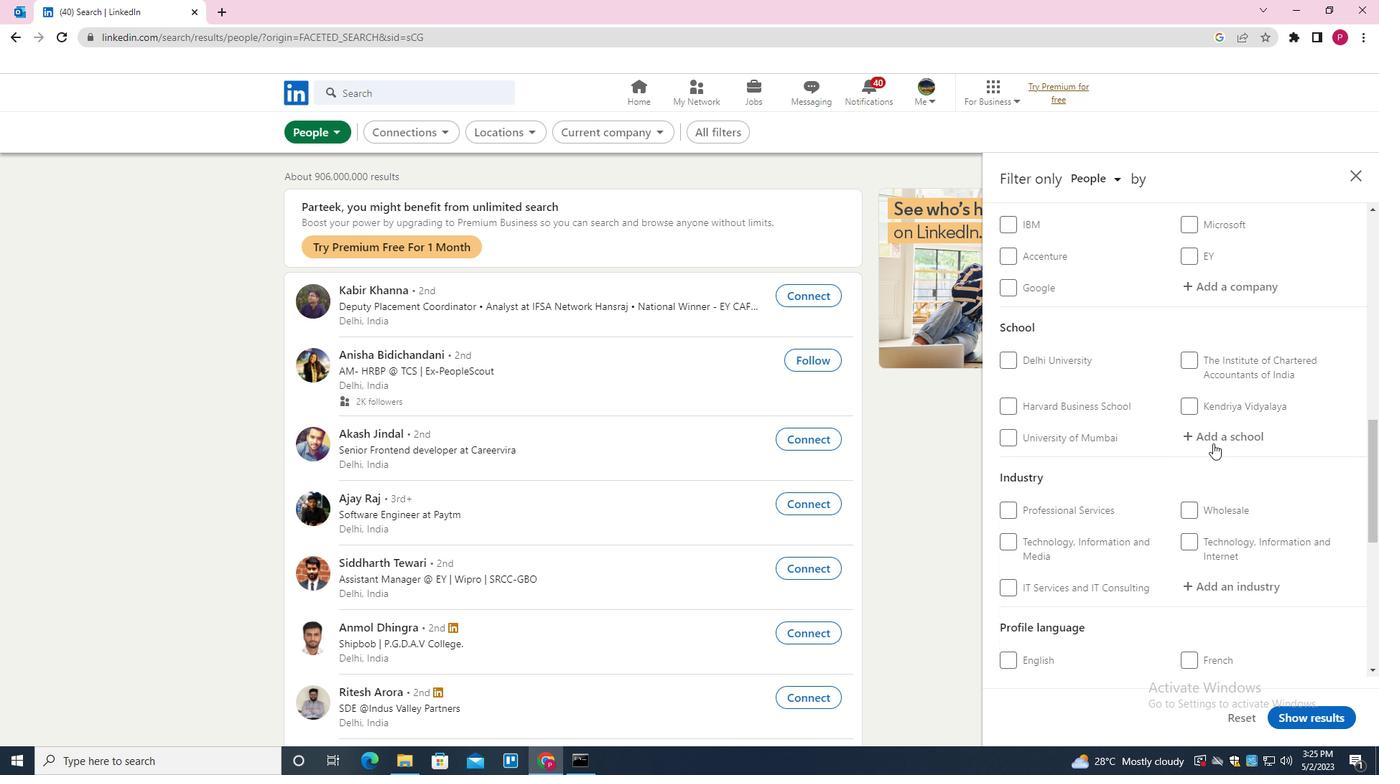 
Action: Mouse moved to (1209, 442)
Screenshot: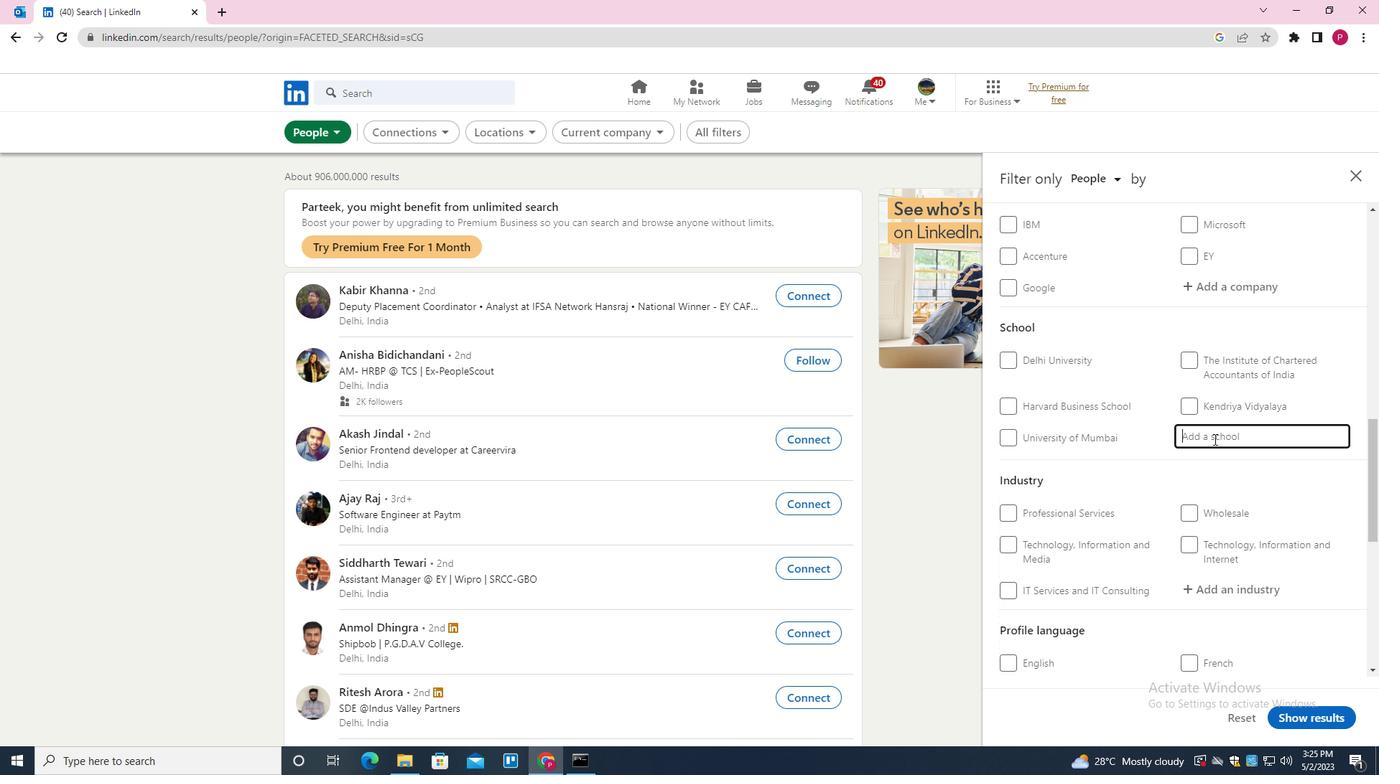 
Action: Key pressed <Key.shift><Key.shift><Key.shift><Key.shift><Key.shift><Key.shift><Key.shift><Key.shift><Key.shift><Key.shift><Key.shift><Key.shift><Key.shift><Key.shift><Key.shift><Key.shift><Key.shift><Key.shift><Key.shift><Key.shift><Key.shift><Key.shift><Key.shift><Key.shift><Key.shift><Key.shift><Key.shift><Key.shift><Key.shift><Key.shift><Key.shift><Key.shift><Key.shift><Key.shift>RAJAGIRI
Screenshot: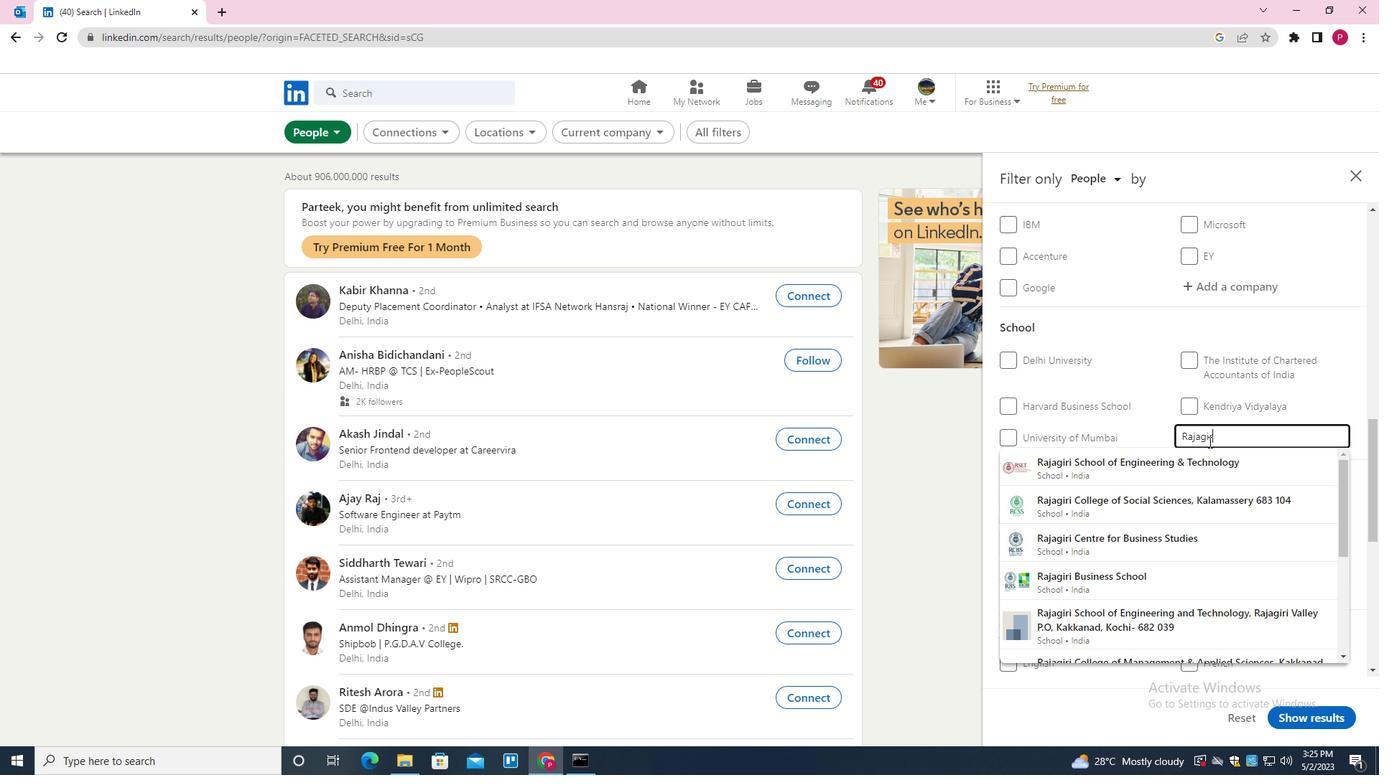 
Action: Mouse moved to (1208, 442)
Screenshot: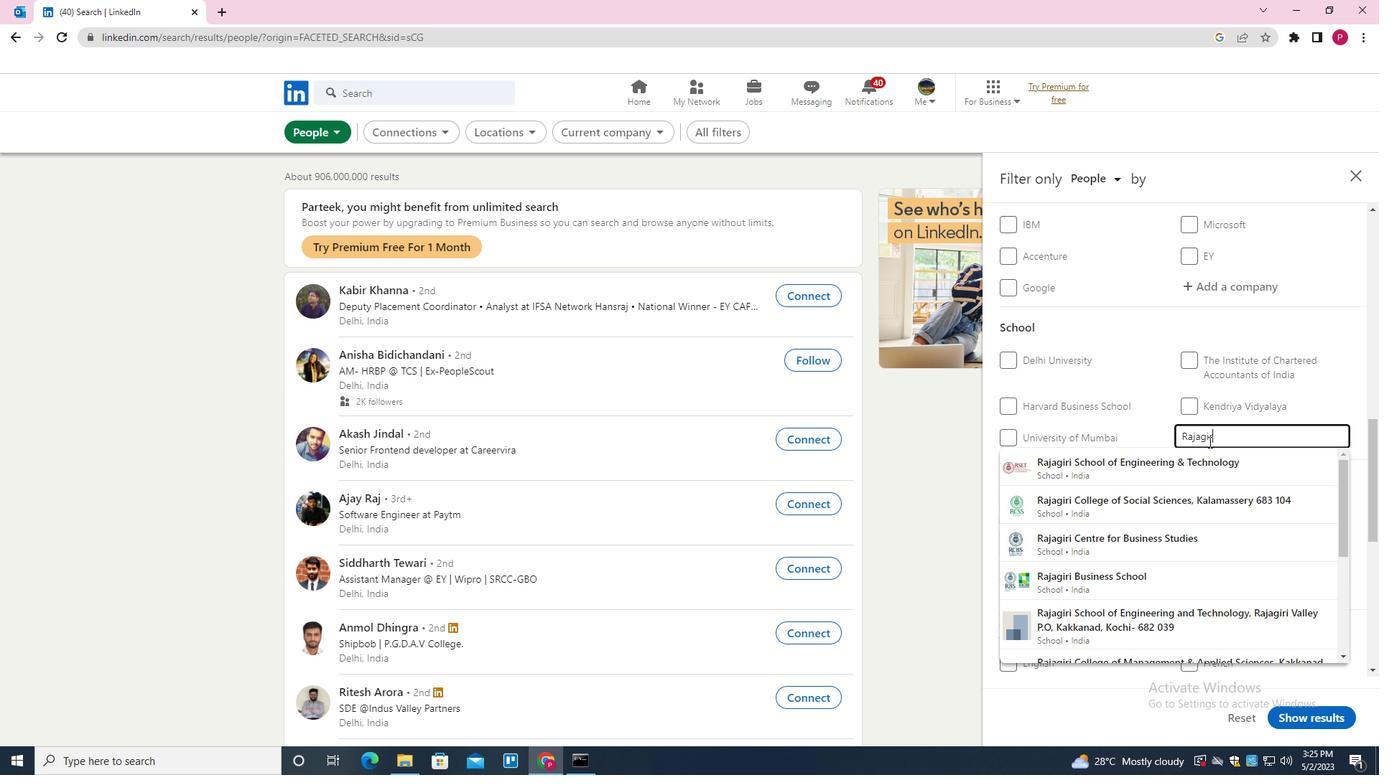 
Action: Key pressed <Key.space><Key.shift>OF<Key.space><Key.shift><Key.shift><Key.shift><Key.shift>ENGINEERING<Key.space><Key.shift><Key.shift><Key.shift><Key.shift><Key.shift><Key.shift><Key.shift><Key.shift><Key.shift>&<Key.space><Key.shift><Key.shift><Key.shift>TECHNOLOGY<Key.down><Key.enter>
Screenshot: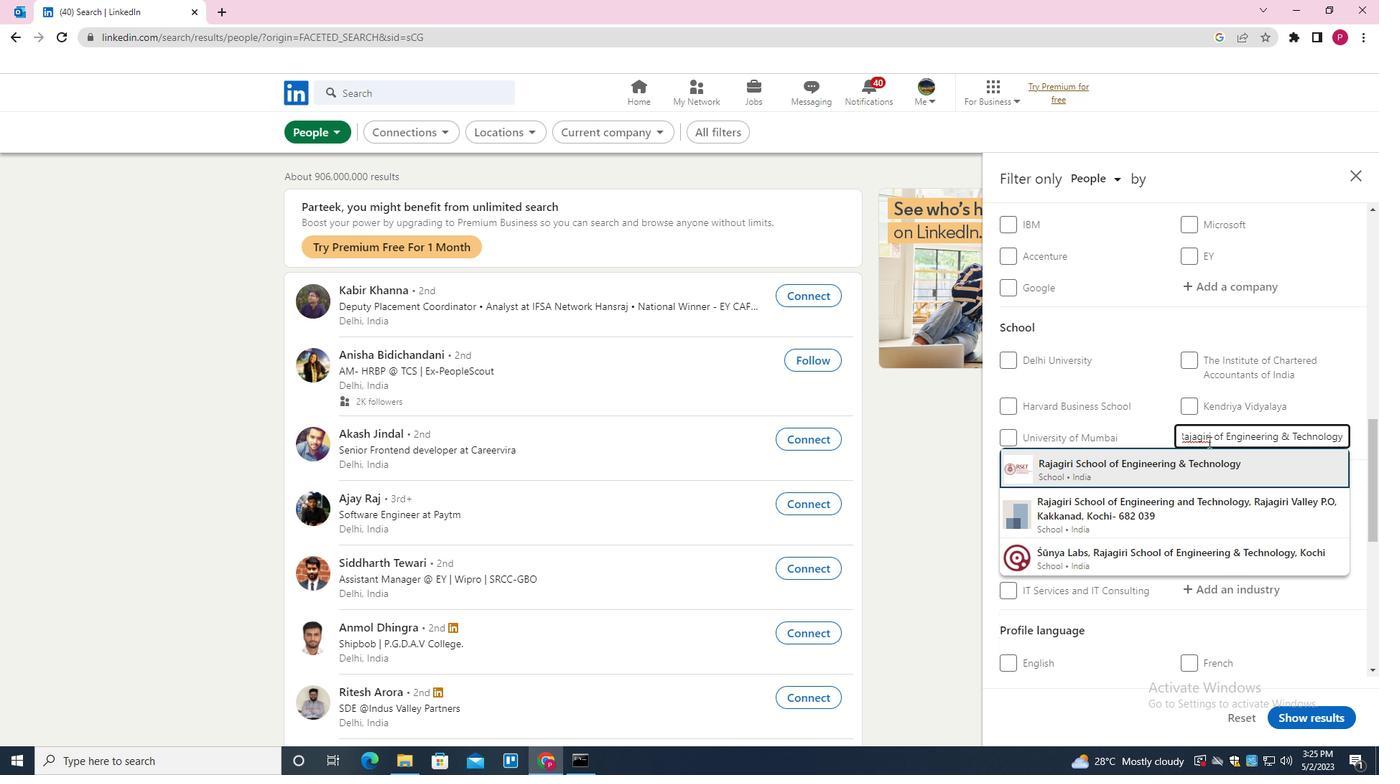 
Action: Mouse moved to (1187, 473)
Screenshot: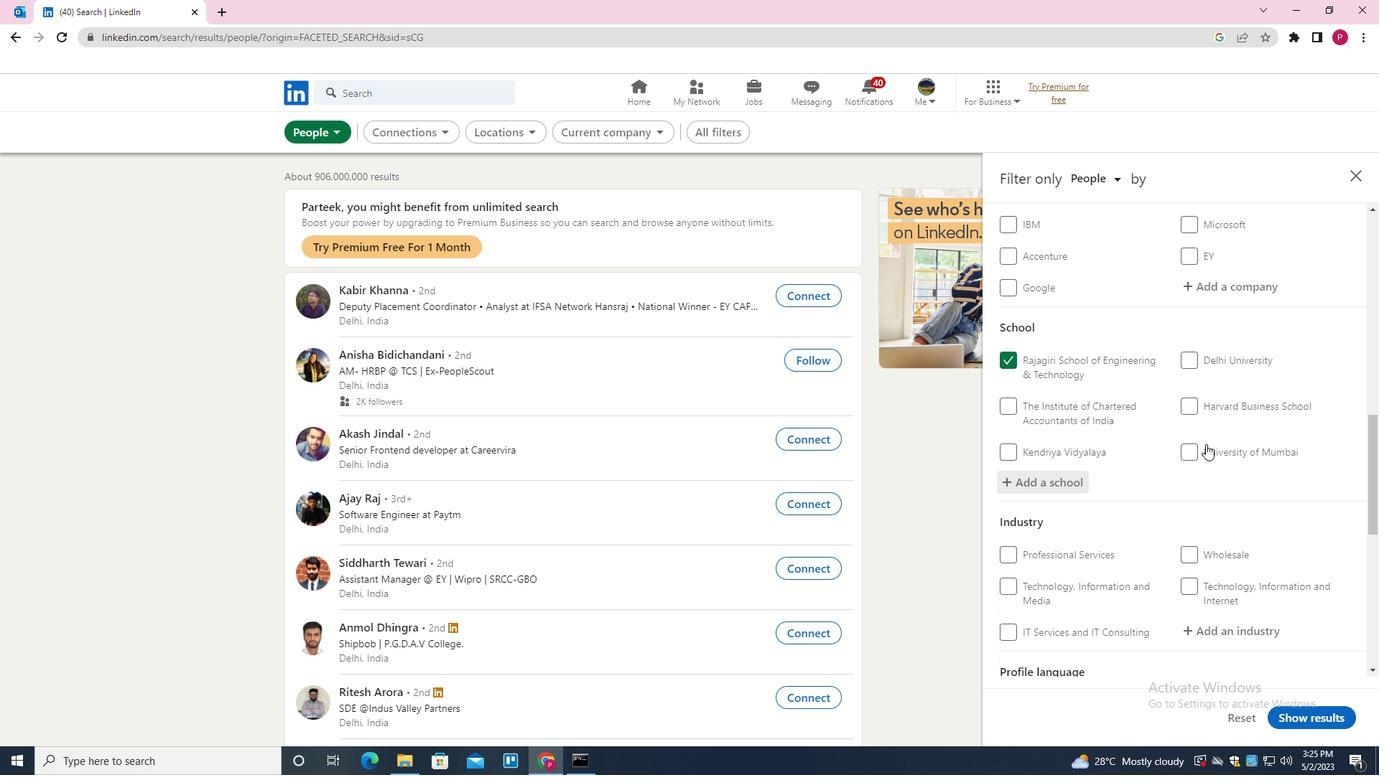 
Action: Mouse scrolled (1187, 472) with delta (0, 0)
Screenshot: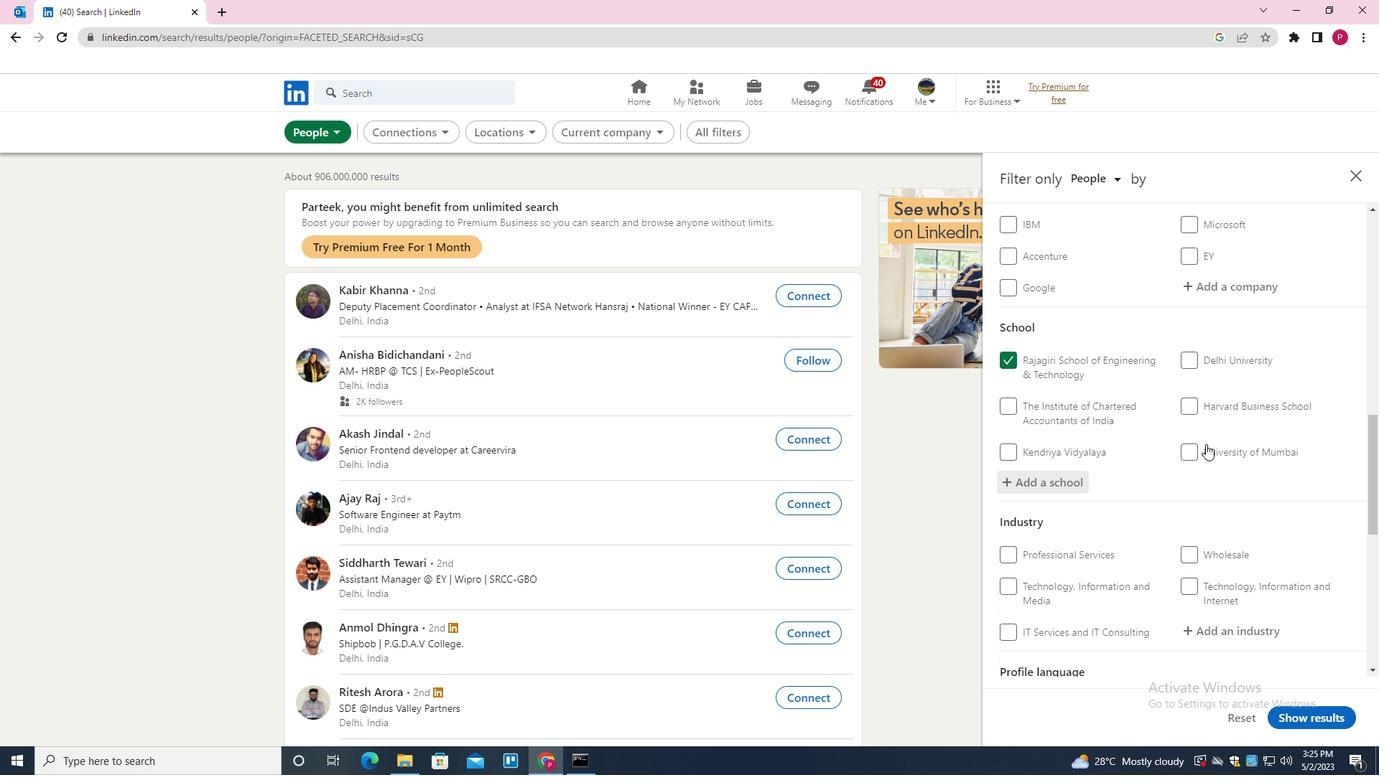 
Action: Mouse moved to (1184, 486)
Screenshot: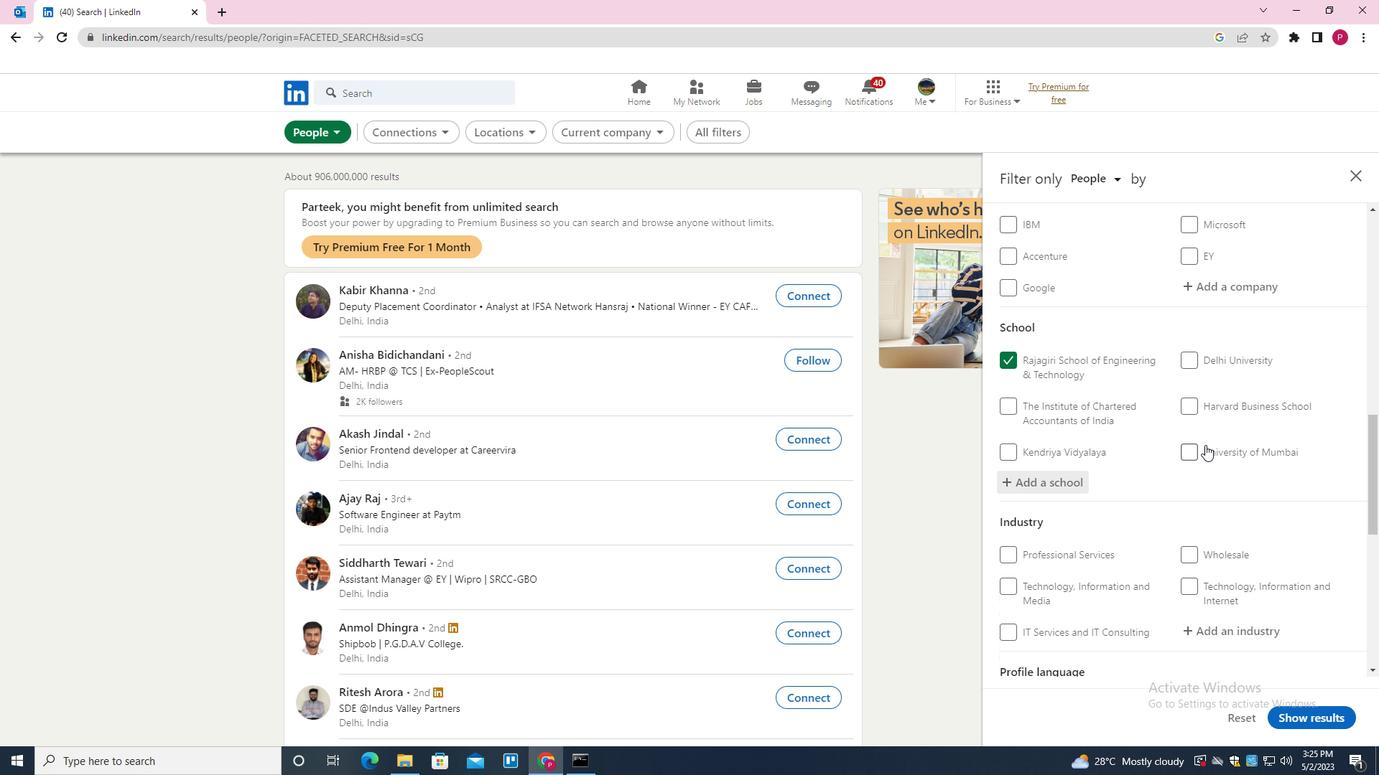 
Action: Mouse scrolled (1184, 485) with delta (0, 0)
Screenshot: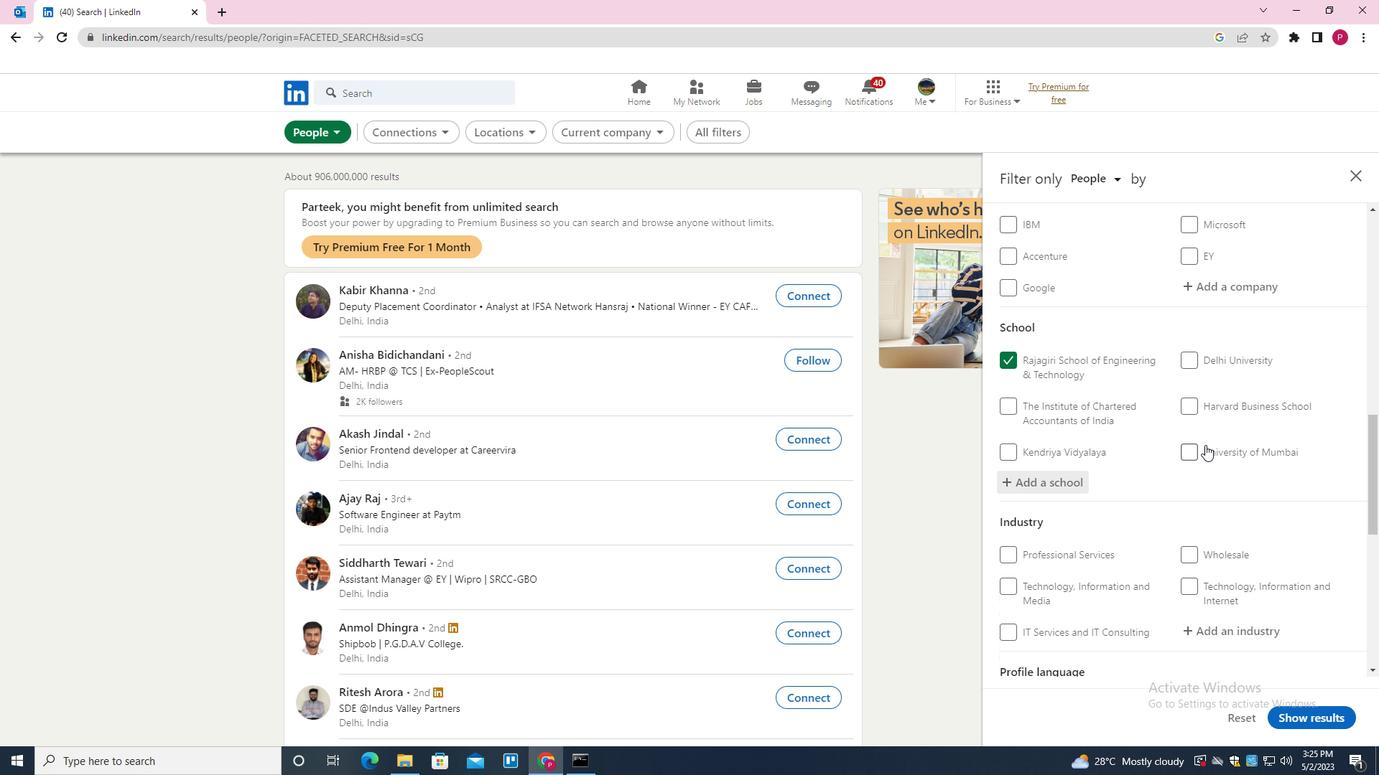 
Action: Mouse moved to (1184, 488)
Screenshot: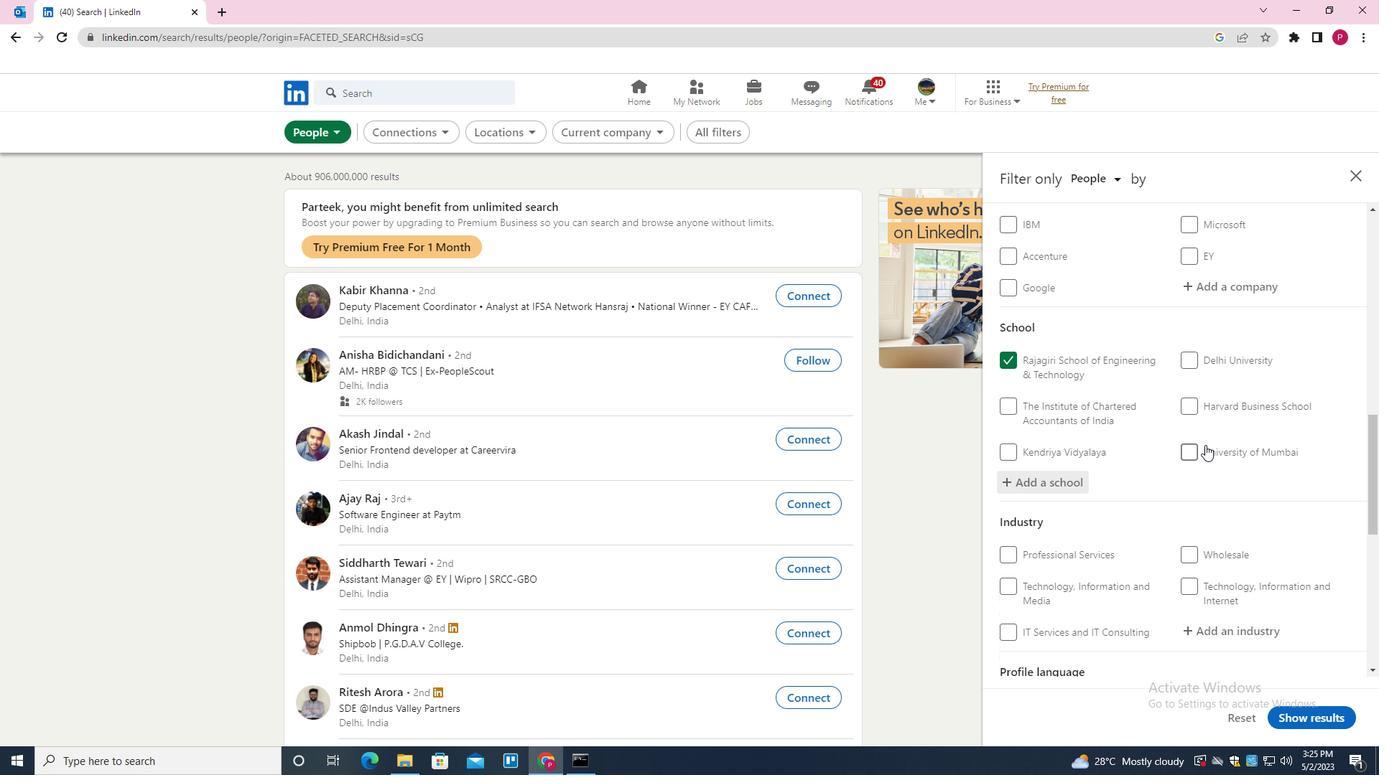 
Action: Mouse scrolled (1184, 487) with delta (0, 0)
Screenshot: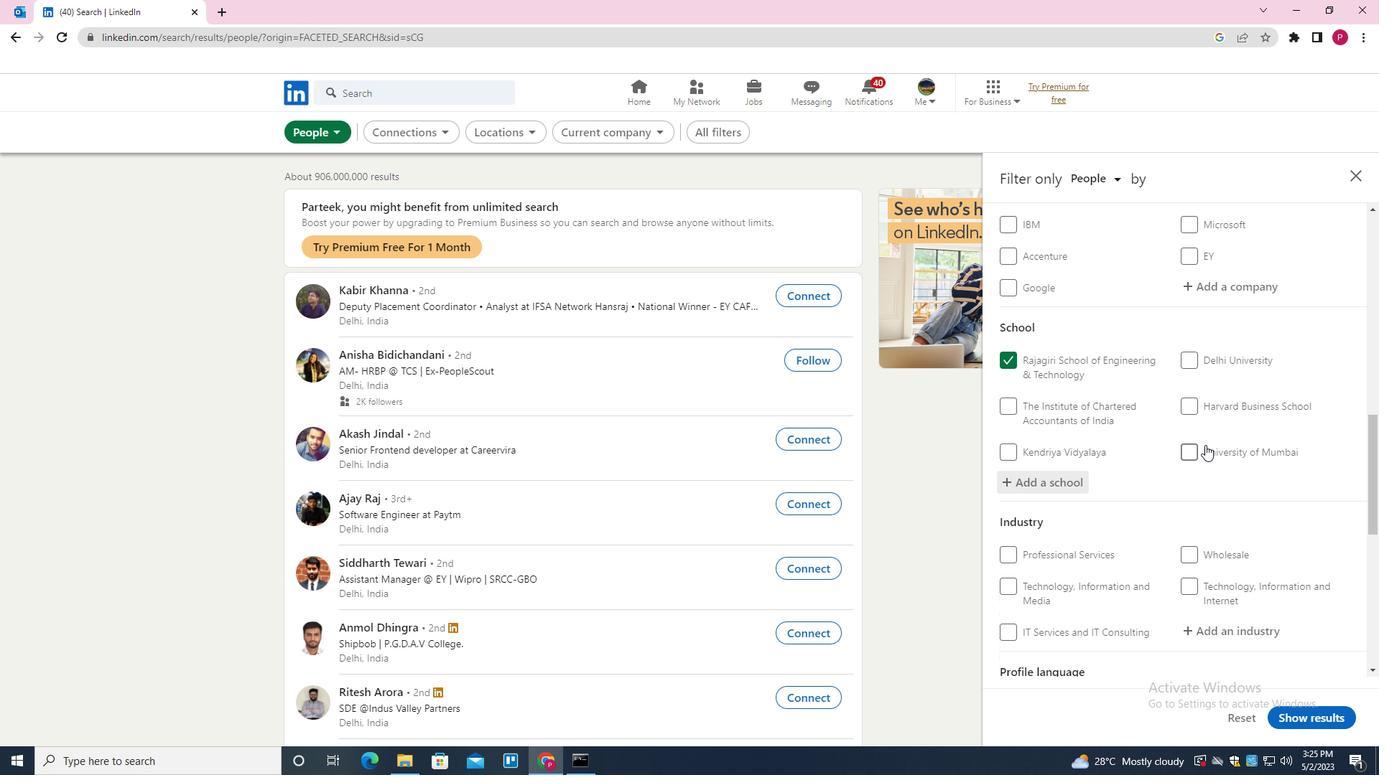 
Action: Mouse scrolled (1184, 487) with delta (0, 0)
Screenshot: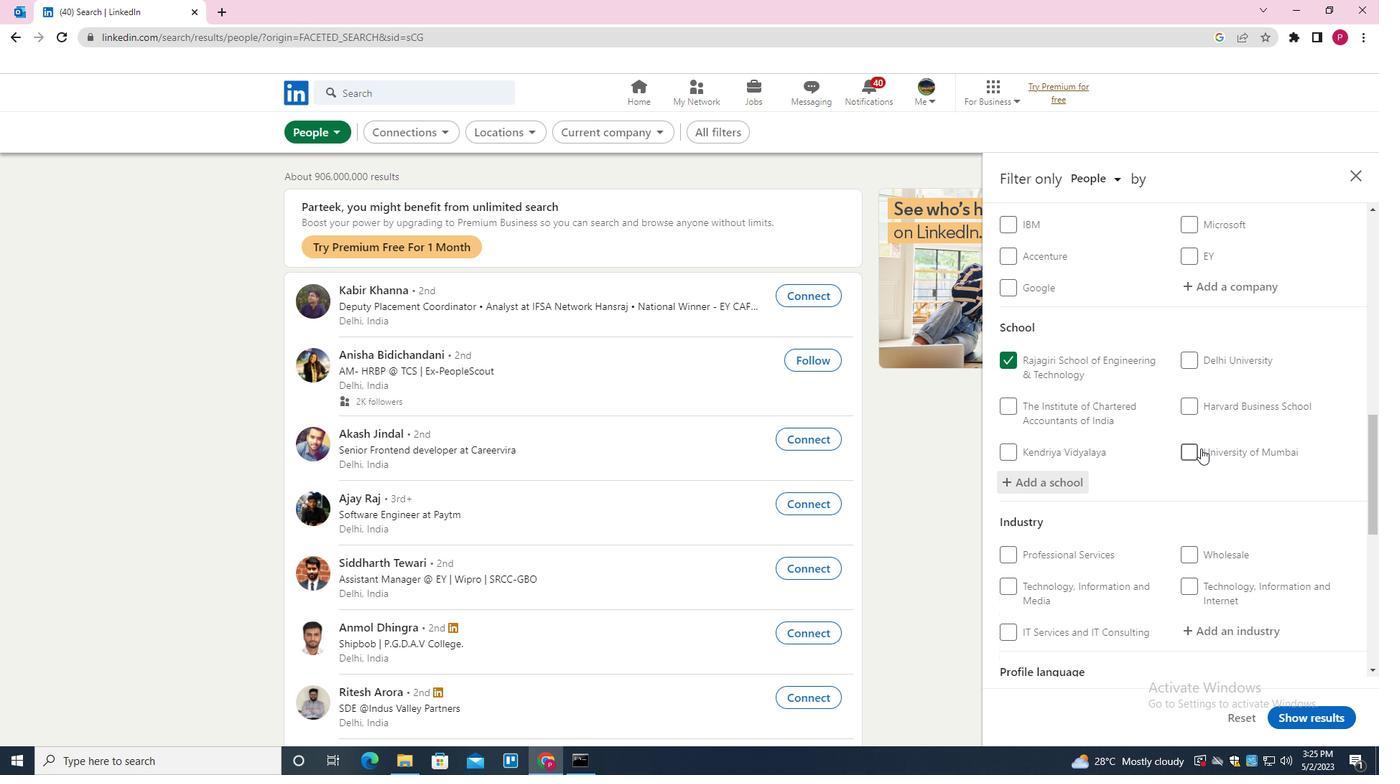 
Action: Mouse moved to (1225, 338)
Screenshot: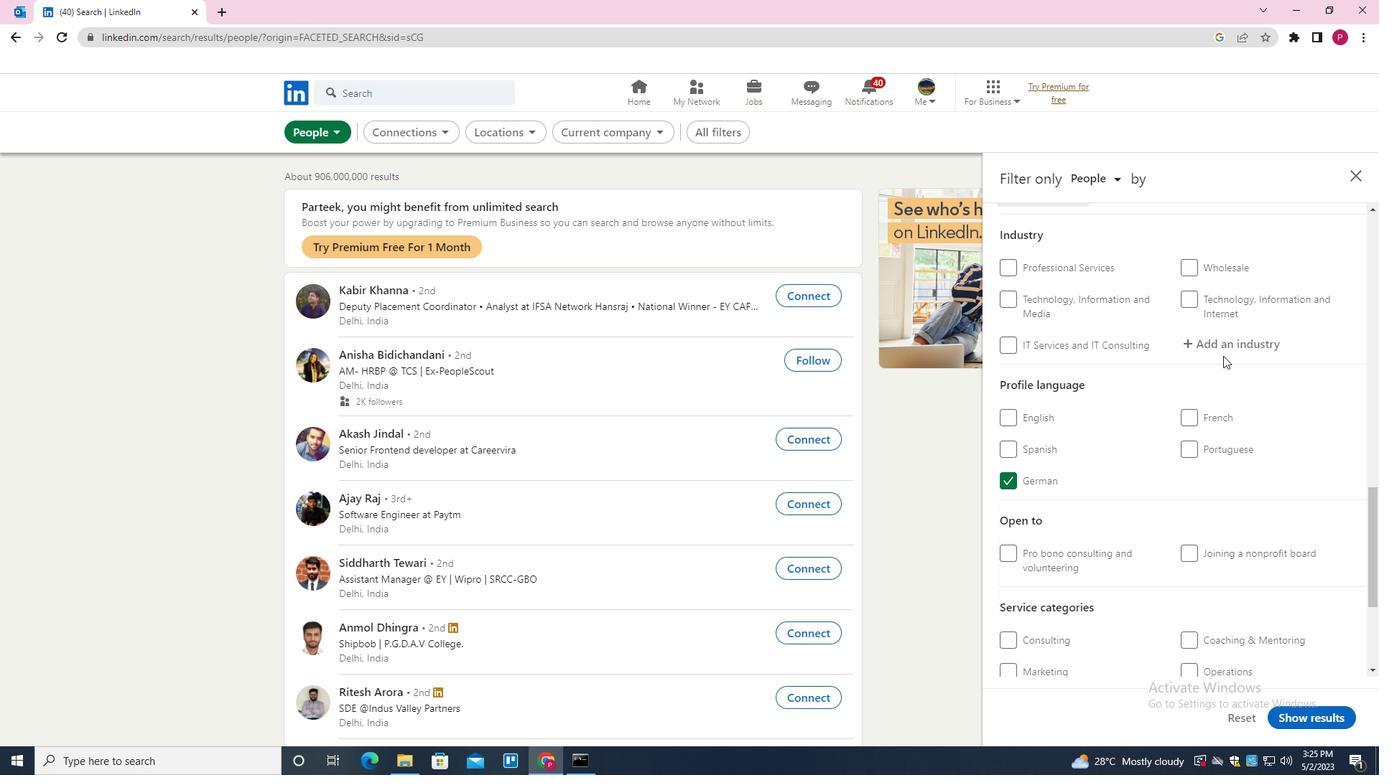
Action: Mouse pressed left at (1225, 338)
Screenshot: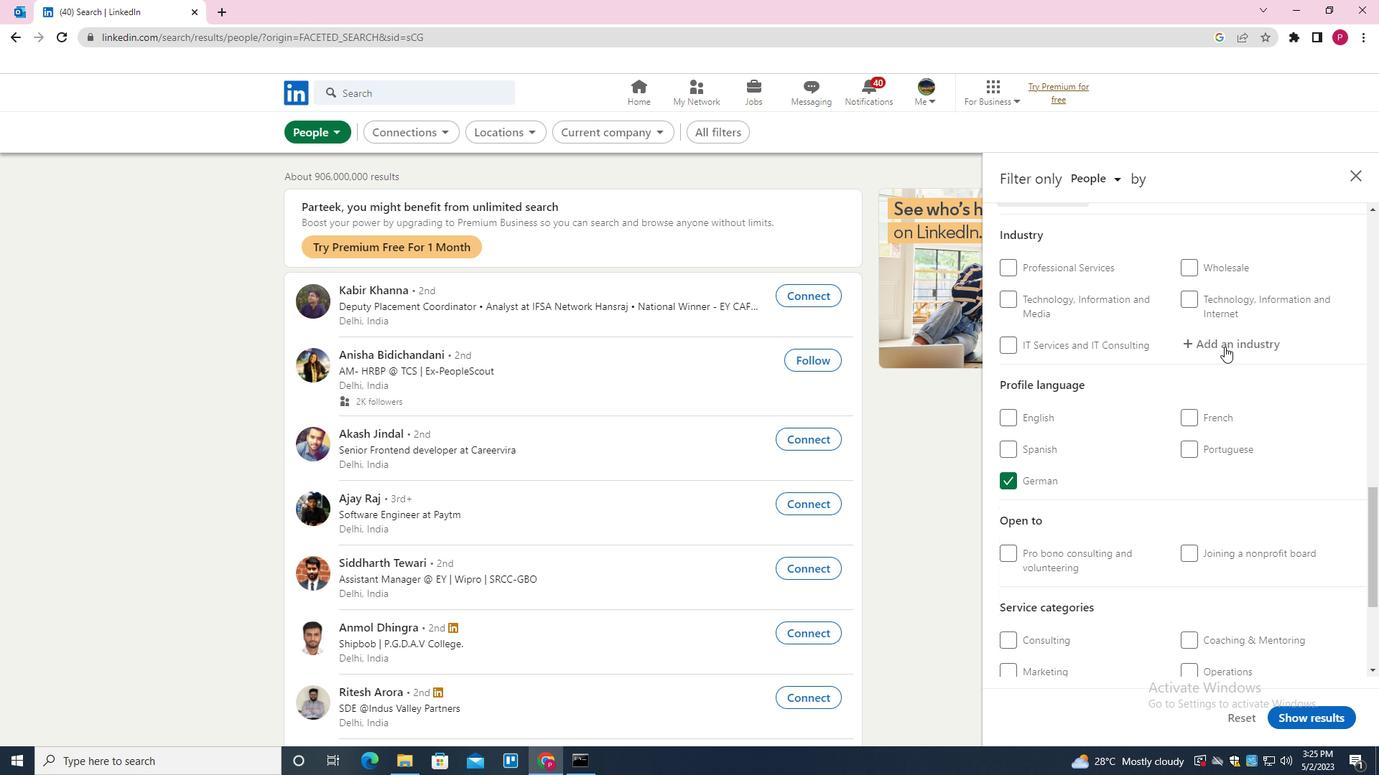 
Action: Mouse moved to (1219, 341)
Screenshot: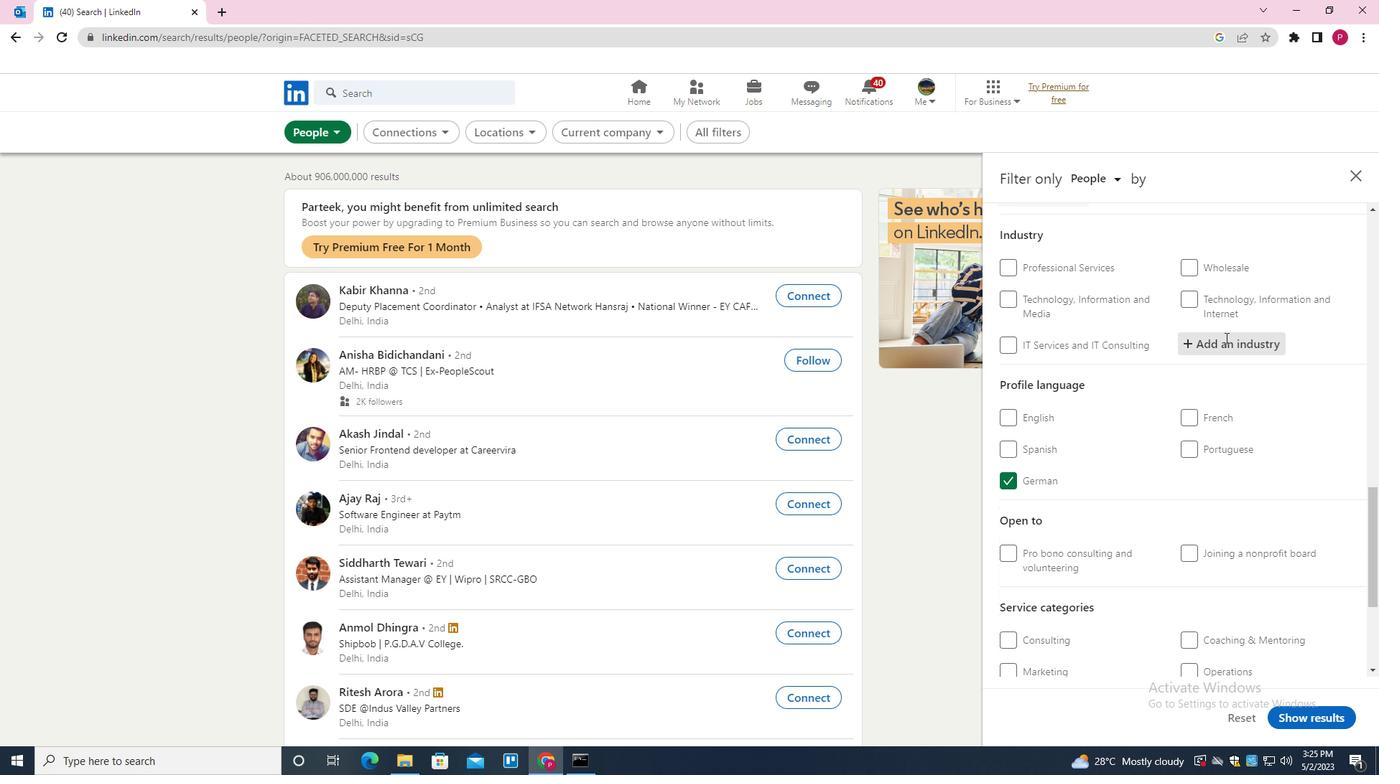 
Action: Key pressed <Key.shift>INTERNET<Key.space><Key.shift><Key.shift><Key.shift><Key.shift><Key.shift><Key.shift><Key.shift><Key.shift><Key.shift><Key.shift><Key.shift><Key.shift><Key.shift><Key.shift><Key.shift><Key.shift><Key.shift><Key.shift><Key.shift><Key.shift>P
Screenshot: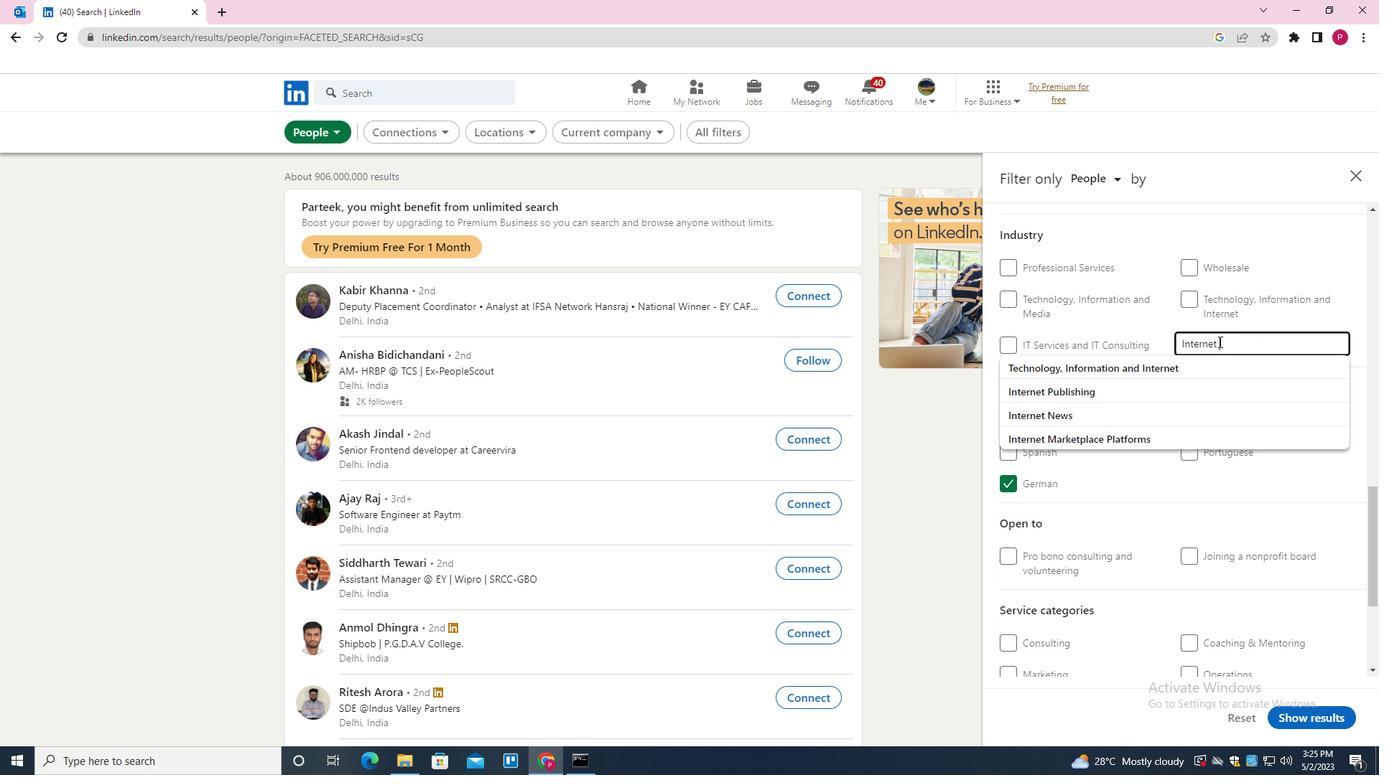 
Action: Mouse moved to (1219, 342)
Screenshot: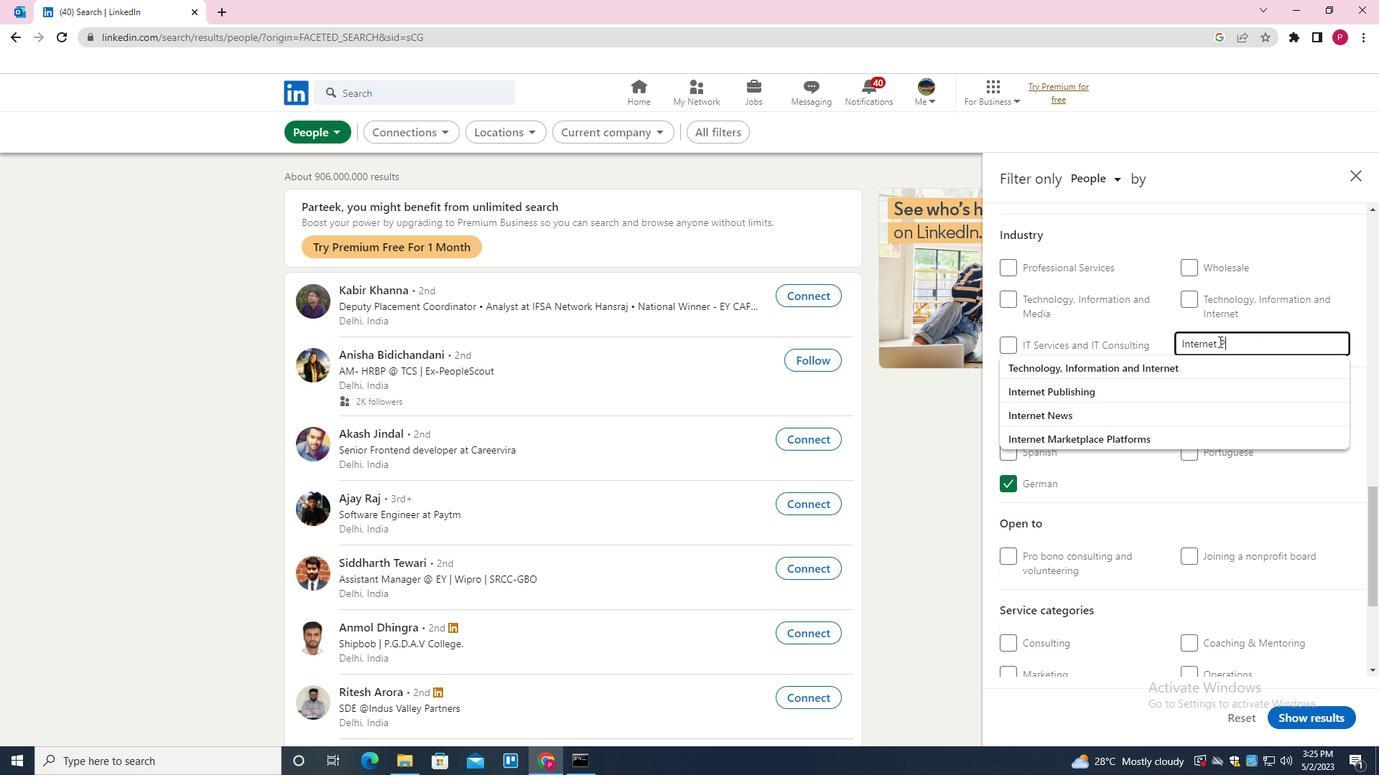 
Action: Key pressed UBLISHING<Key.down><Key.enter>
Screenshot: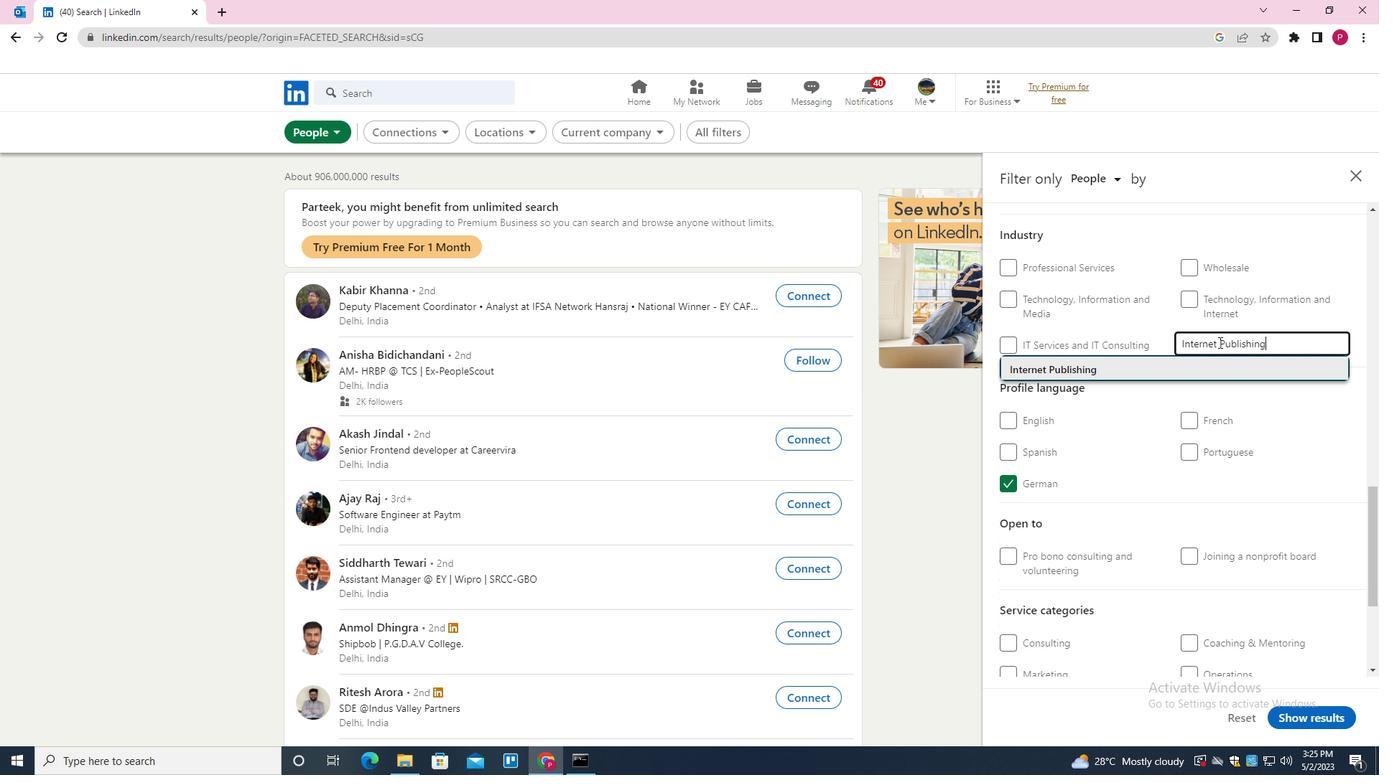 
Action: Mouse moved to (1168, 503)
Screenshot: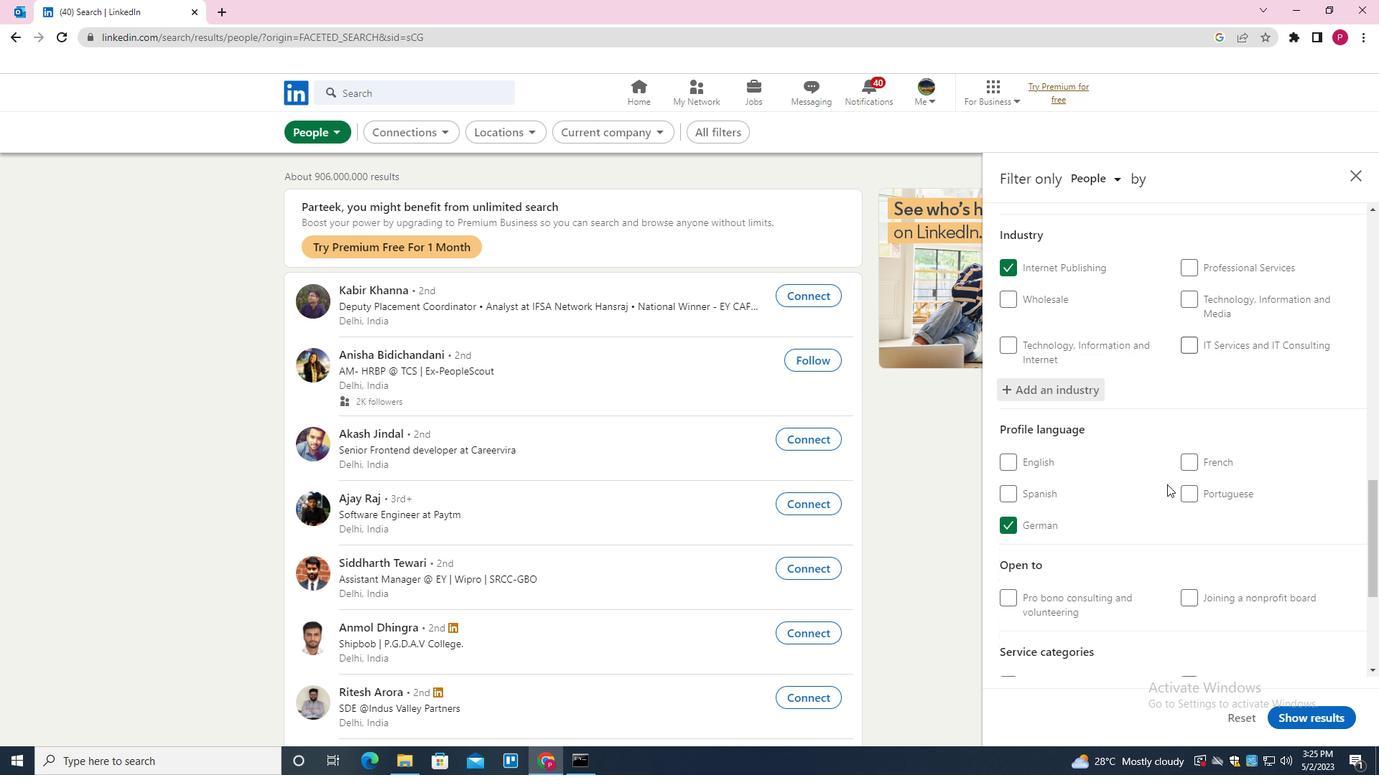 
Action: Mouse scrolled (1168, 502) with delta (0, 0)
Screenshot: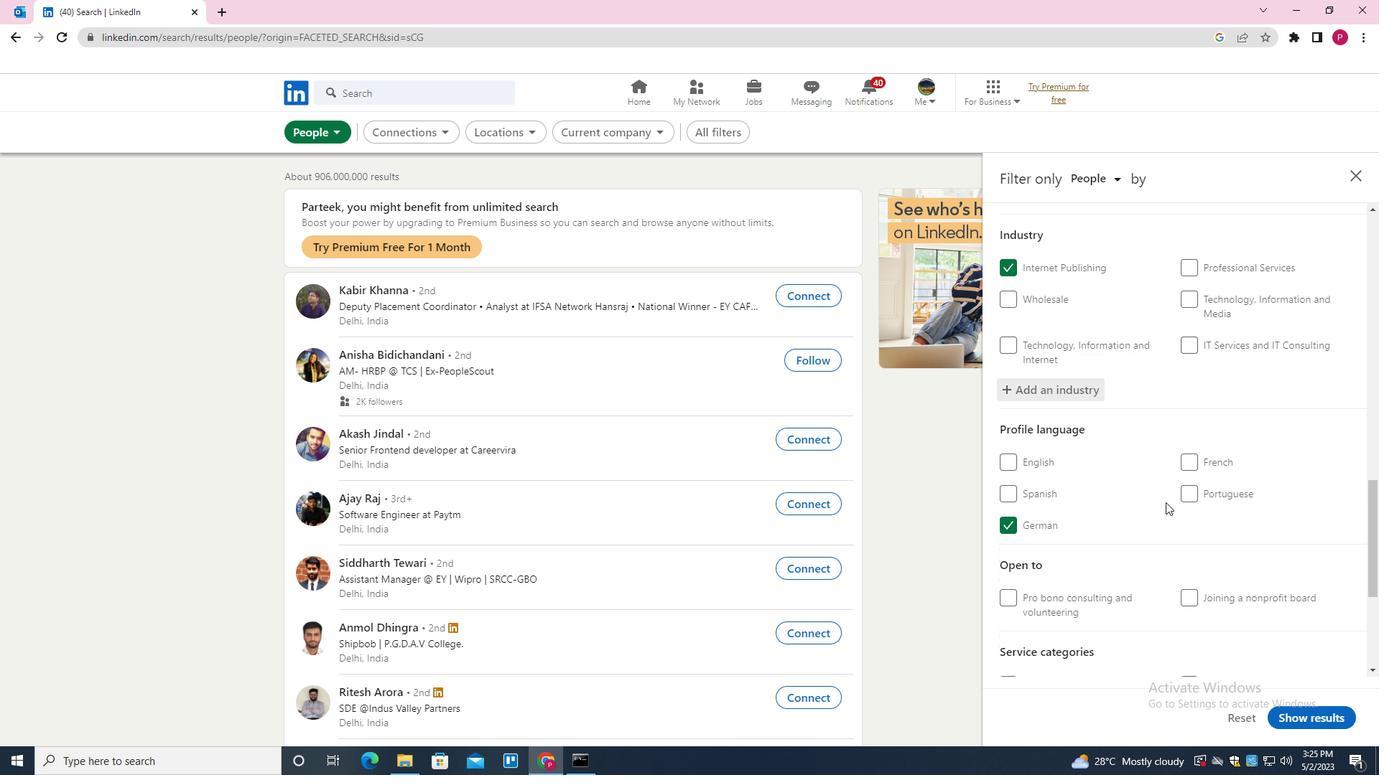 
Action: Mouse scrolled (1168, 502) with delta (0, 0)
Screenshot: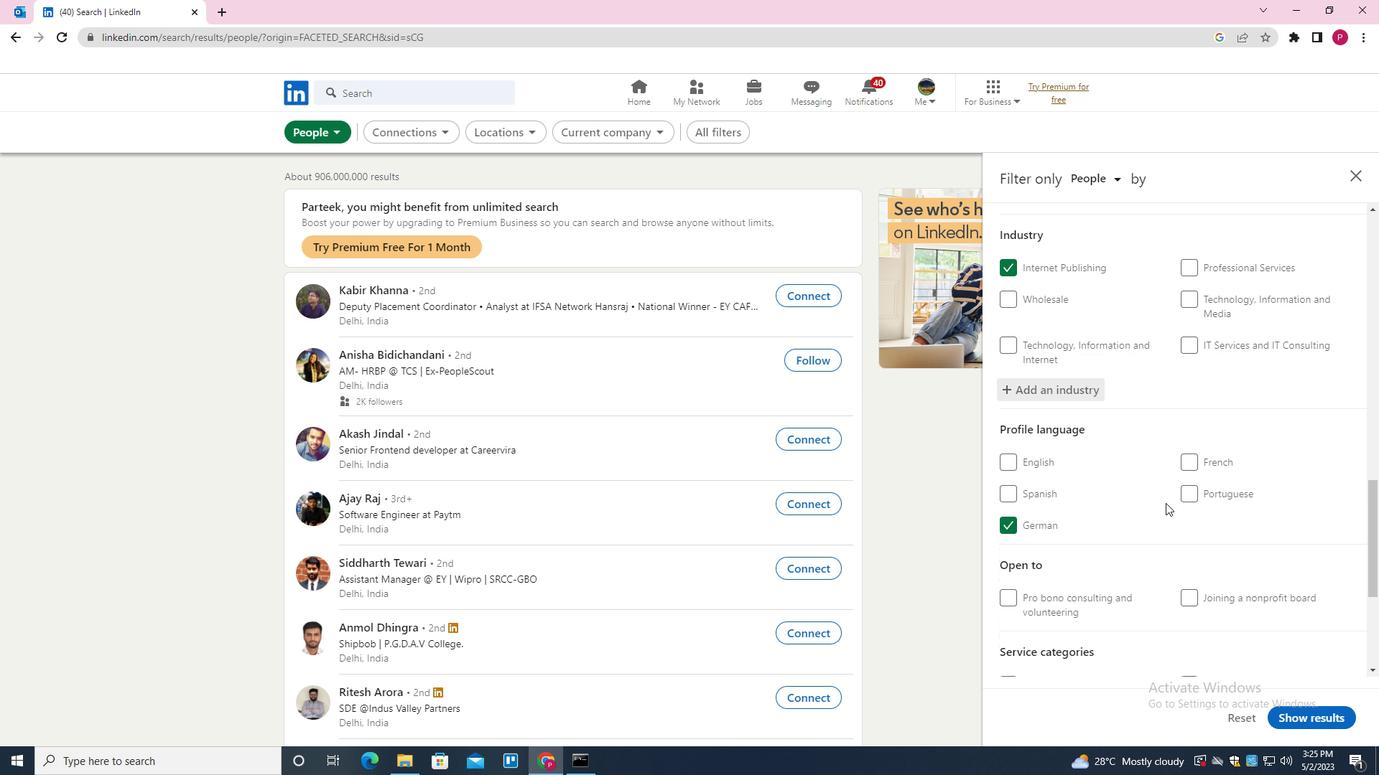 
Action: Mouse scrolled (1168, 502) with delta (0, 0)
Screenshot: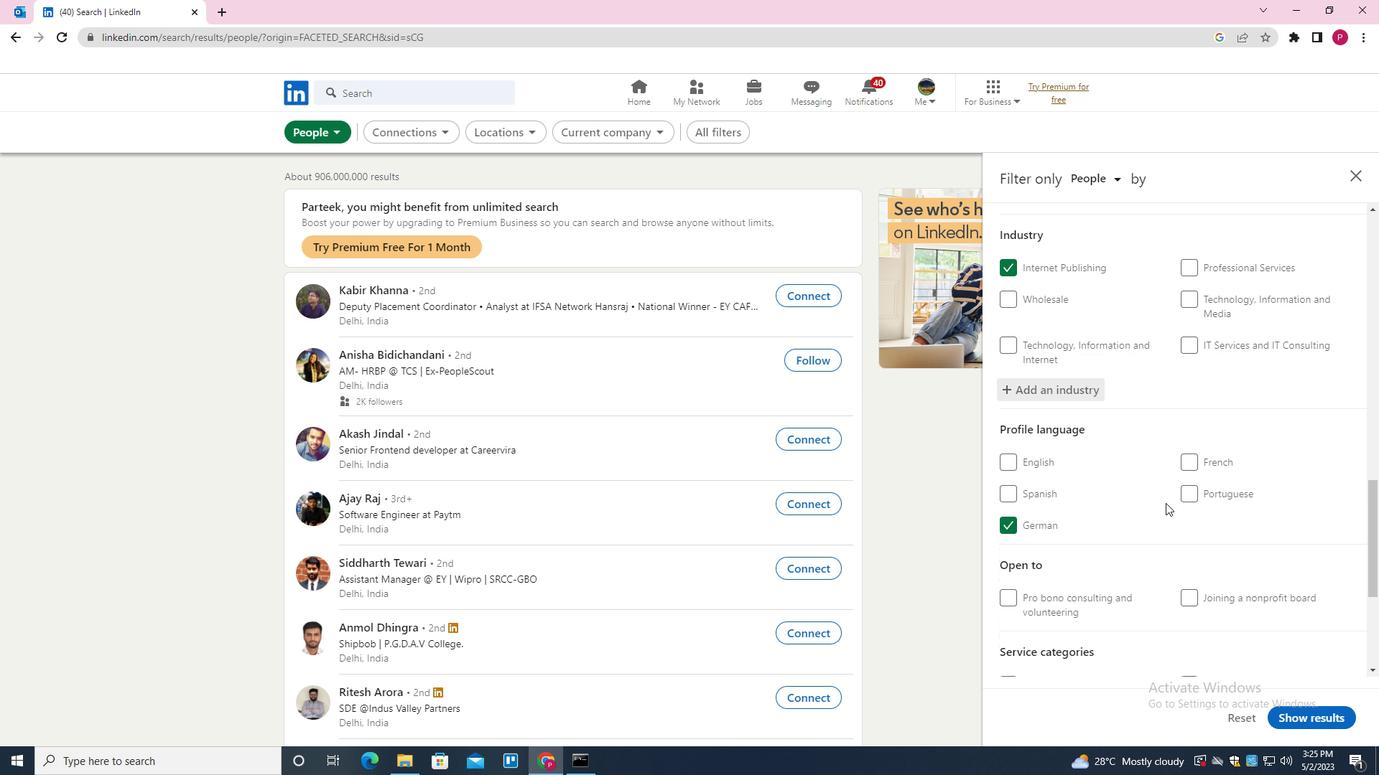 
Action: Mouse moved to (1217, 531)
Screenshot: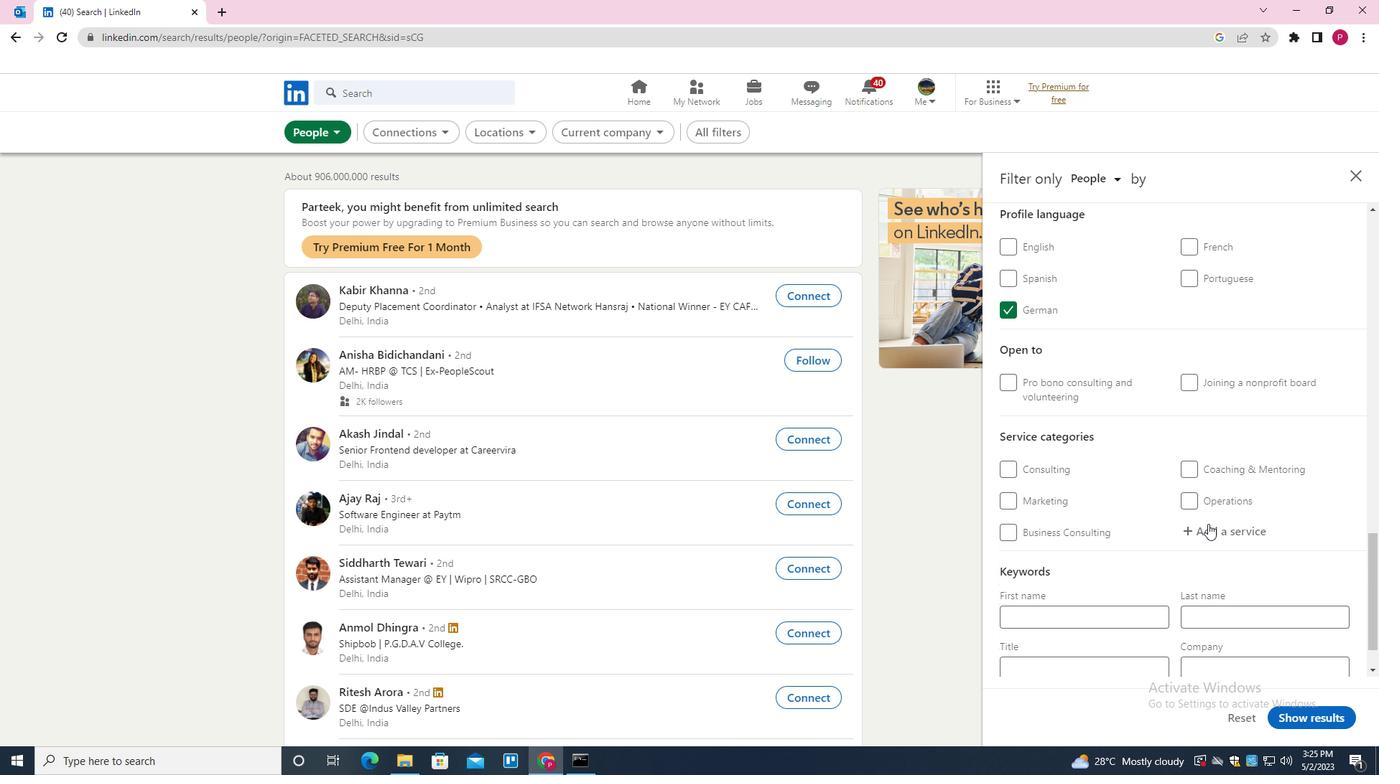
Action: Mouse pressed left at (1217, 531)
Screenshot: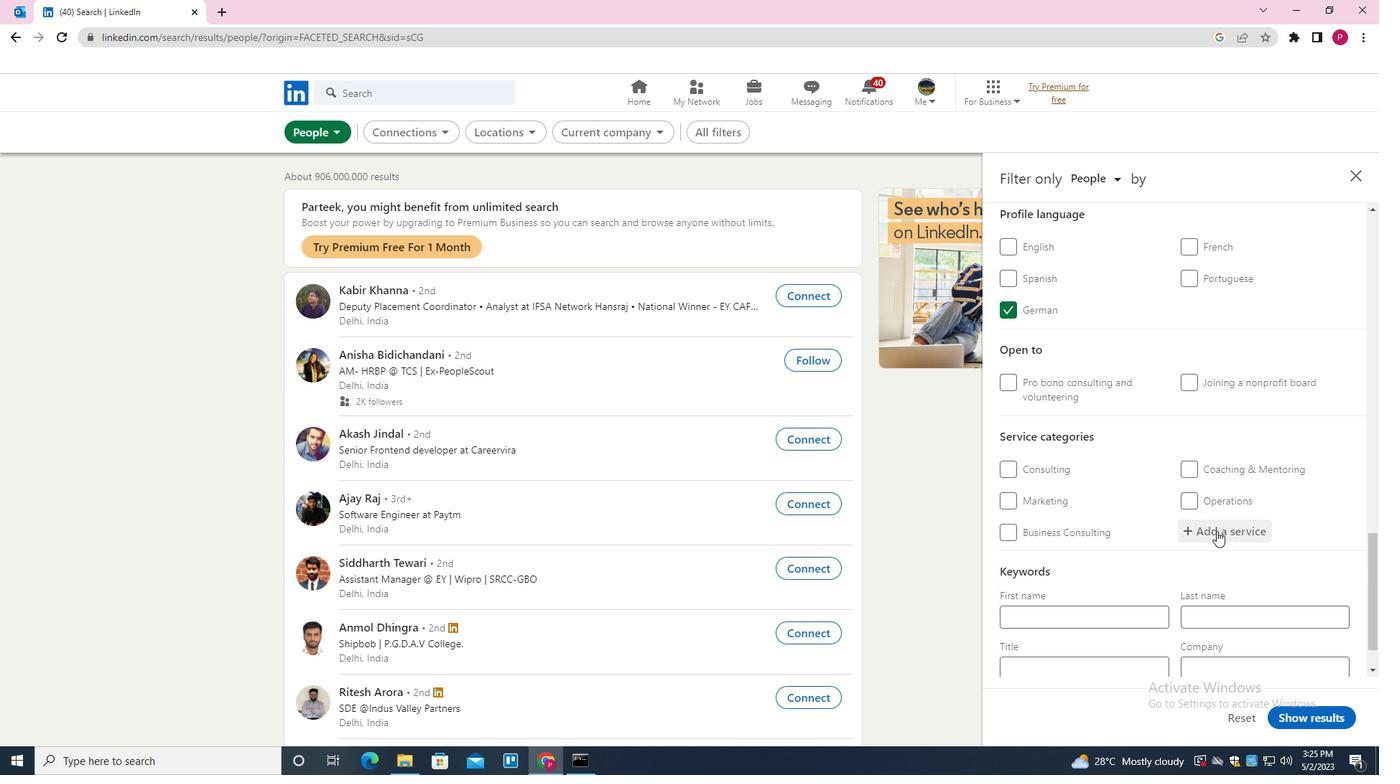 
Action: Key pressed <Key.shift>STAR<Key.backspace><Key.backspace><Key.backspace>TRATEGIC<Key.space><Key.shift><Key.shift><Key.shift>PLANNING<Key.down><Key.enter>
Screenshot: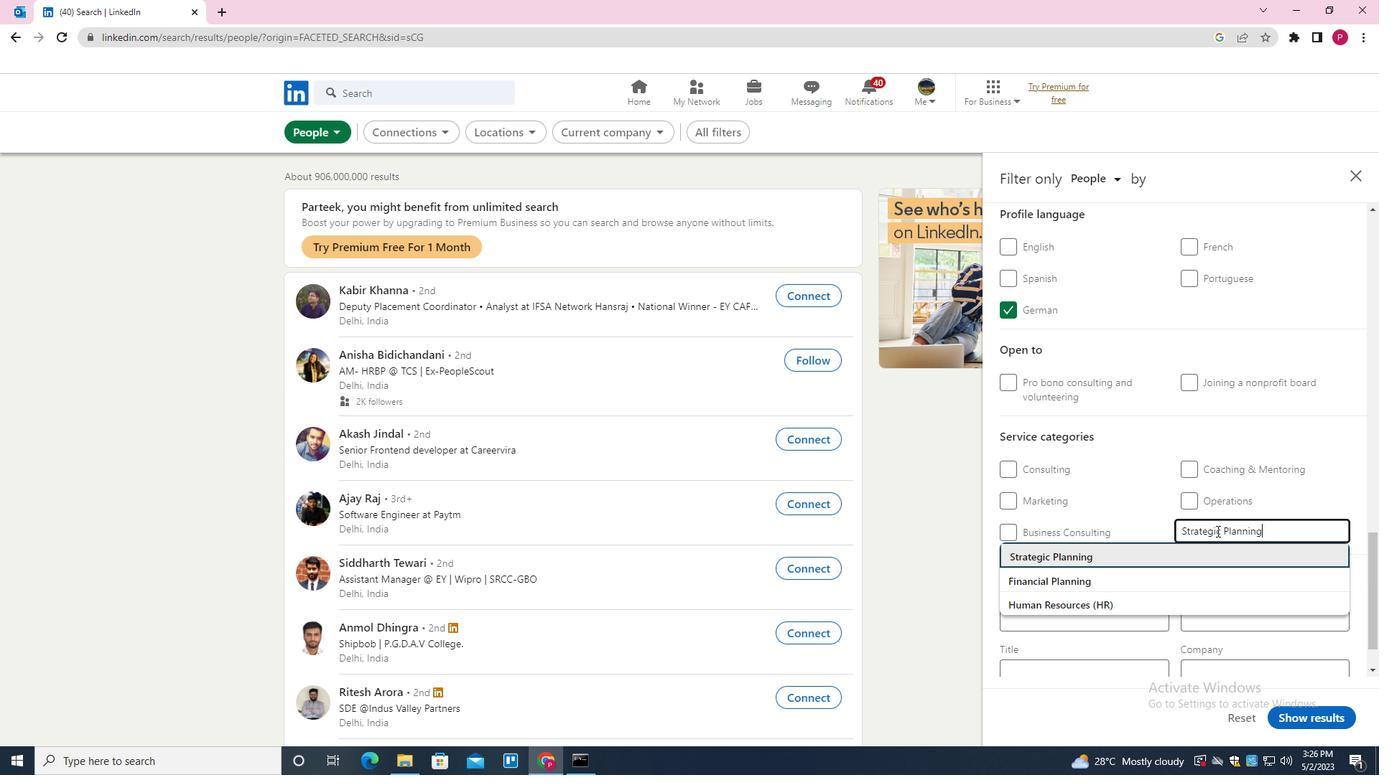 
Action: Mouse scrolled (1217, 530) with delta (0, 0)
Screenshot: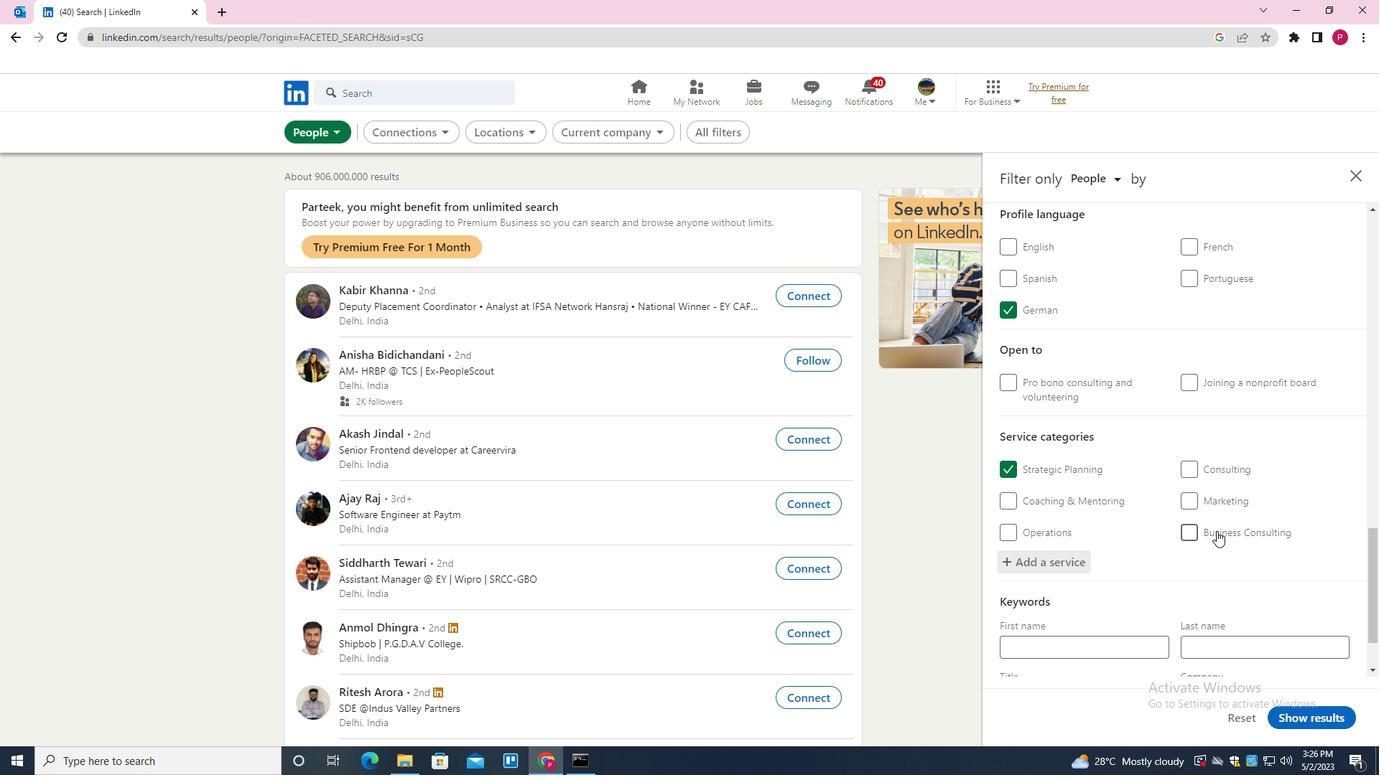 
Action: Mouse scrolled (1217, 530) with delta (0, 0)
Screenshot: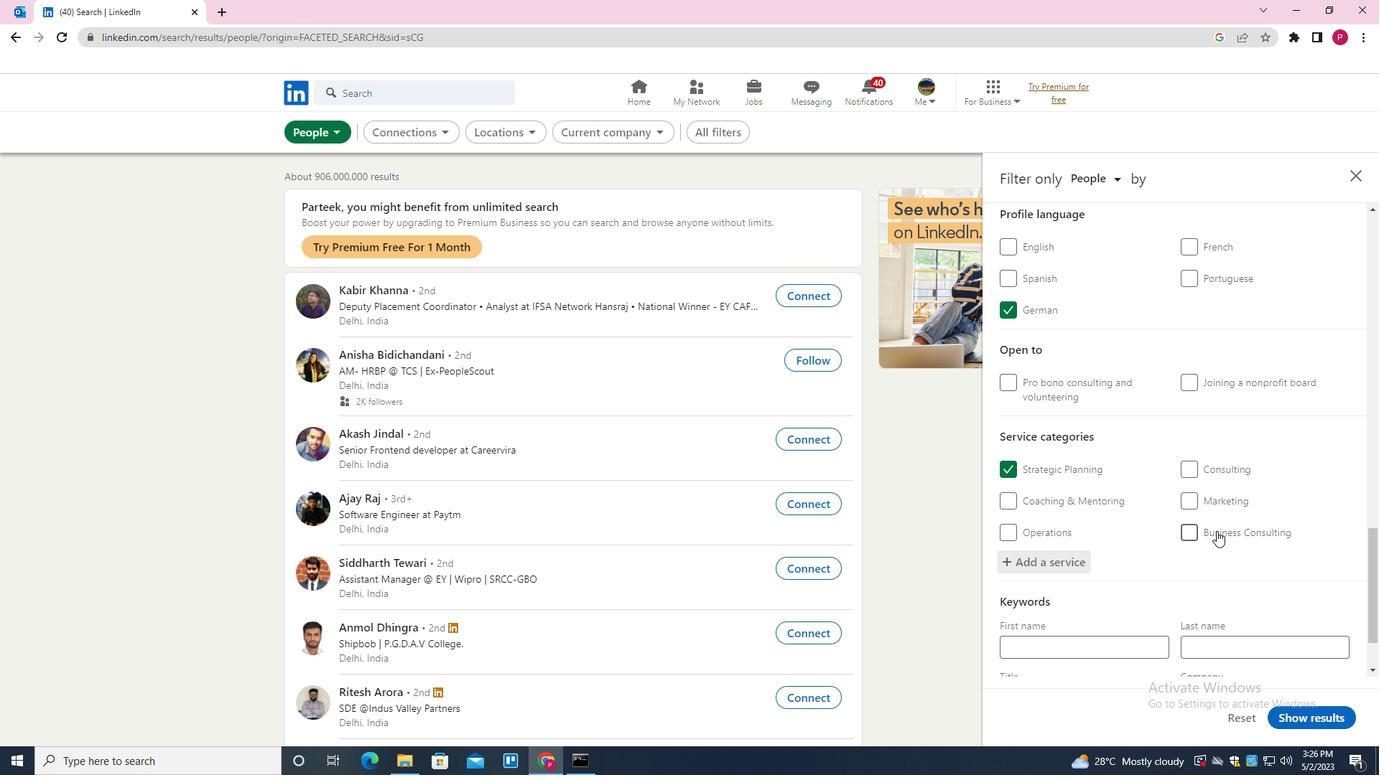 
Action: Mouse scrolled (1217, 530) with delta (0, 0)
Screenshot: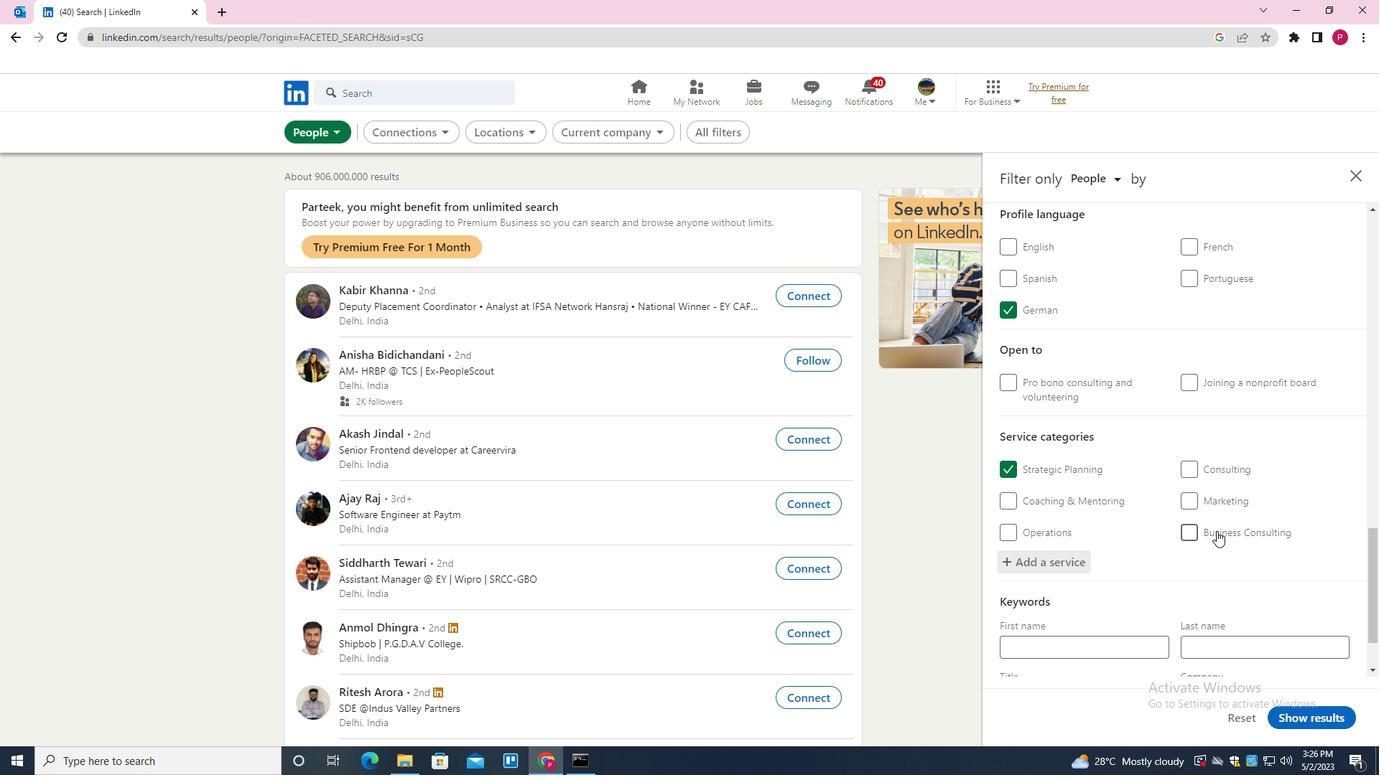 
Action: Mouse moved to (1217, 531)
Screenshot: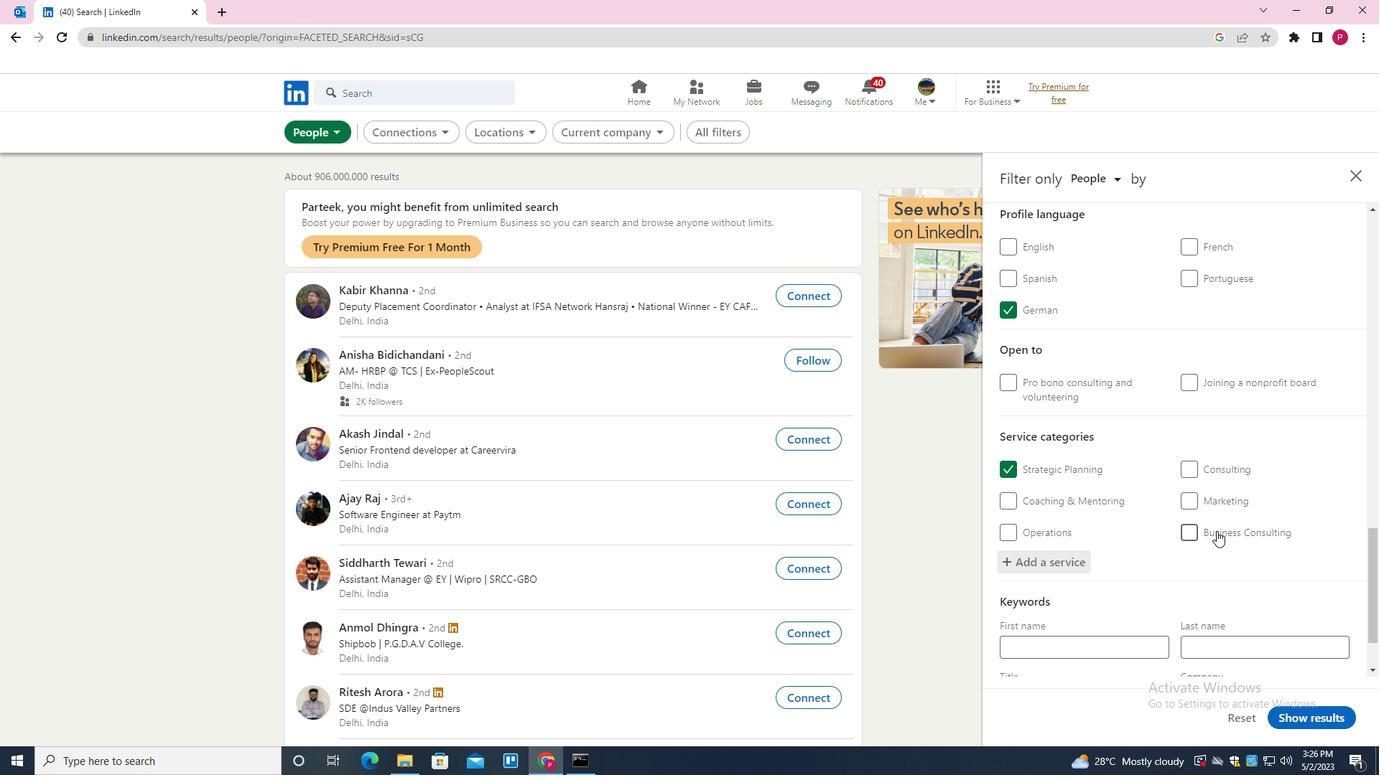 
Action: Mouse scrolled (1217, 530) with delta (0, 0)
Screenshot: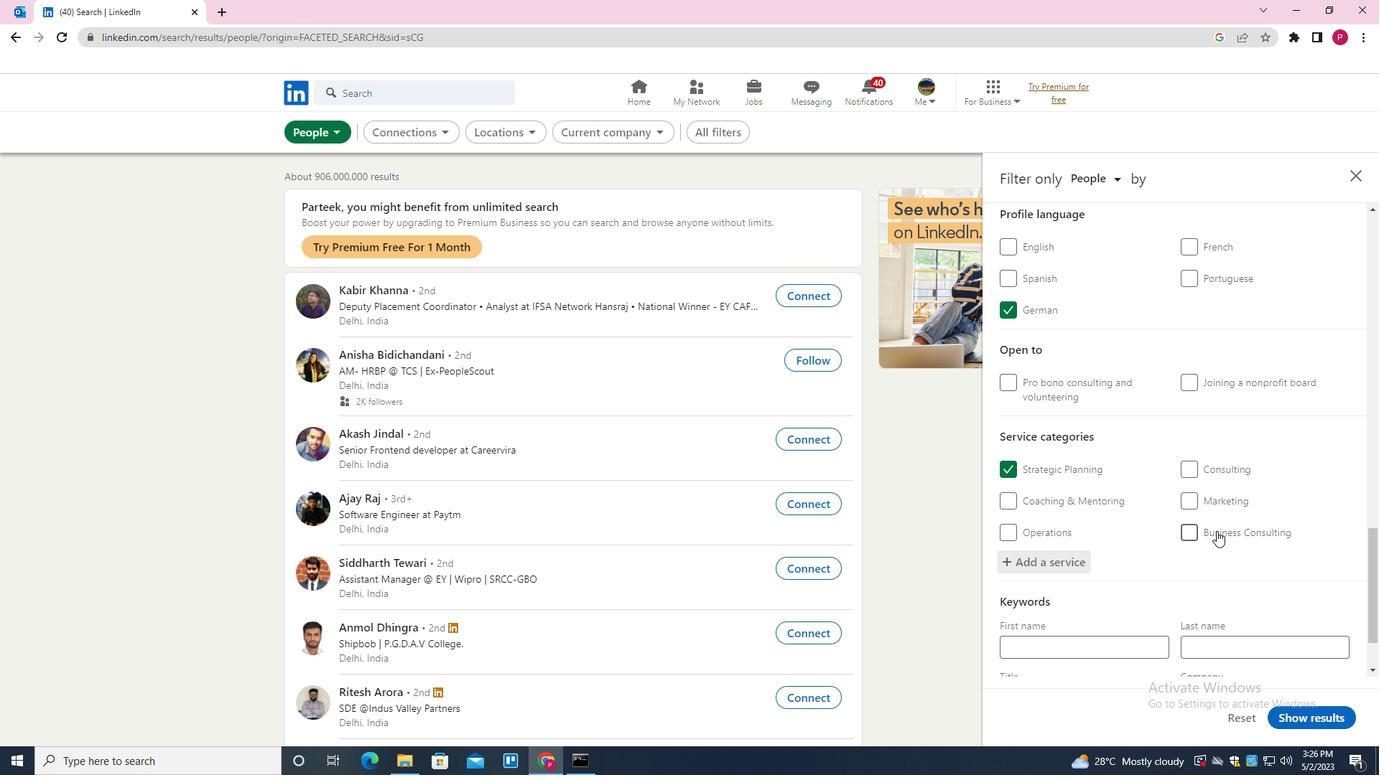 
Action: Mouse moved to (1201, 538)
Screenshot: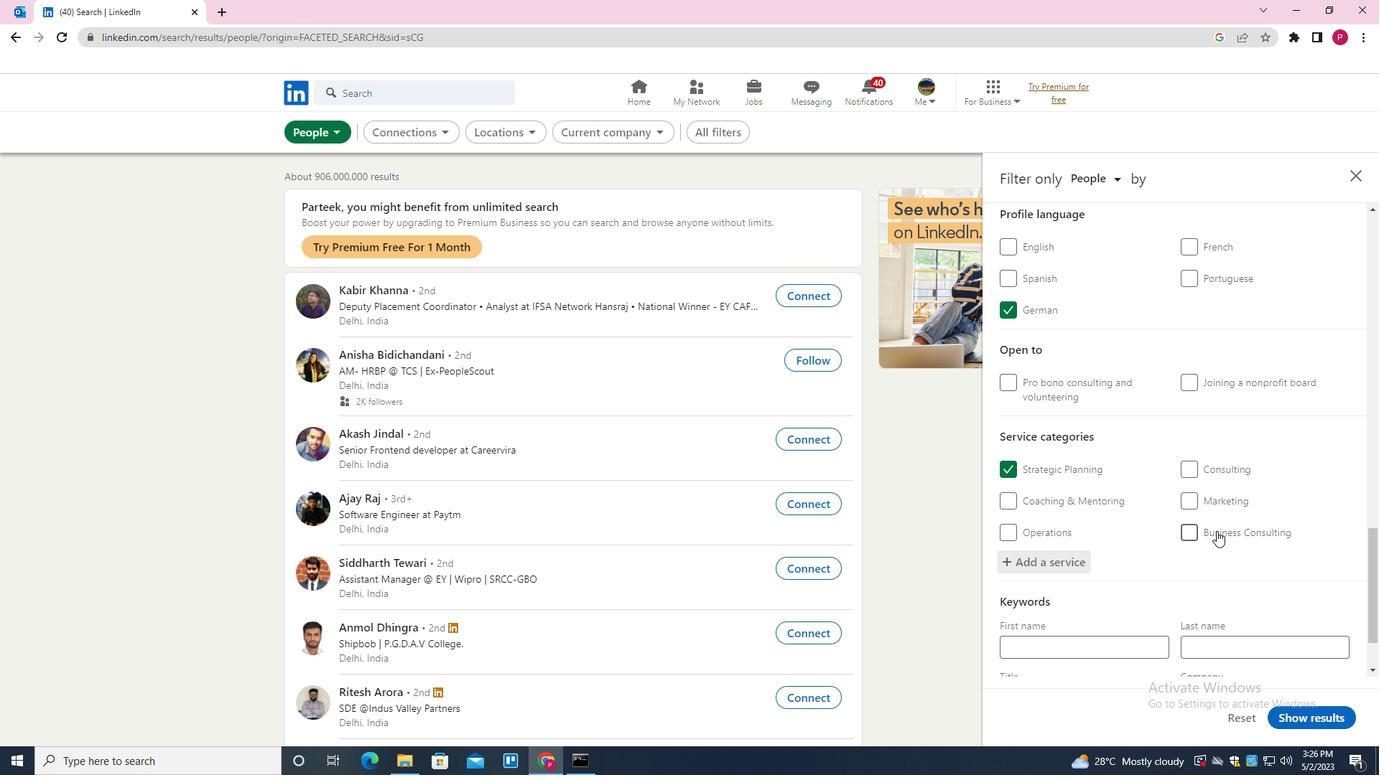 
Action: Mouse scrolled (1201, 537) with delta (0, 0)
Screenshot: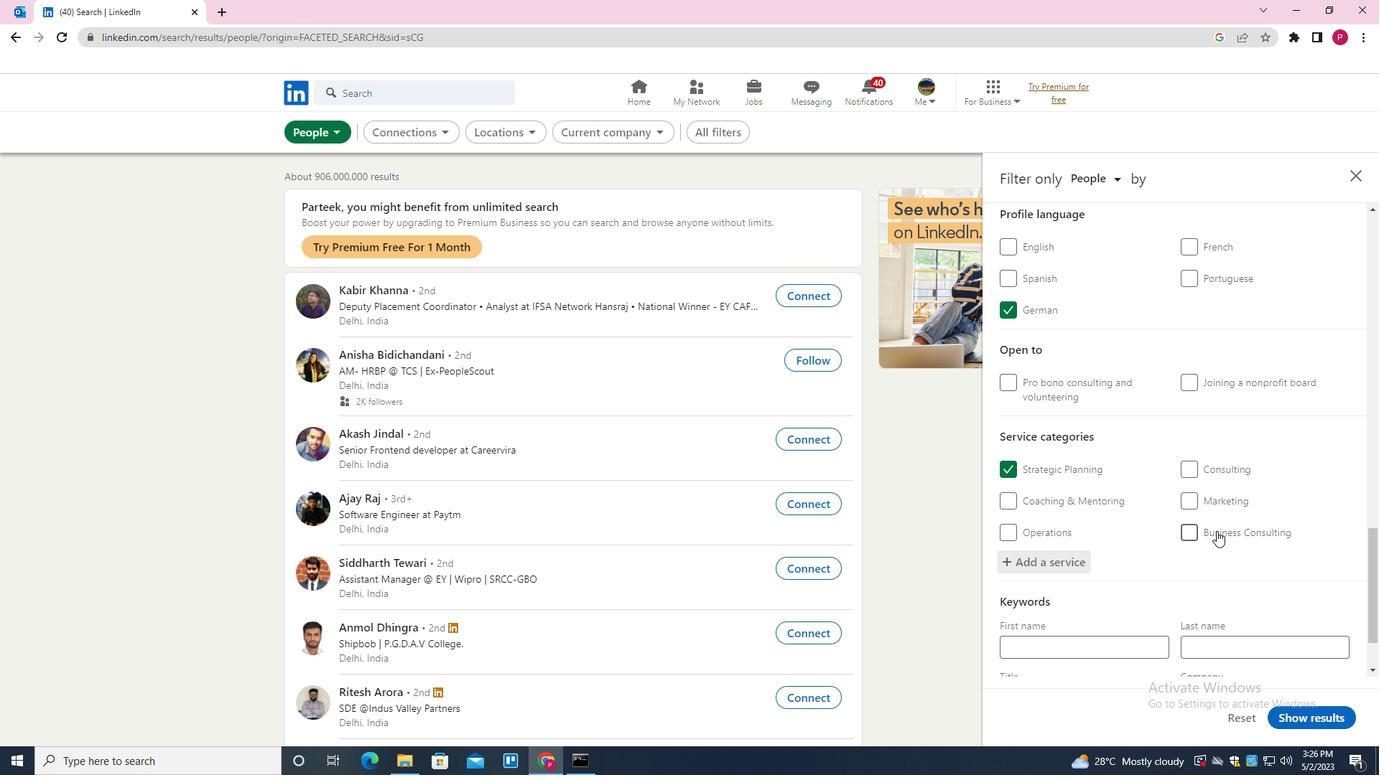 
Action: Mouse moved to (1107, 603)
Screenshot: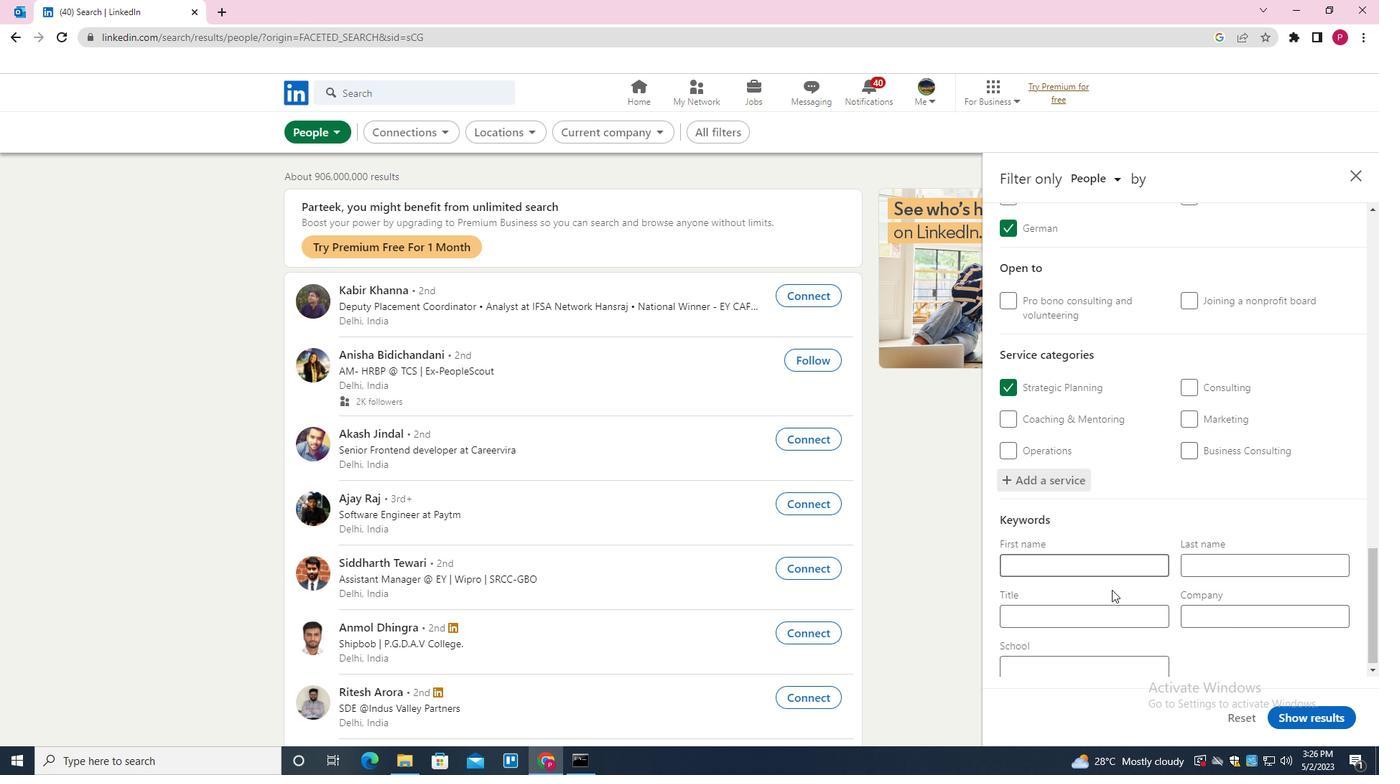 
Action: Mouse pressed left at (1107, 603)
Screenshot: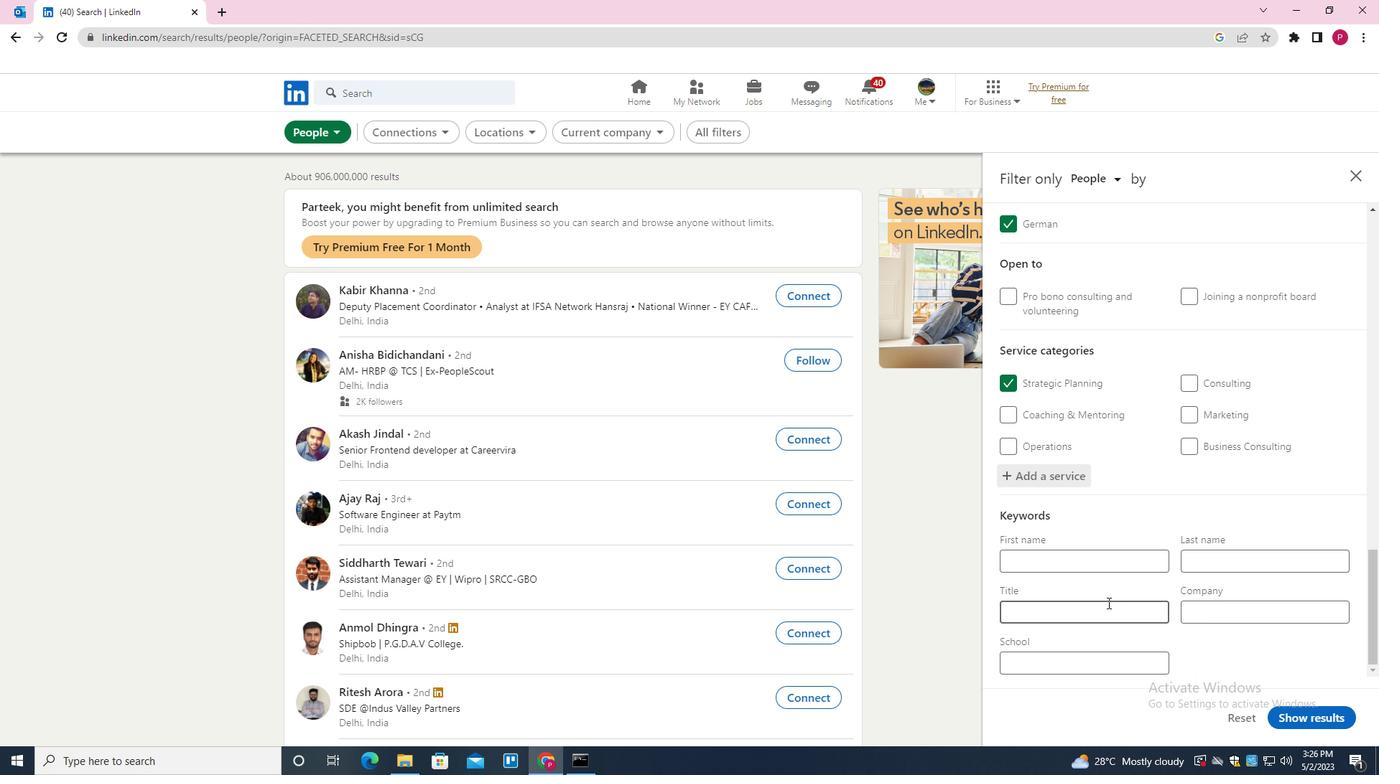 
Action: Key pressed <Key.shift>CONTINO<Key.backspace><Key.backspace>NUOUS<Key.space><Key.shift>IMPROVEMENT<Key.space><Key.shift><Key.shift><Key.shift><Key.shift><Key.shift><Key.shift><Key.shift>CONSULTANT
Screenshot: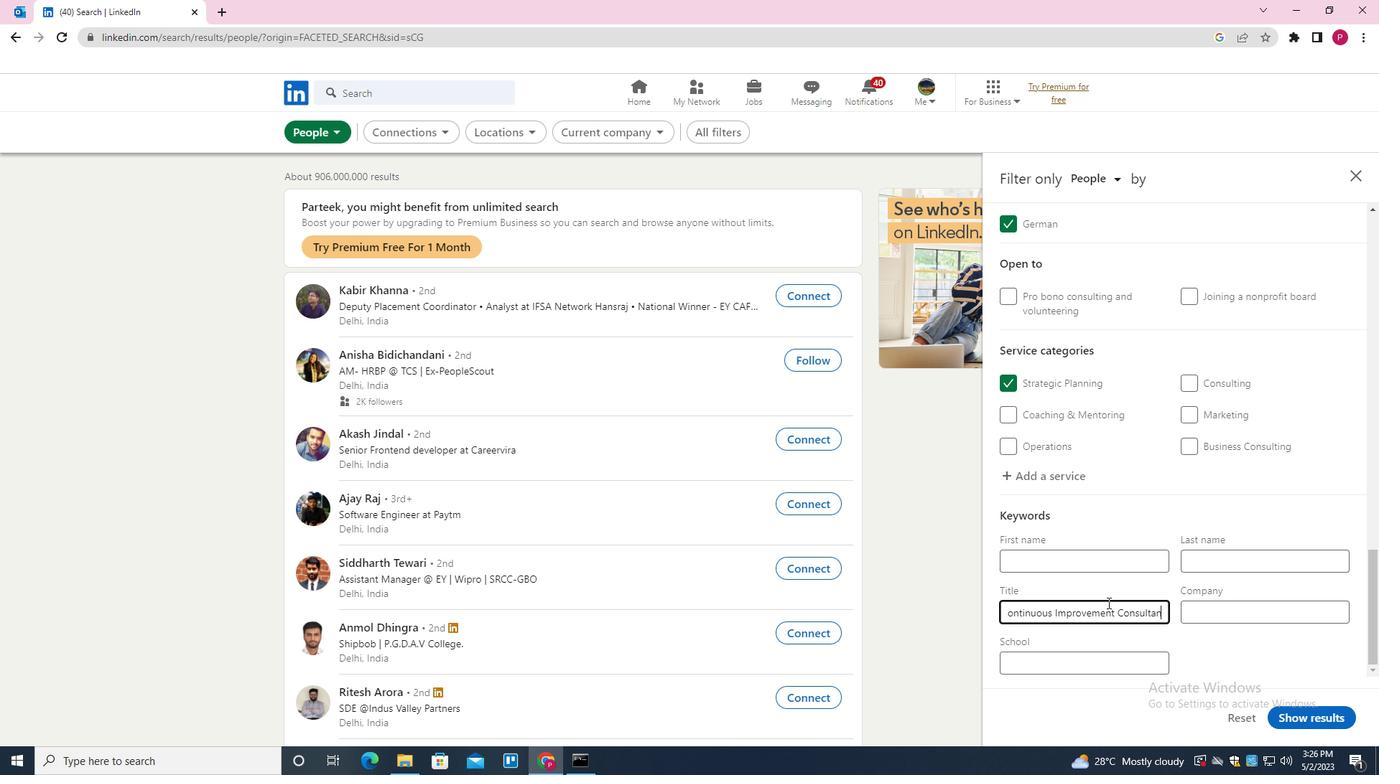 
Action: Mouse moved to (1286, 715)
Screenshot: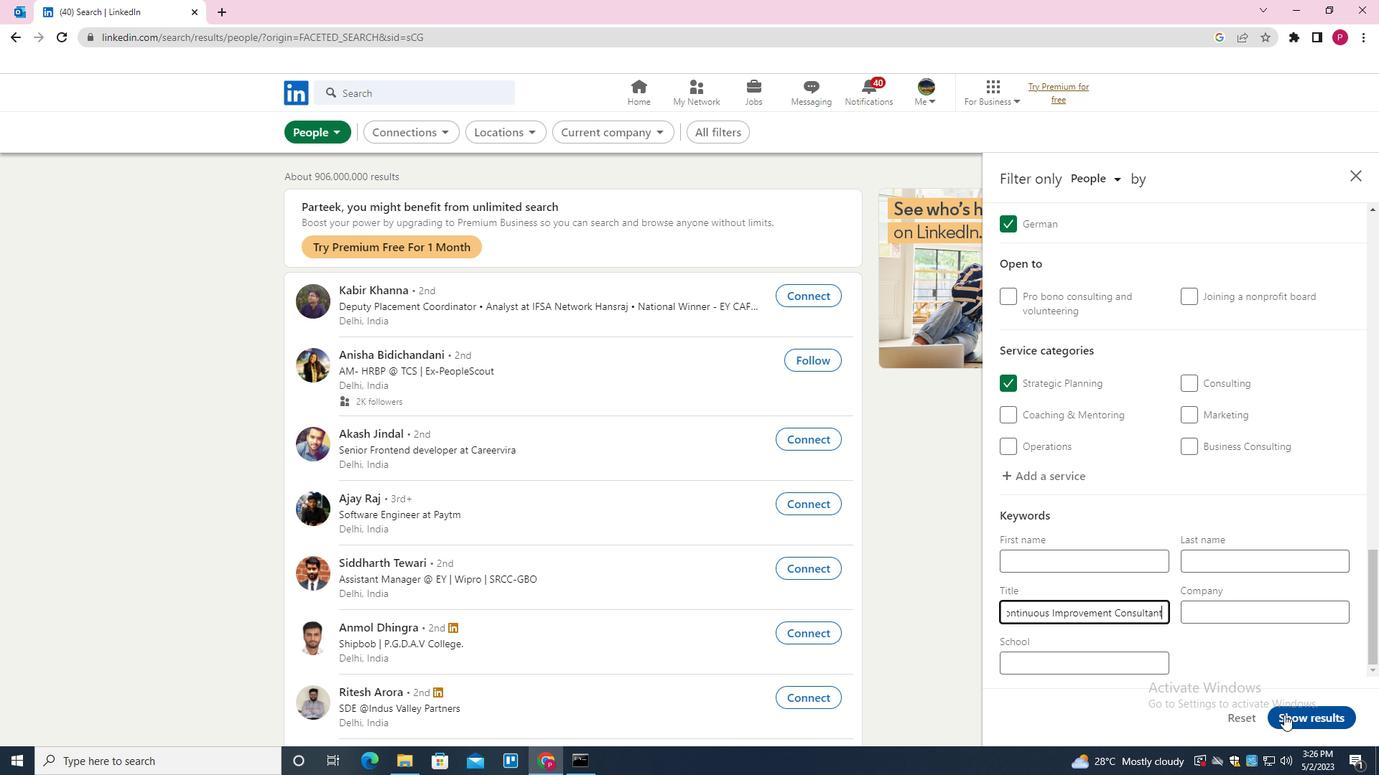 
Action: Mouse pressed left at (1286, 715)
Screenshot: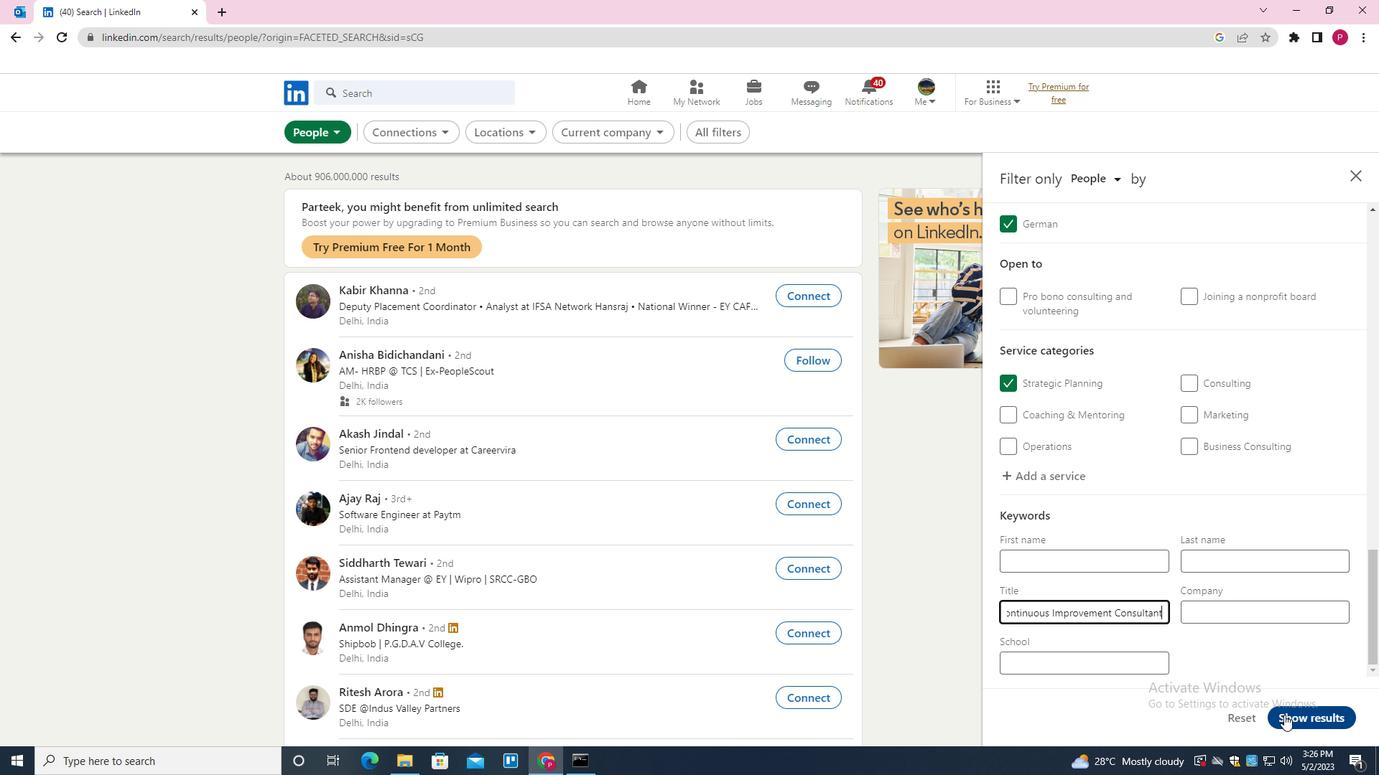 
Action: Mouse moved to (759, 412)
Screenshot: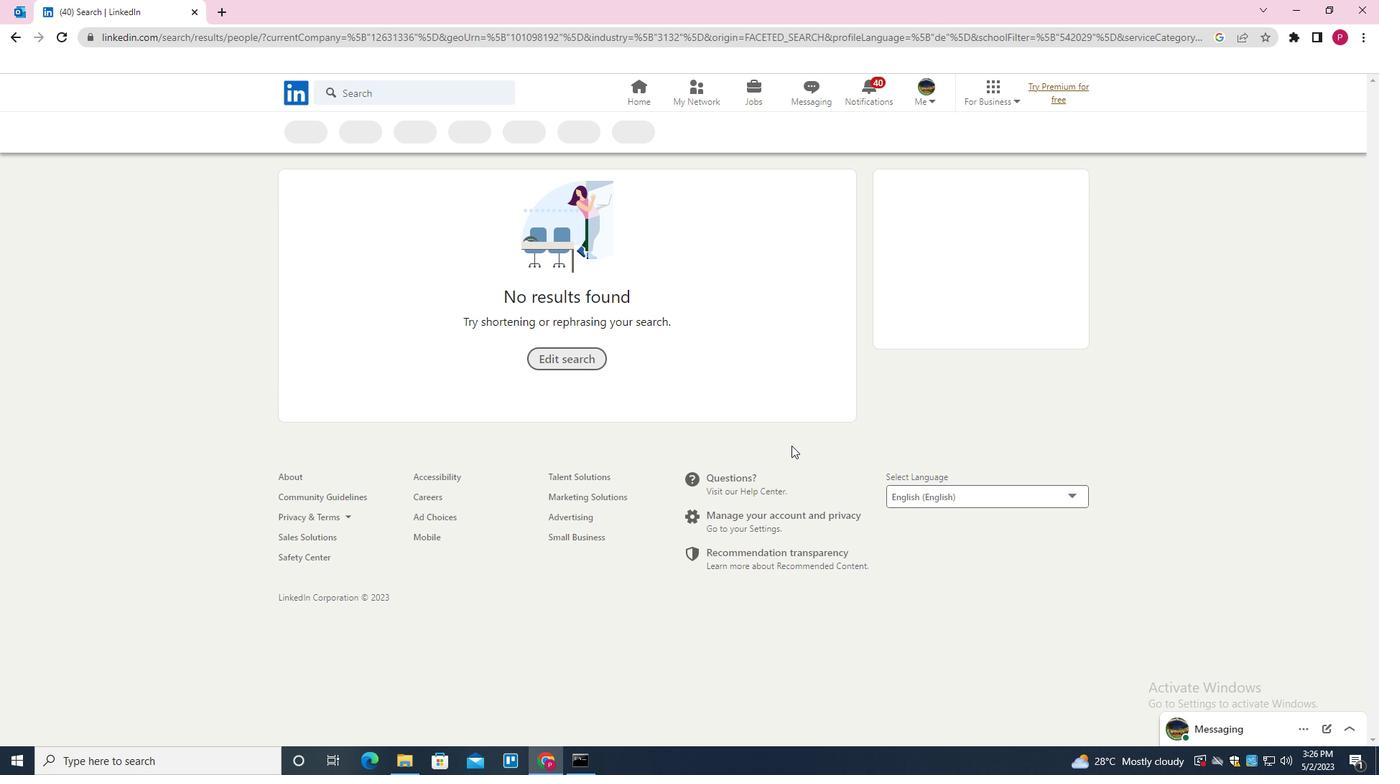 
